 Task: Find a one-way flight from North Platte to Raleigh on Saturday, August 5, for 6 passengers in premium economy, with 1 checked bag and 2 carry-on bags, departing between 10 PM and 12 AM.
Action: Mouse moved to (384, 354)
Screenshot: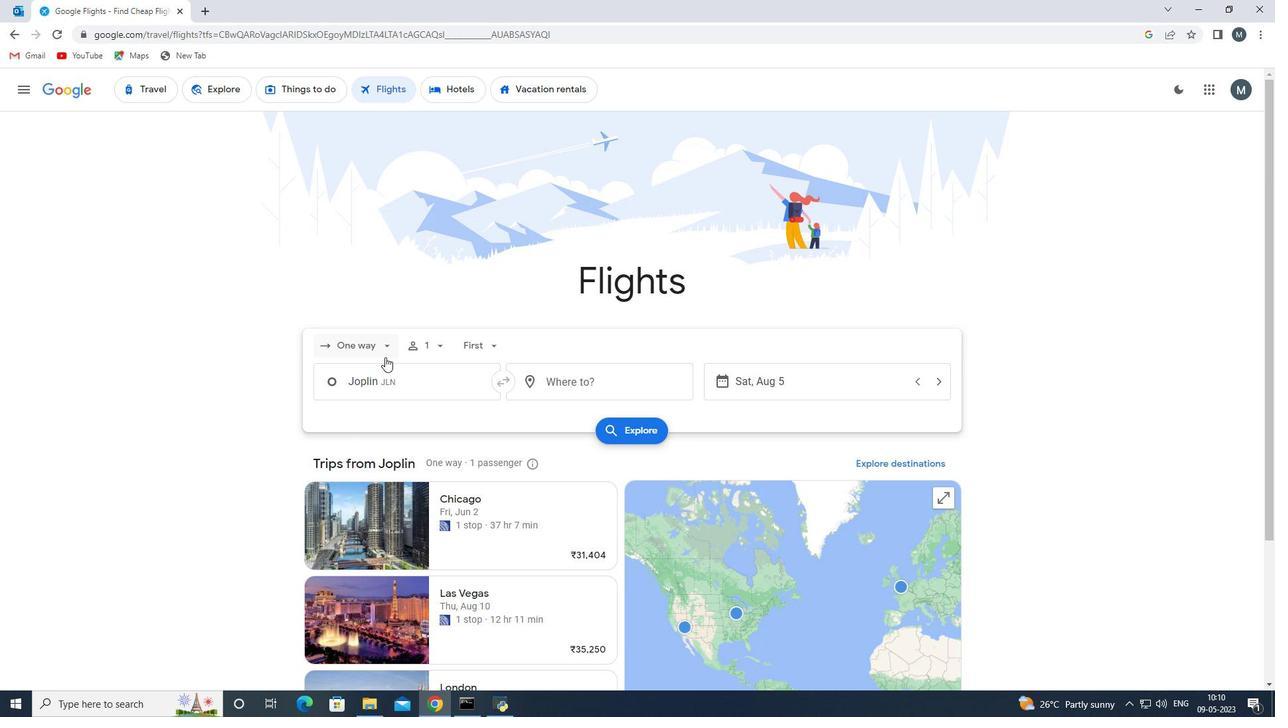 
Action: Mouse pressed left at (384, 354)
Screenshot: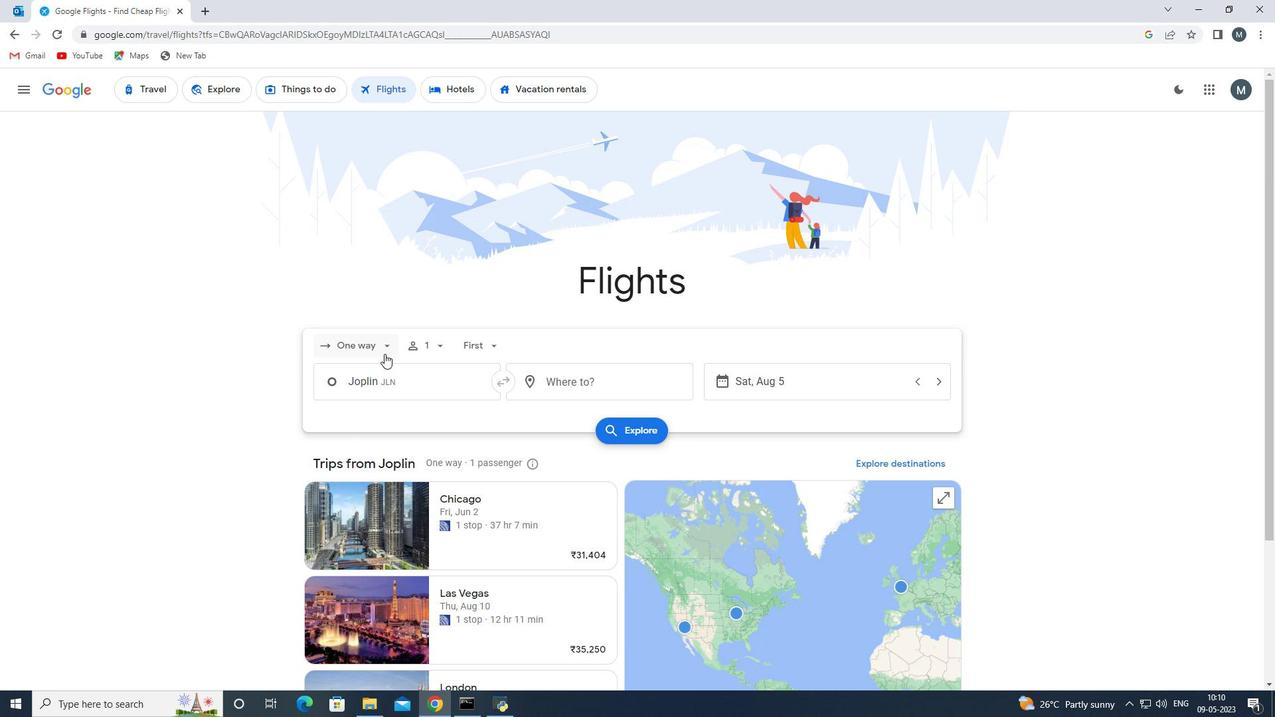 
Action: Mouse moved to (390, 407)
Screenshot: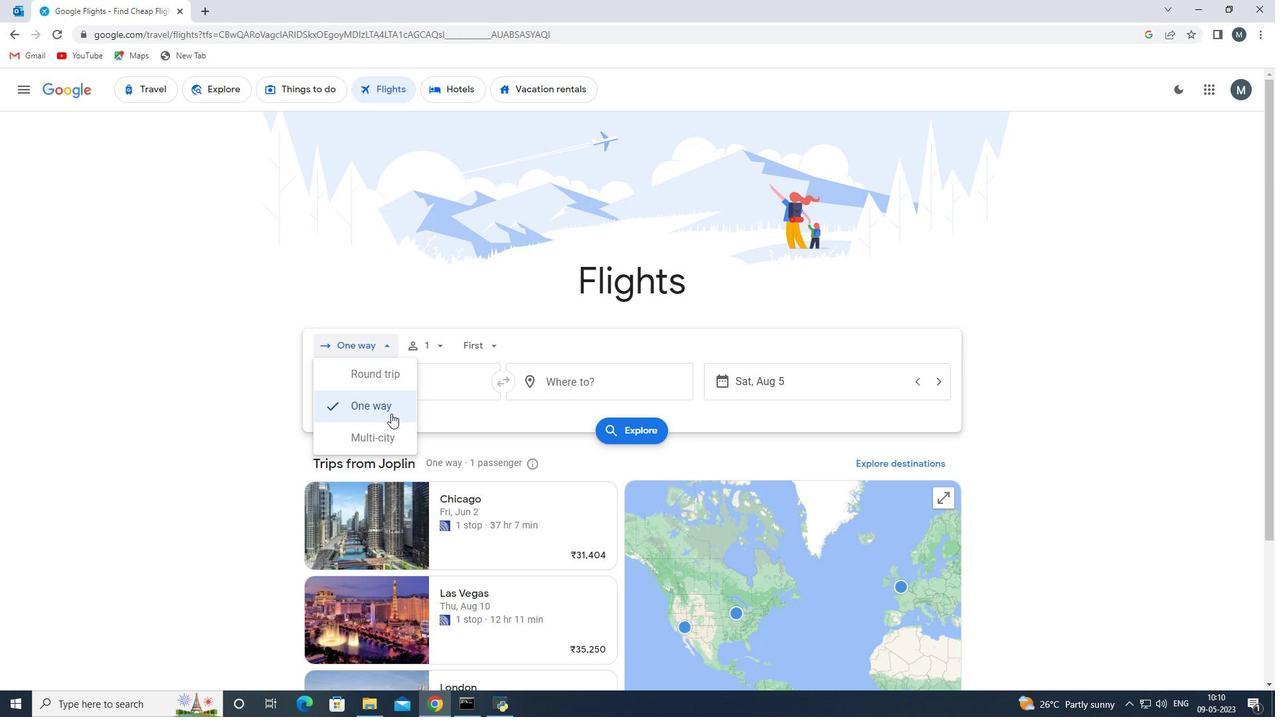 
Action: Mouse pressed left at (390, 407)
Screenshot: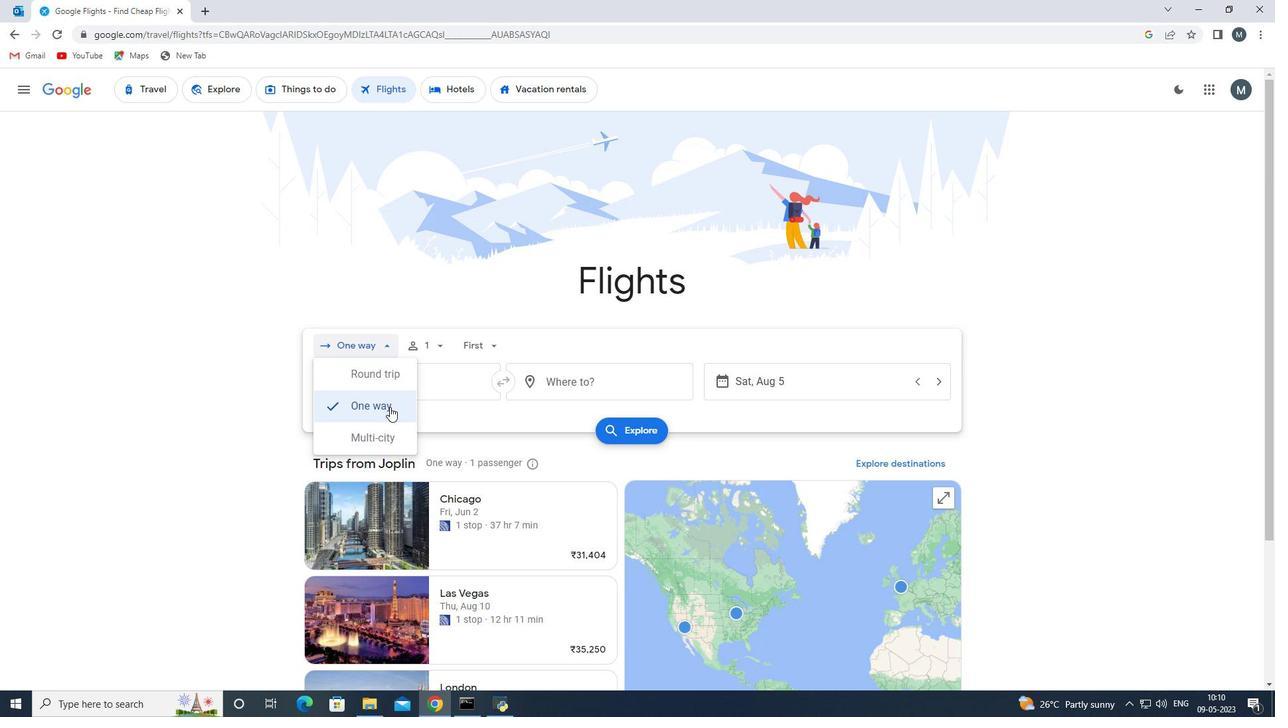 
Action: Mouse moved to (430, 352)
Screenshot: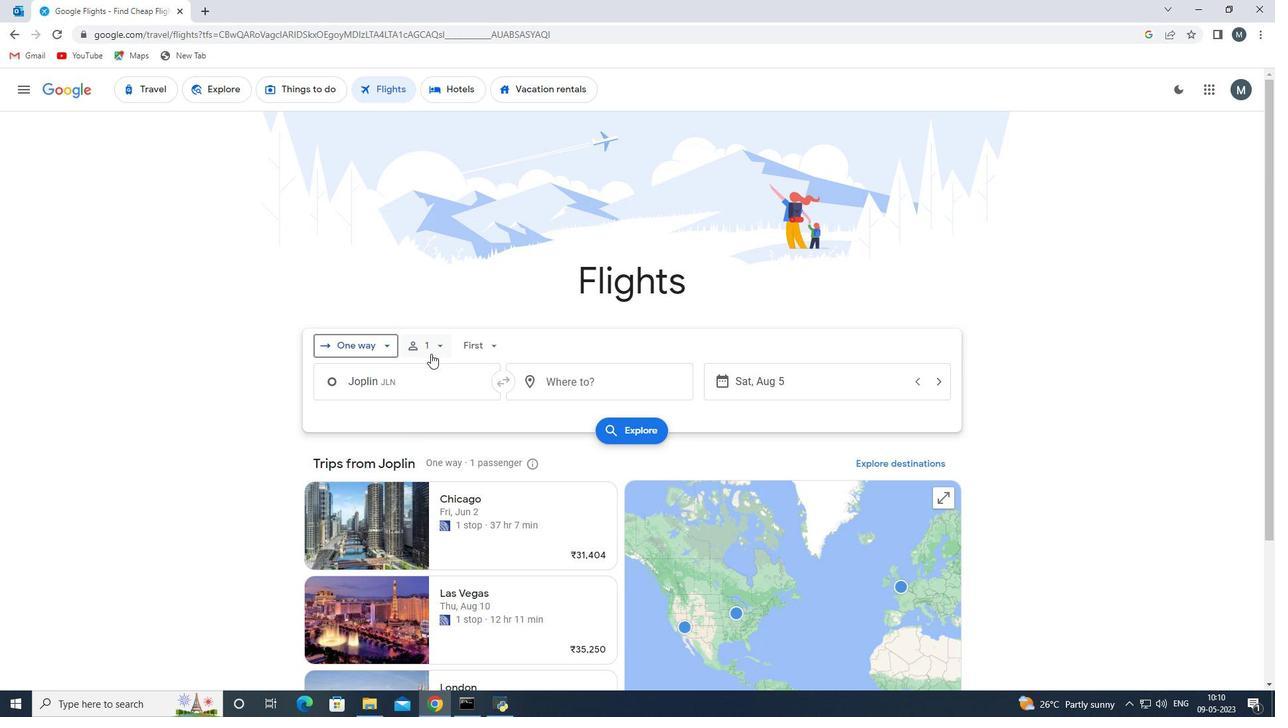 
Action: Mouse pressed left at (430, 352)
Screenshot: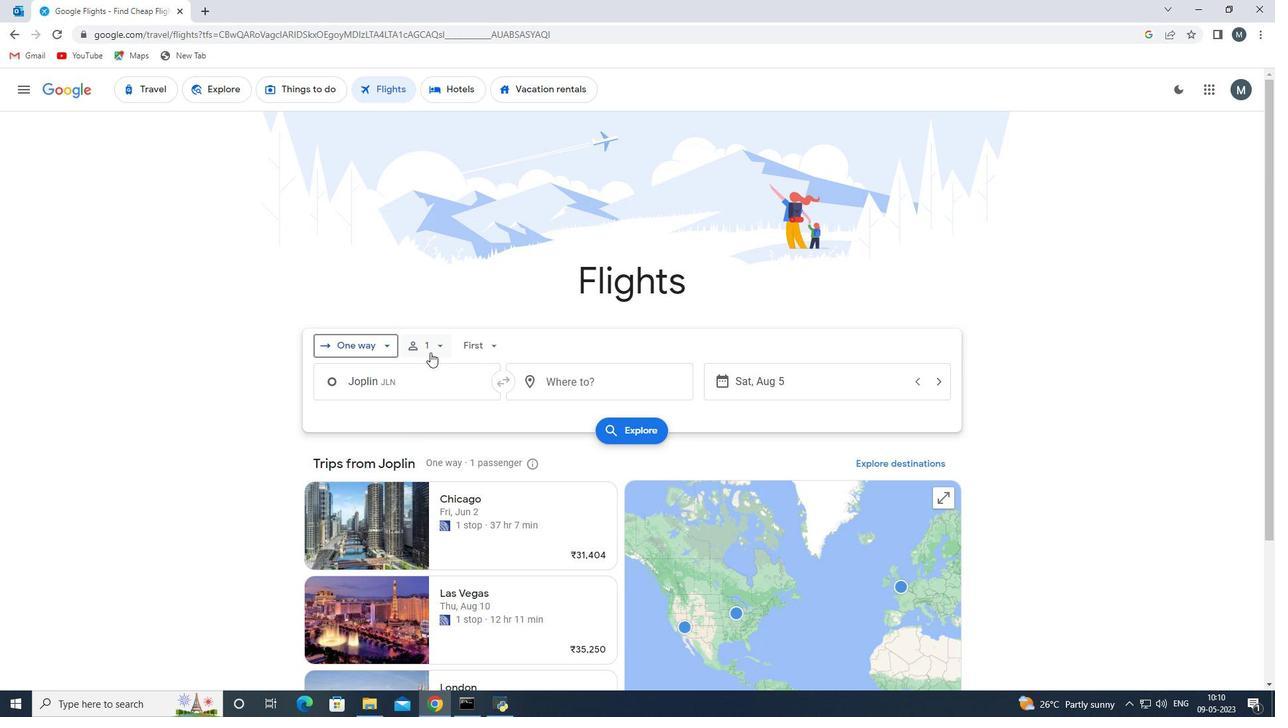 
Action: Mouse moved to (544, 380)
Screenshot: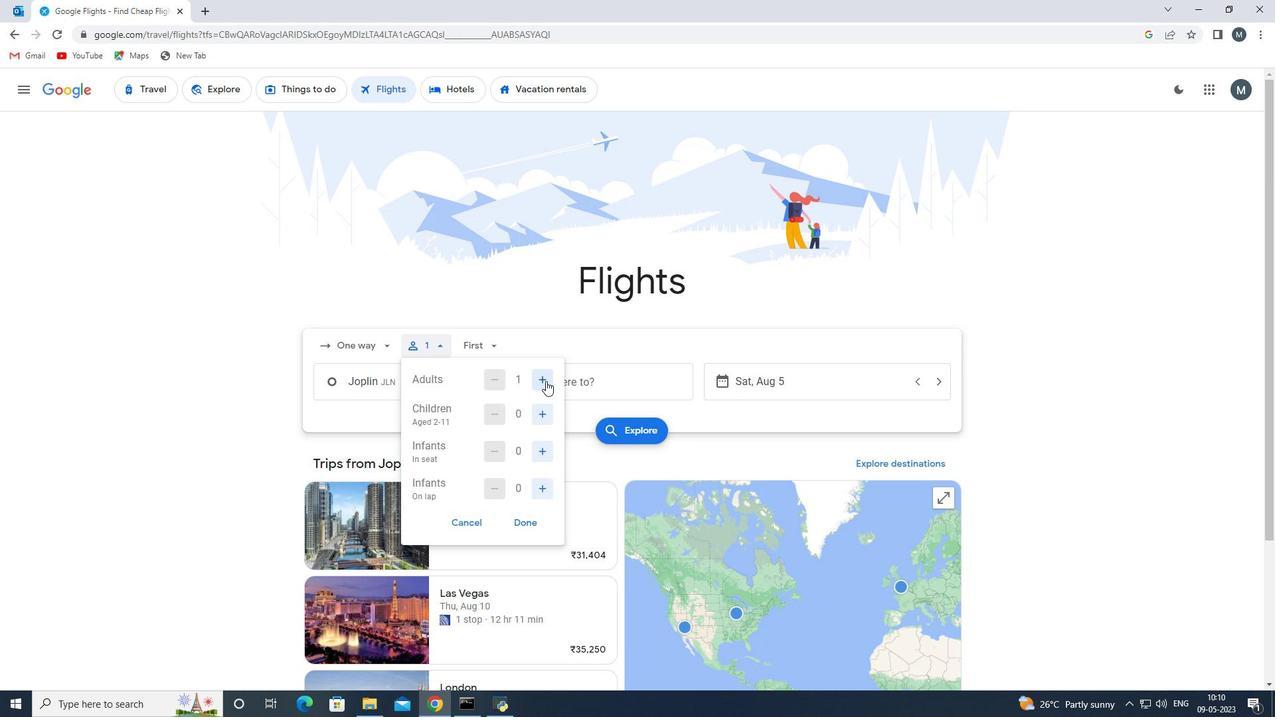 
Action: Mouse pressed left at (544, 380)
Screenshot: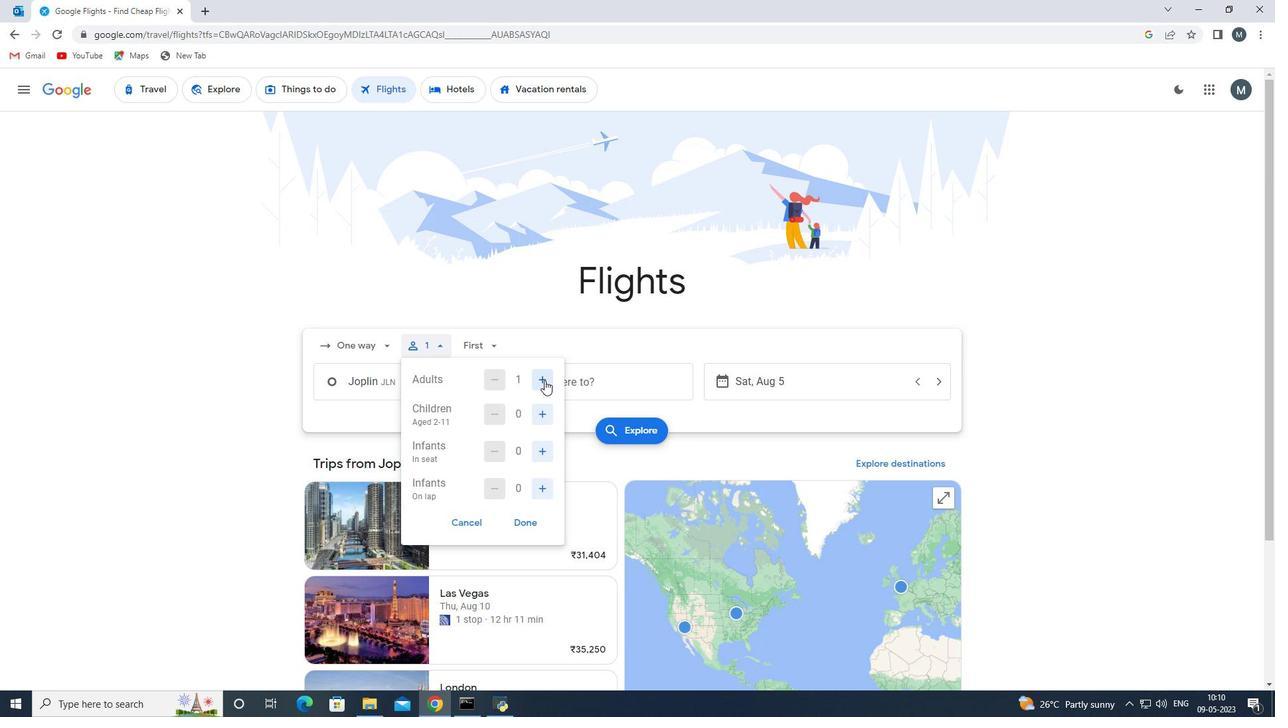 
Action: Mouse moved to (543, 380)
Screenshot: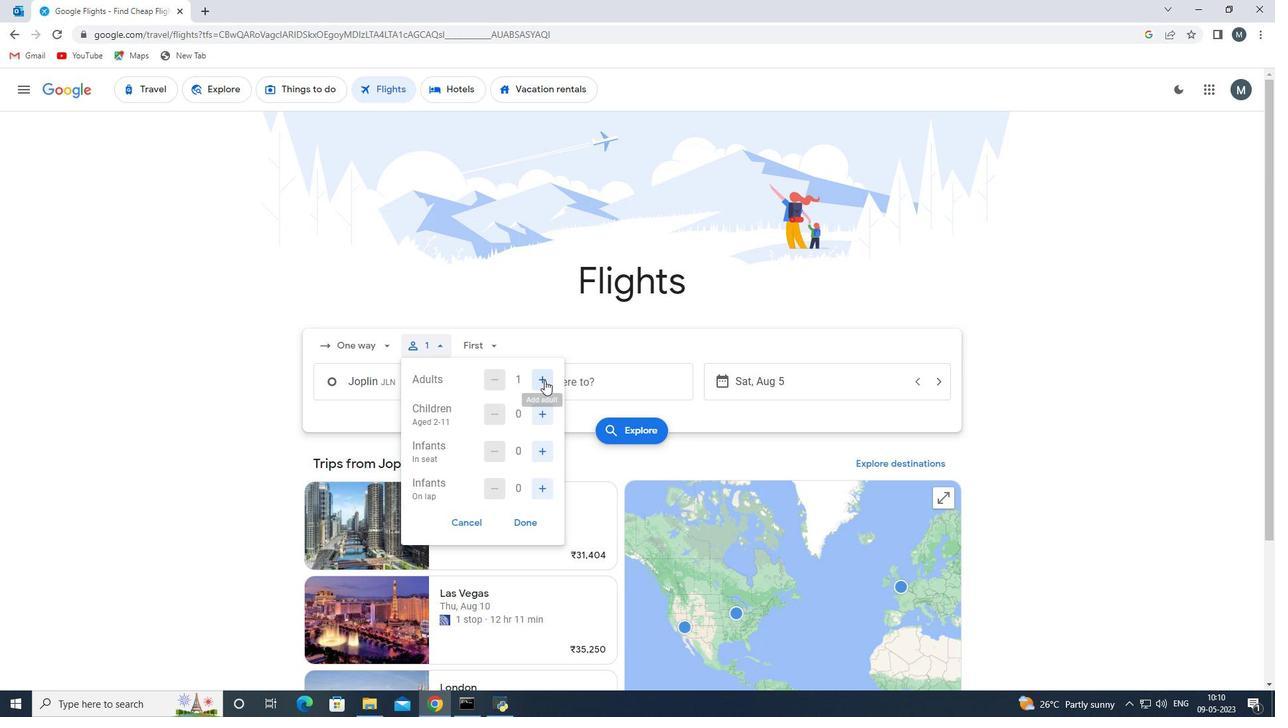 
Action: Mouse pressed left at (543, 380)
Screenshot: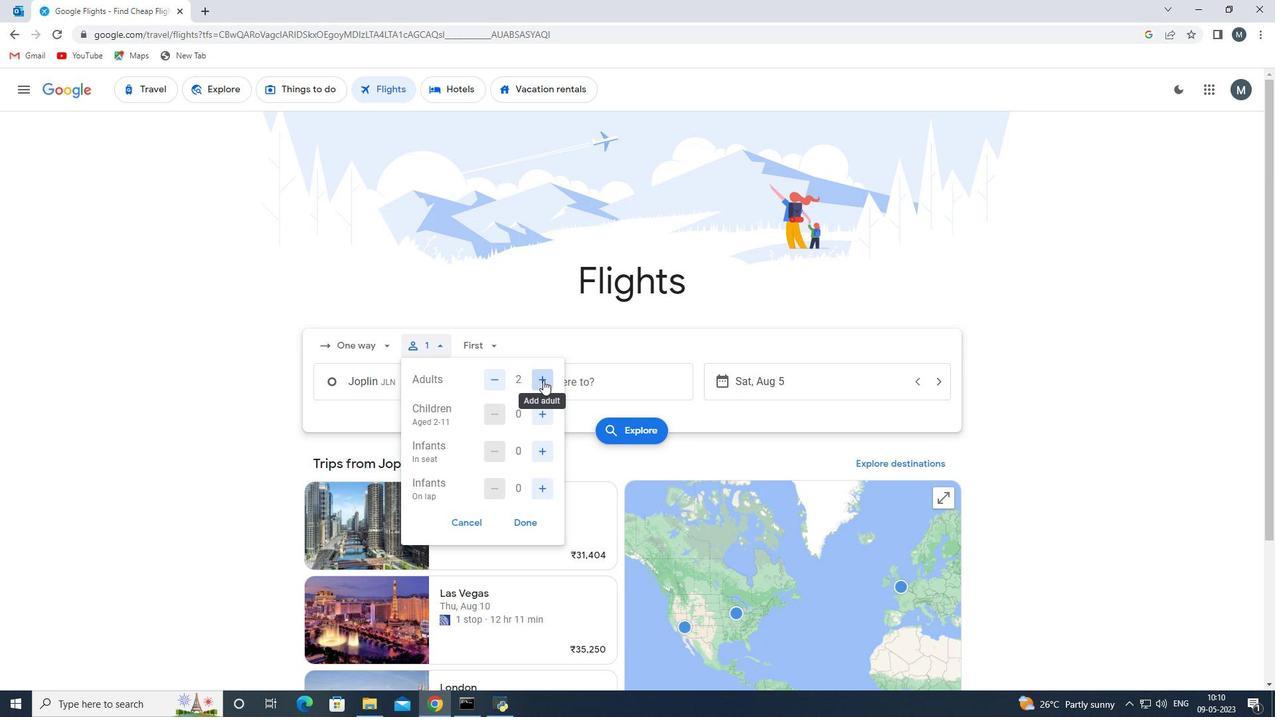
Action: Mouse moved to (542, 381)
Screenshot: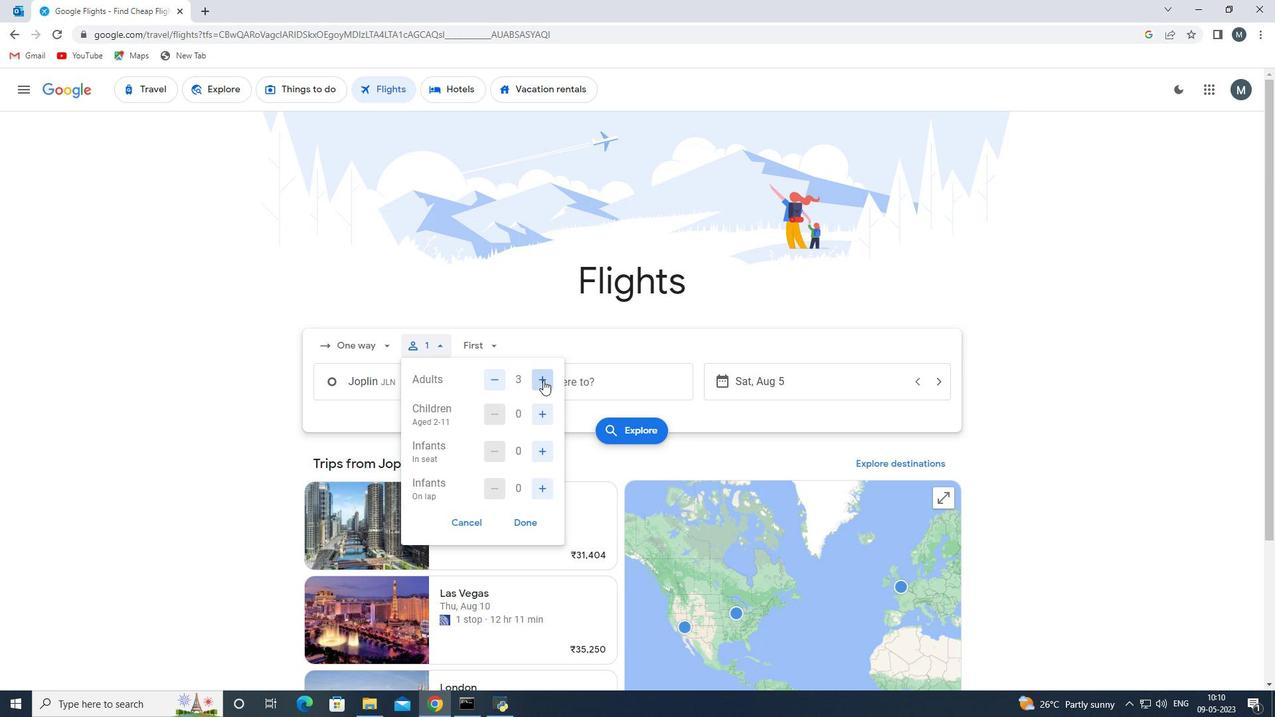 
Action: Mouse pressed left at (542, 381)
Screenshot: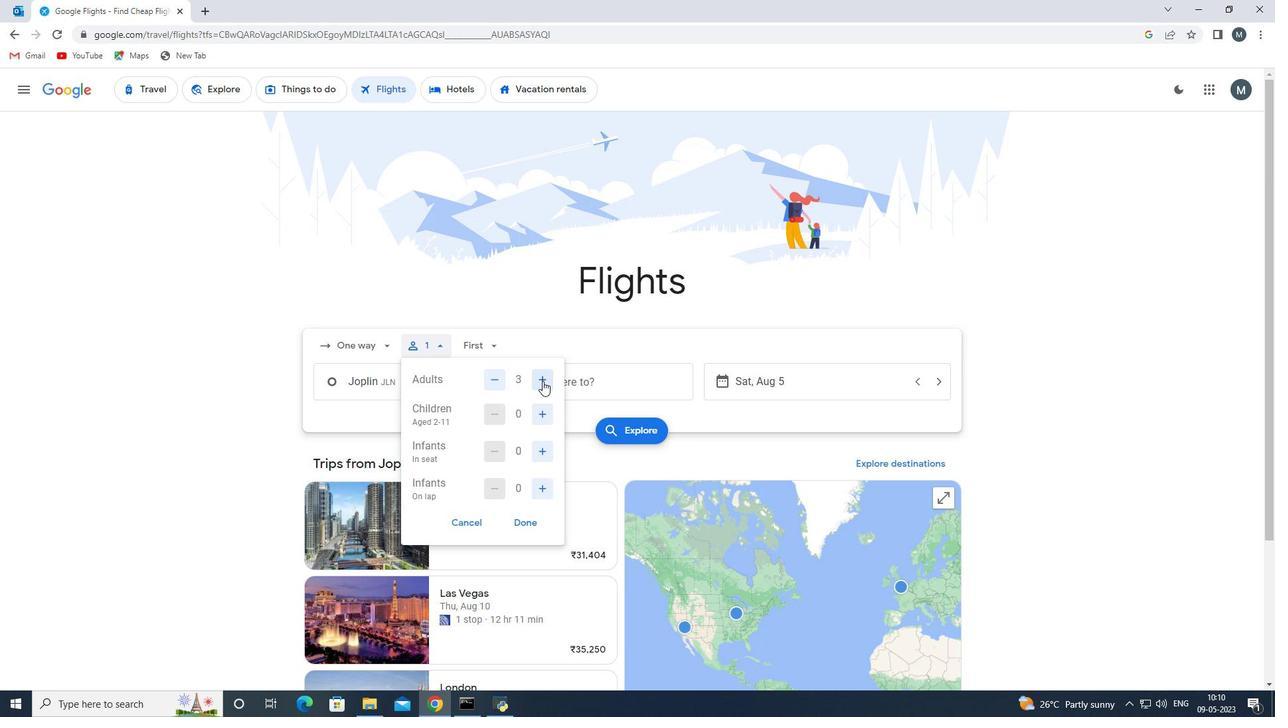 
Action: Mouse moved to (544, 451)
Screenshot: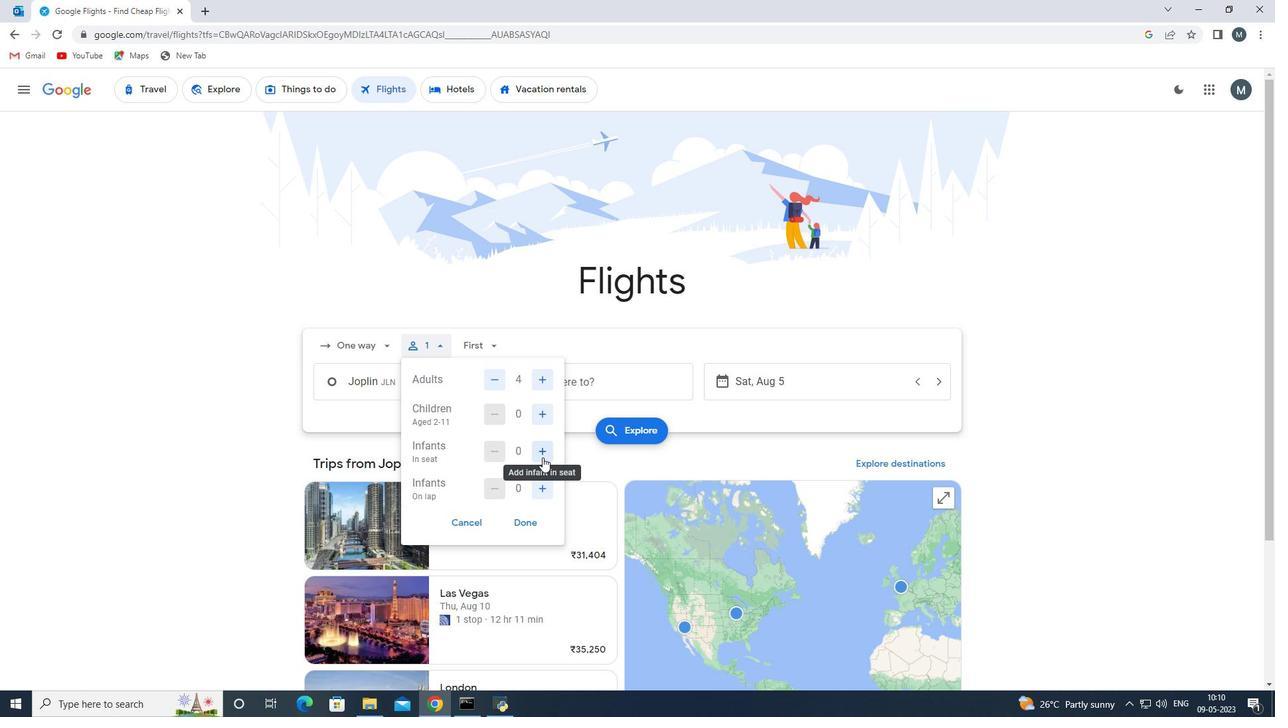 
Action: Mouse pressed left at (544, 451)
Screenshot: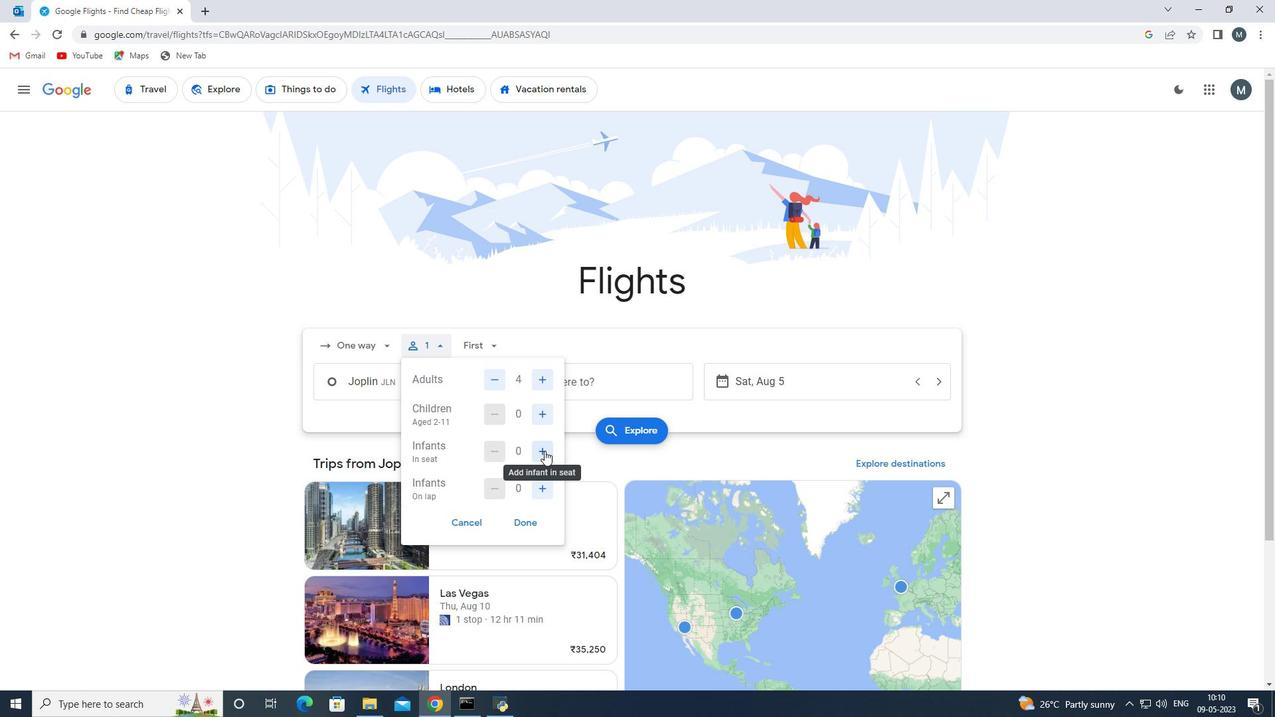 
Action: Mouse moved to (538, 488)
Screenshot: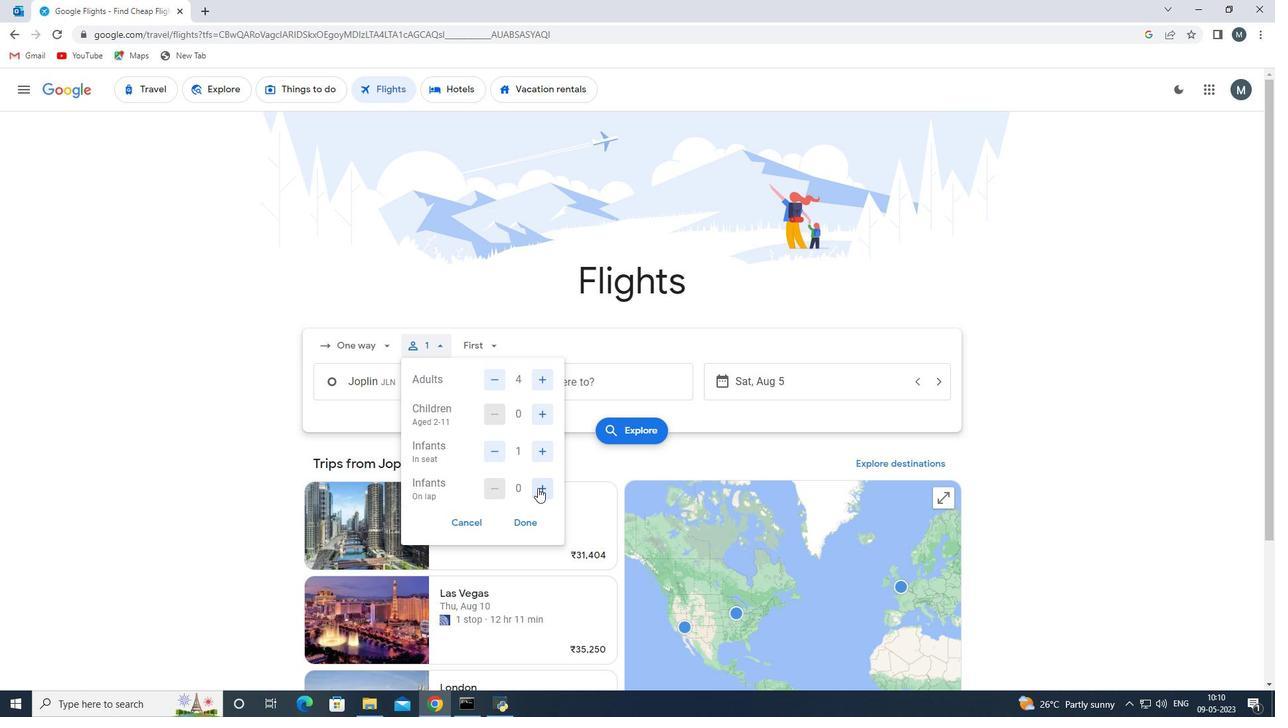 
Action: Mouse pressed left at (538, 488)
Screenshot: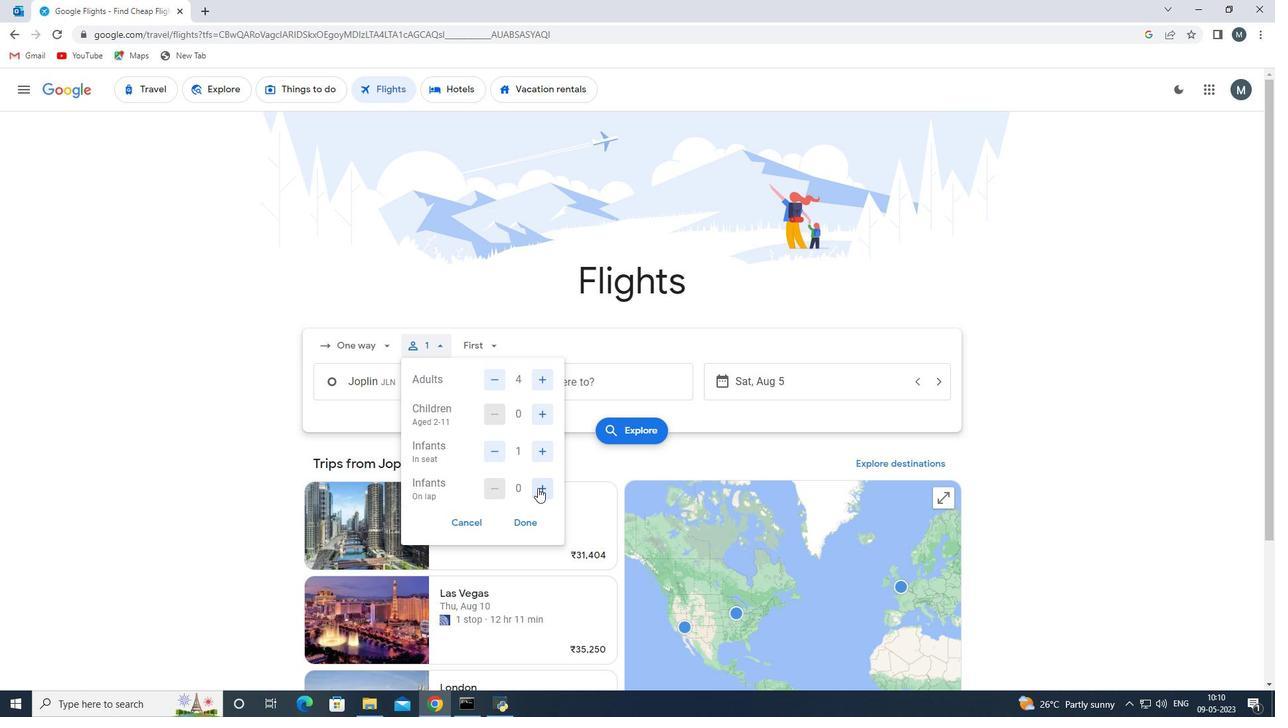 
Action: Mouse moved to (529, 529)
Screenshot: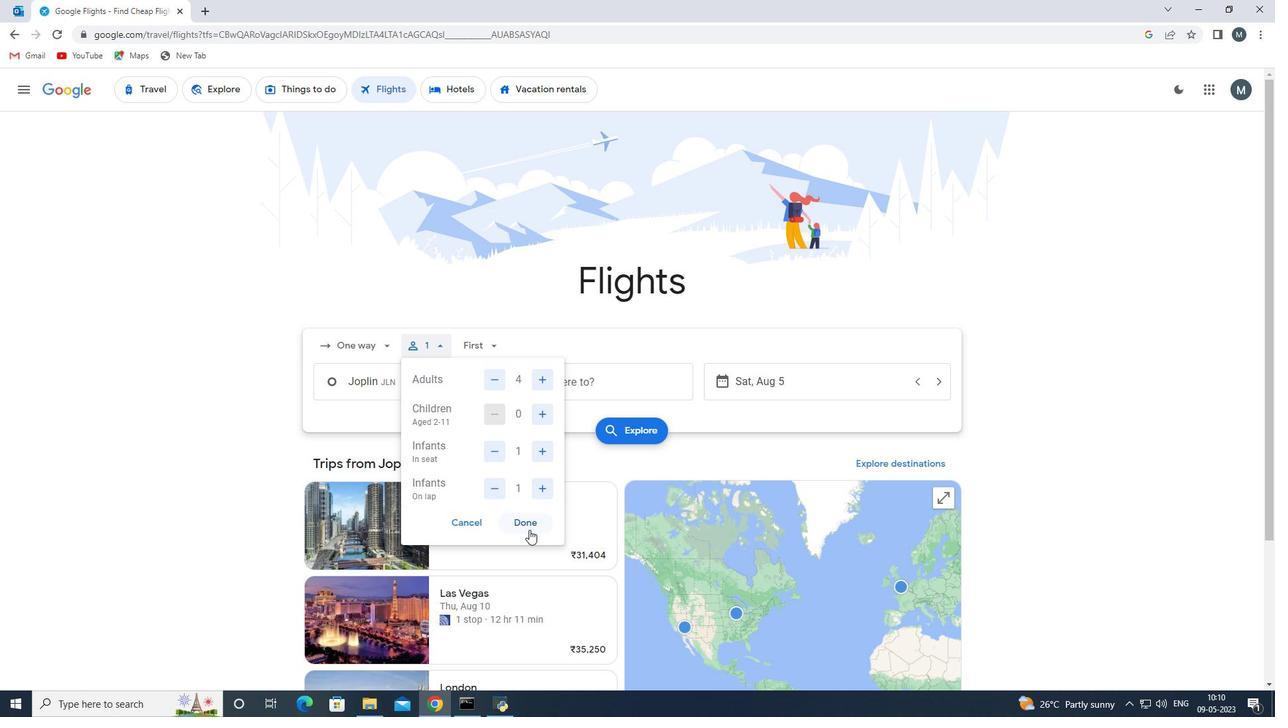 
Action: Mouse pressed left at (529, 529)
Screenshot: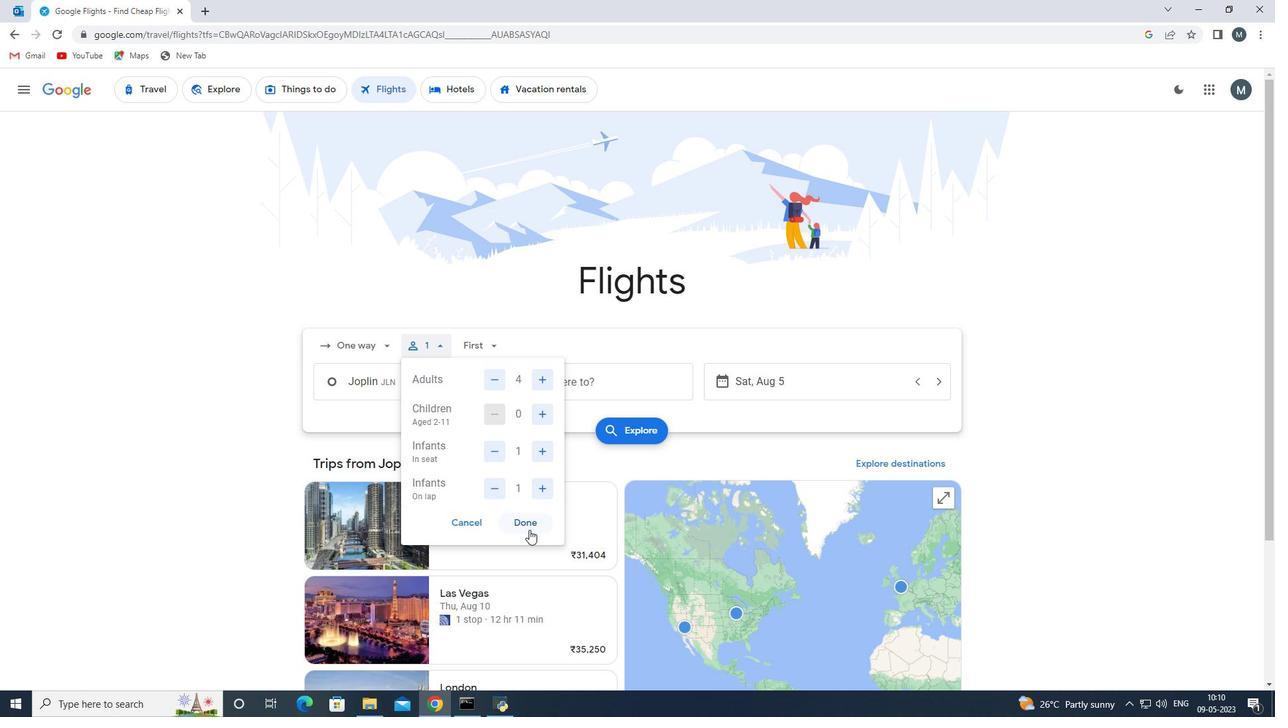 
Action: Mouse moved to (480, 348)
Screenshot: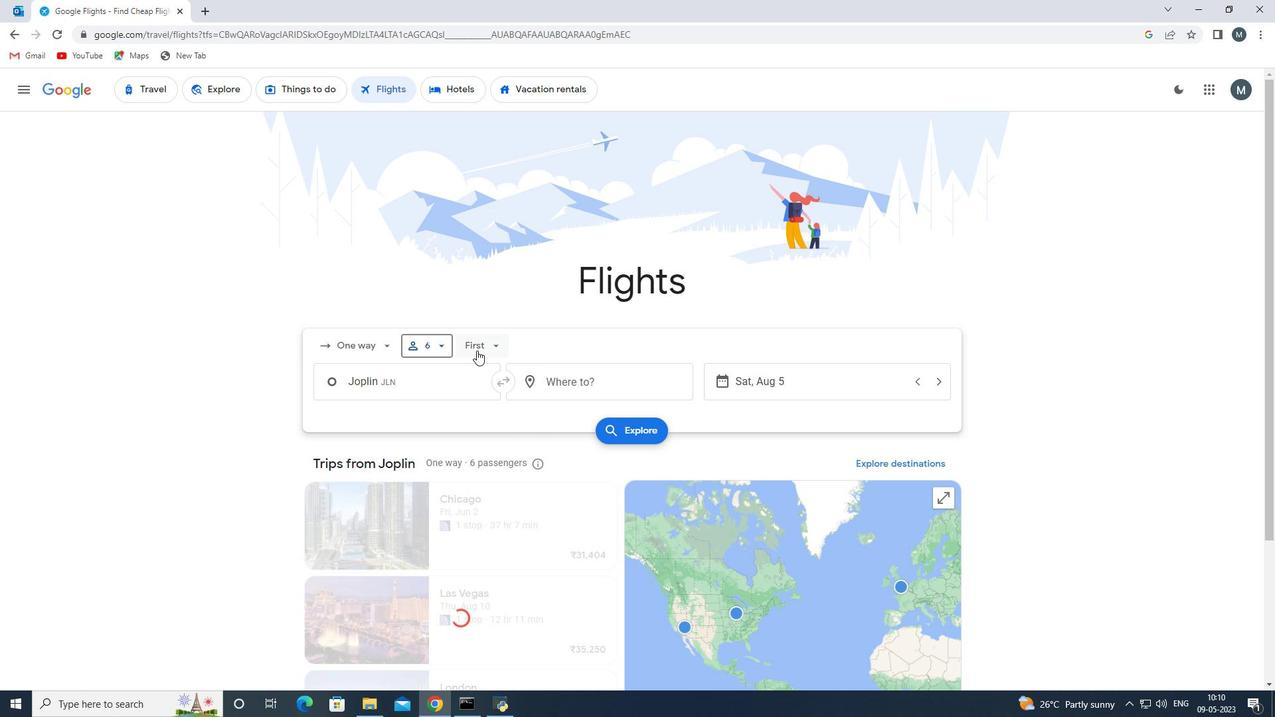 
Action: Mouse pressed left at (480, 348)
Screenshot: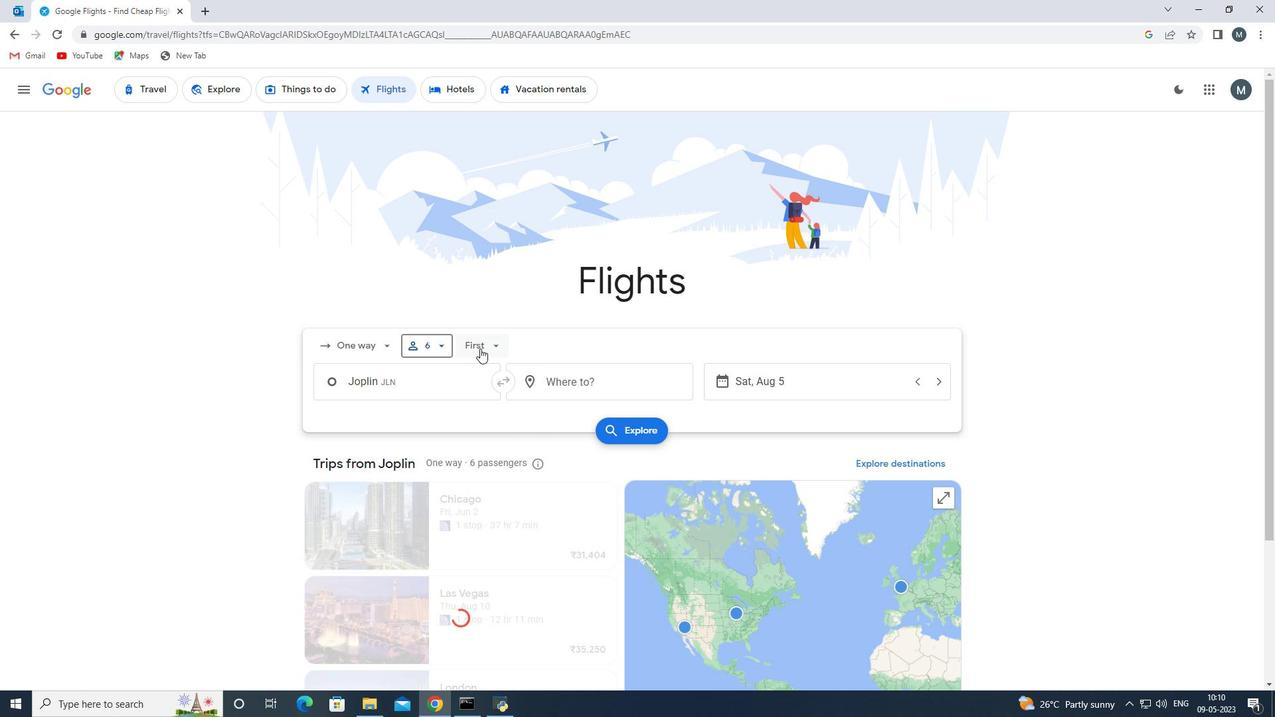 
Action: Mouse moved to (514, 404)
Screenshot: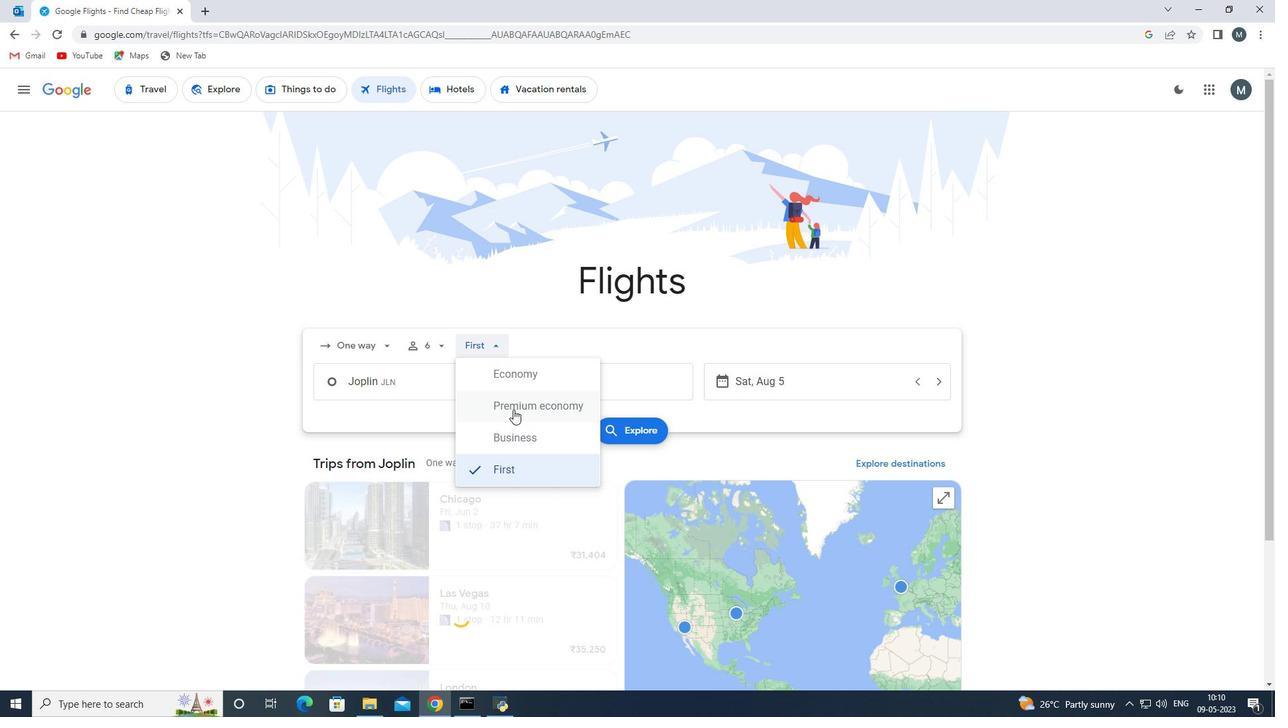 
Action: Mouse pressed left at (514, 404)
Screenshot: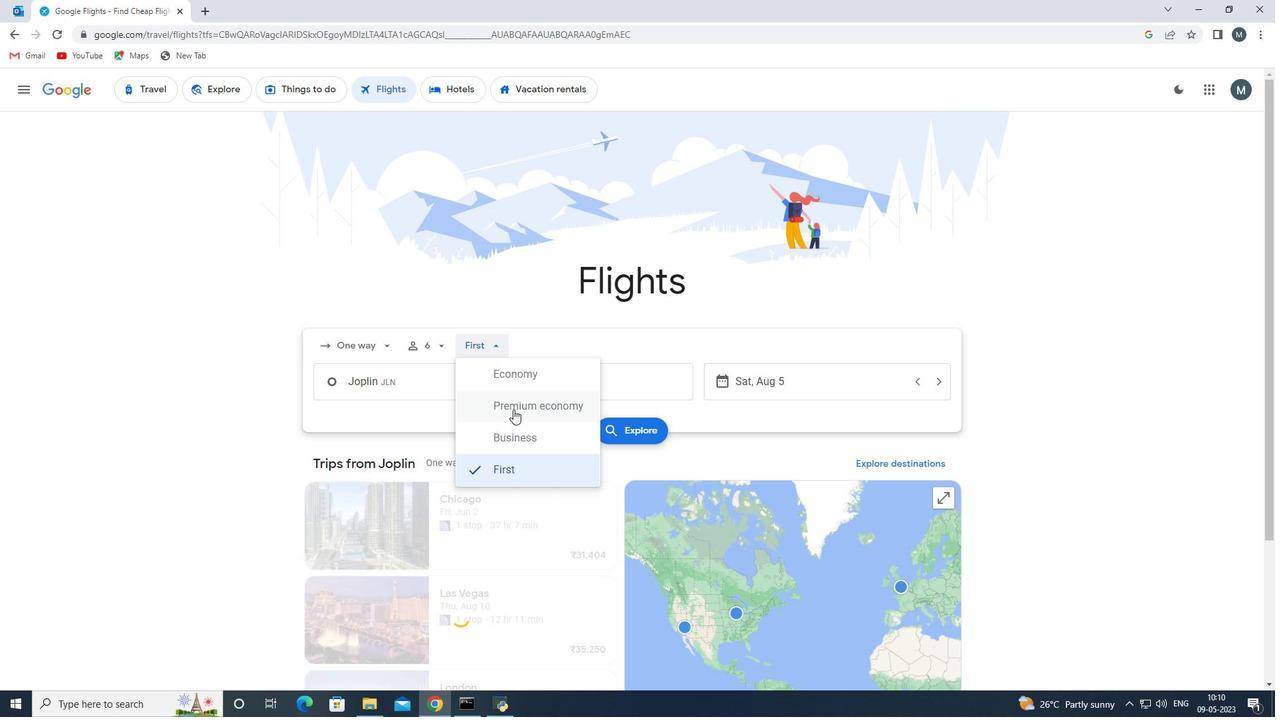 
Action: Mouse moved to (405, 383)
Screenshot: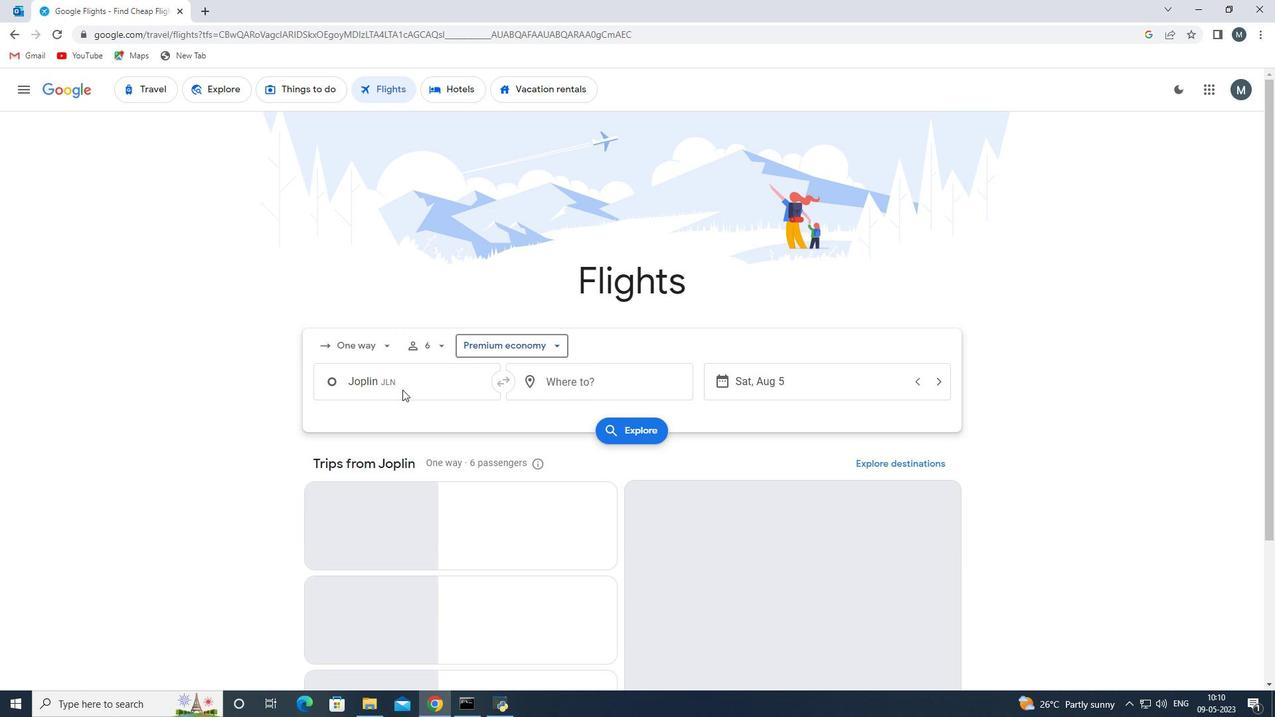 
Action: Mouse pressed left at (405, 383)
Screenshot: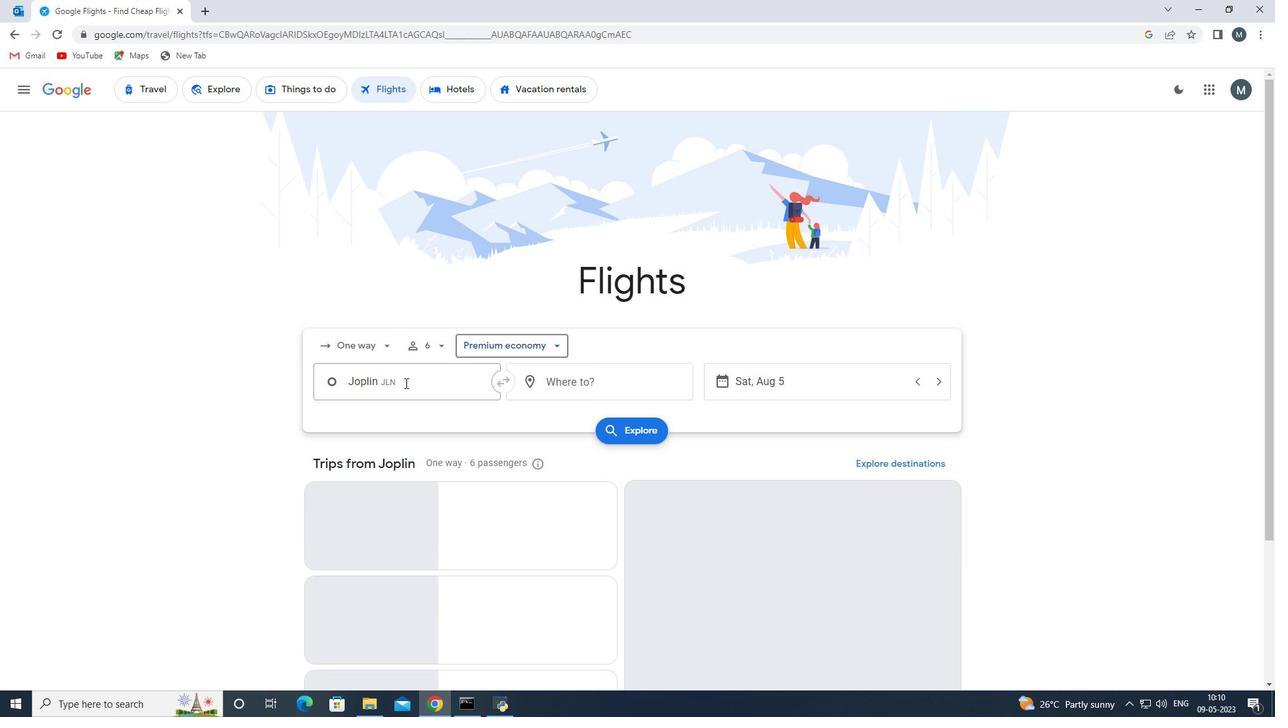 
Action: Key pressed lbf
Screenshot: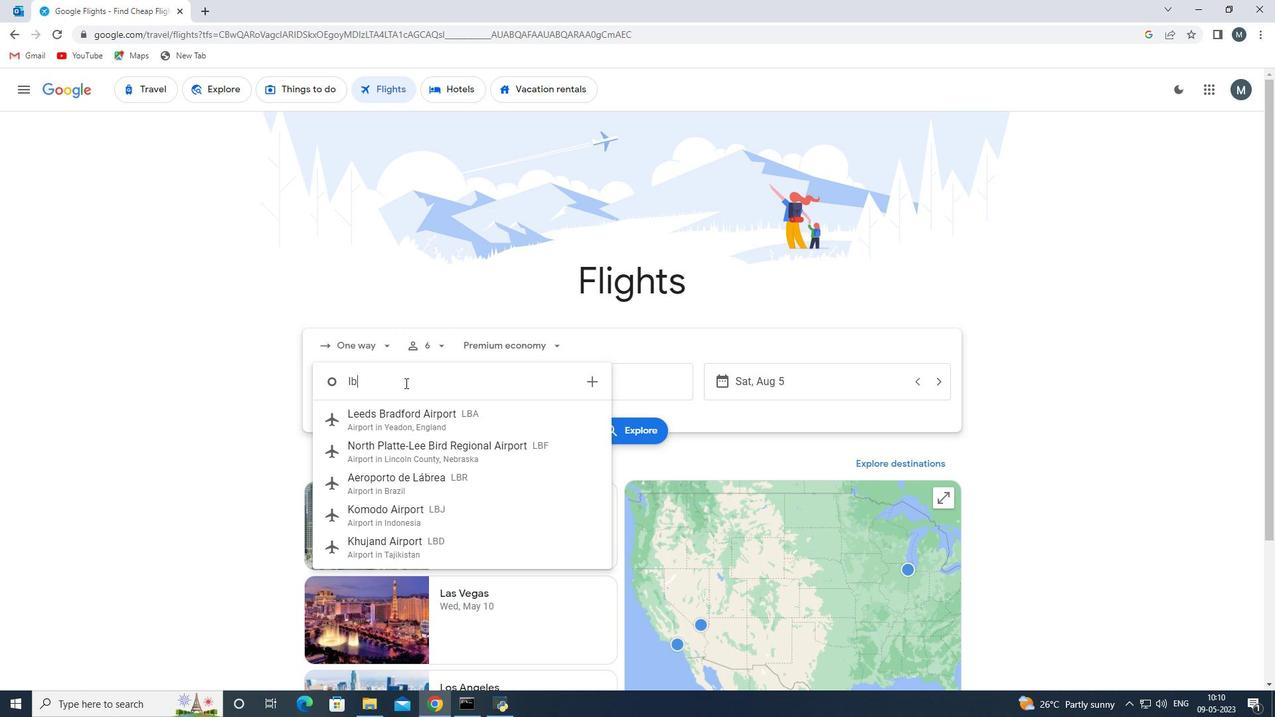 
Action: Mouse moved to (424, 424)
Screenshot: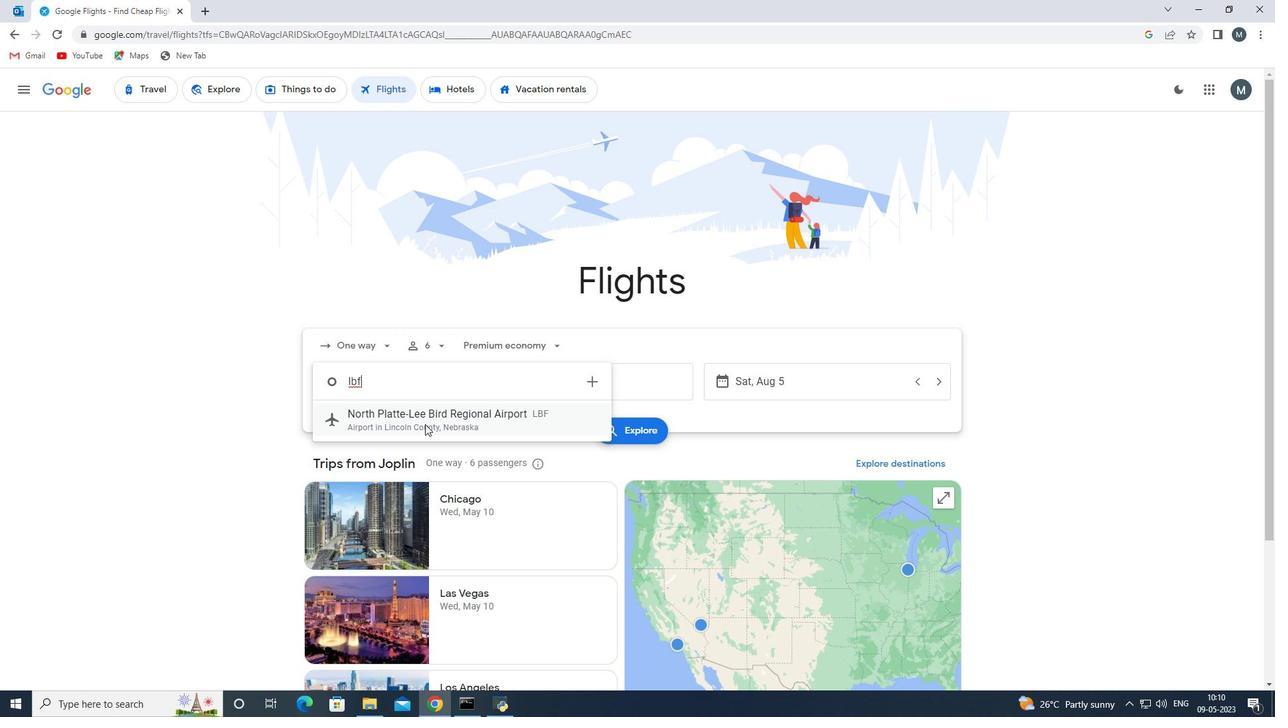 
Action: Mouse pressed left at (424, 424)
Screenshot: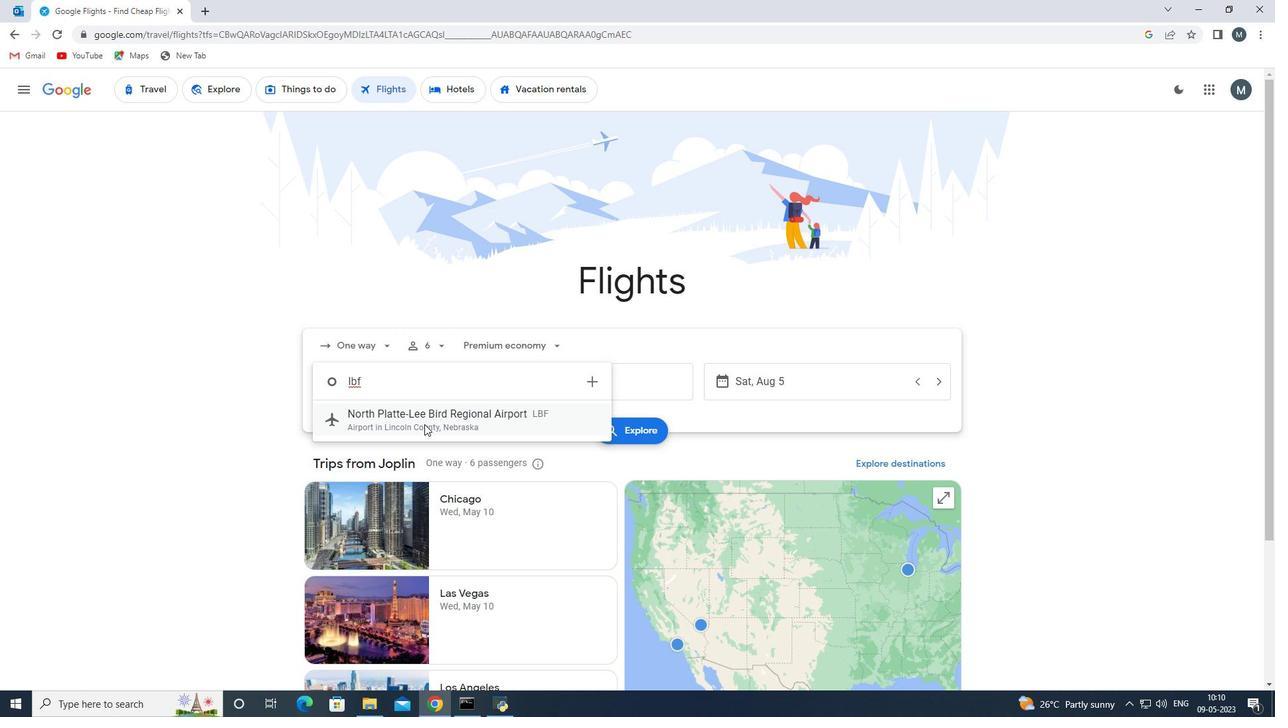 
Action: Mouse moved to (582, 378)
Screenshot: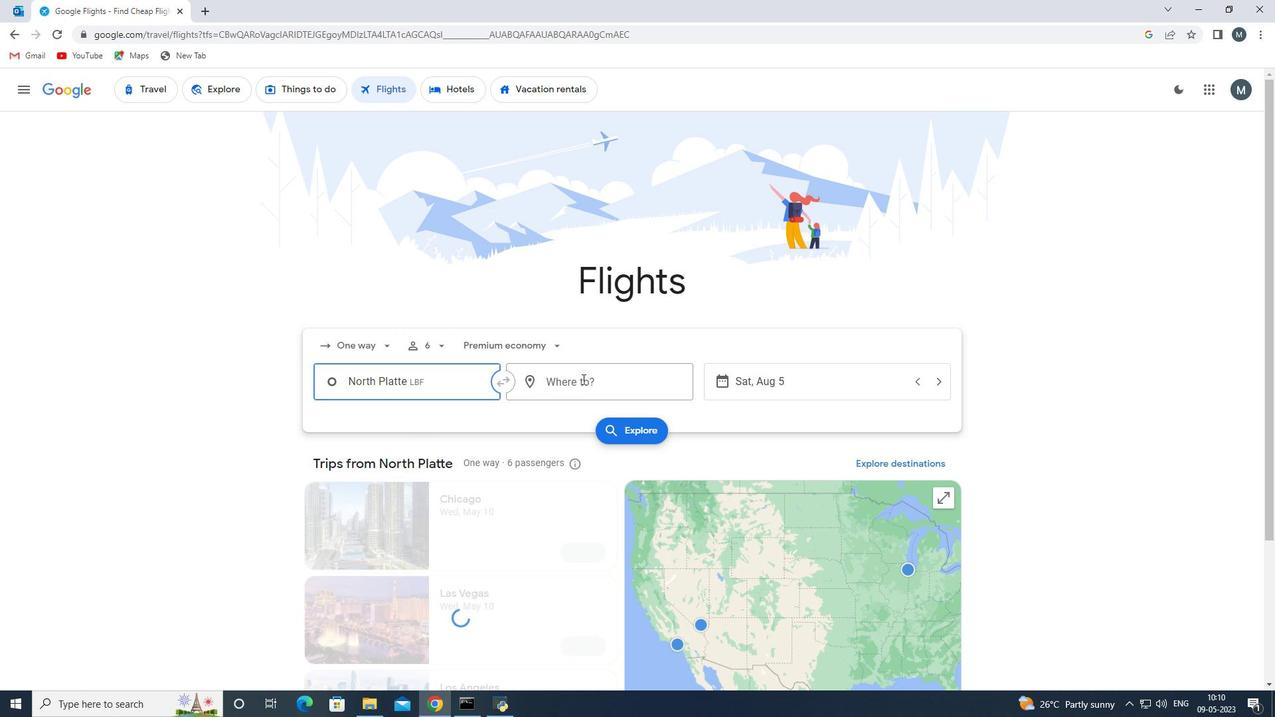 
Action: Mouse pressed left at (582, 378)
Screenshot: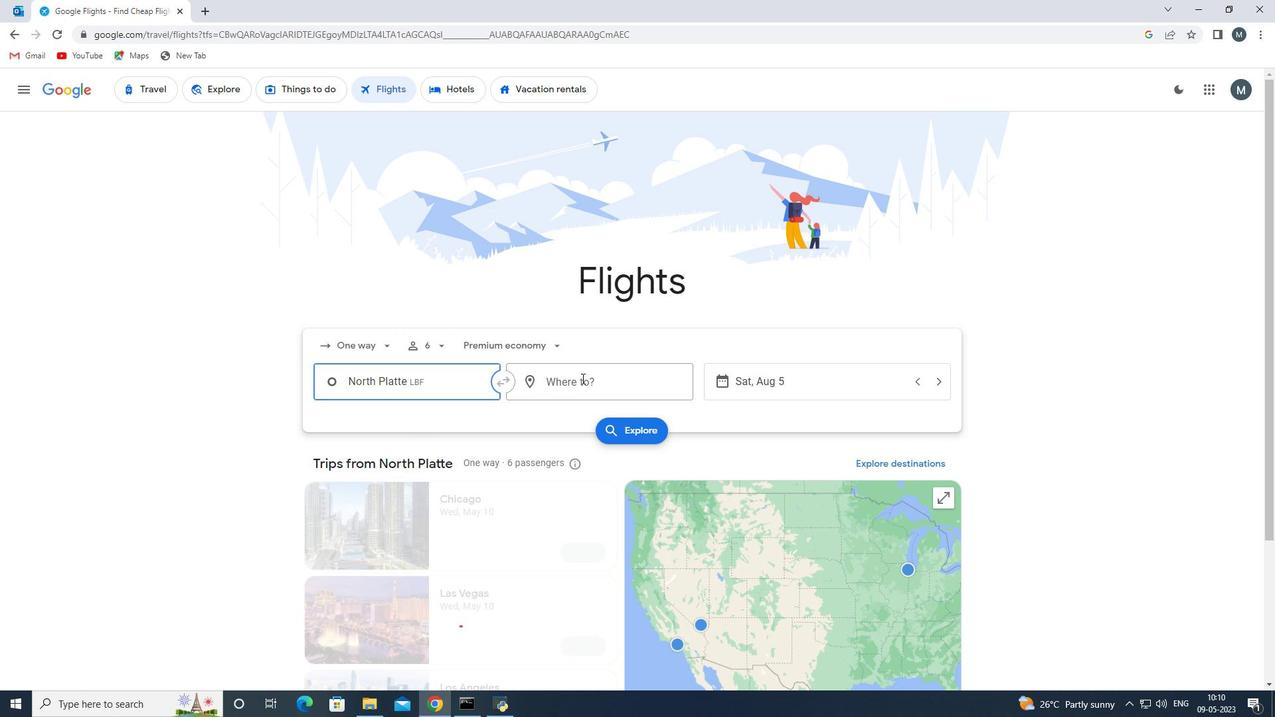 
Action: Mouse moved to (577, 380)
Screenshot: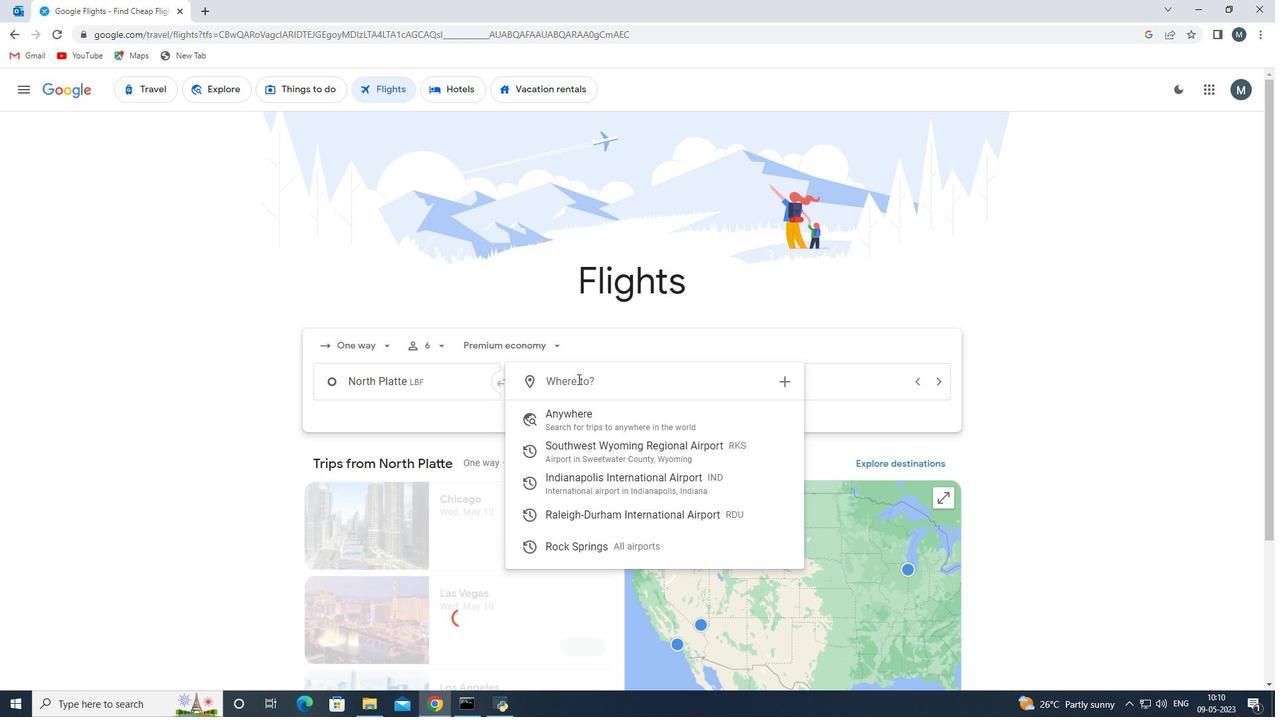
Action: Key pressed rdu
Screenshot: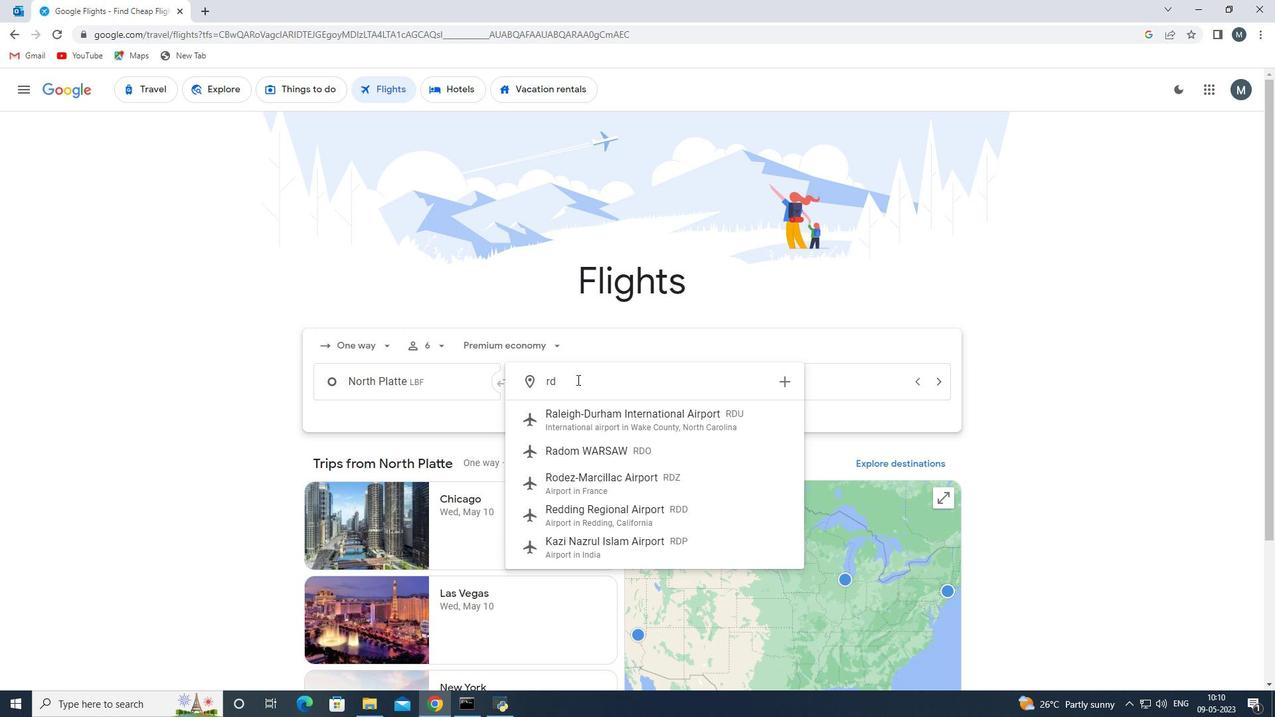 
Action: Mouse moved to (634, 417)
Screenshot: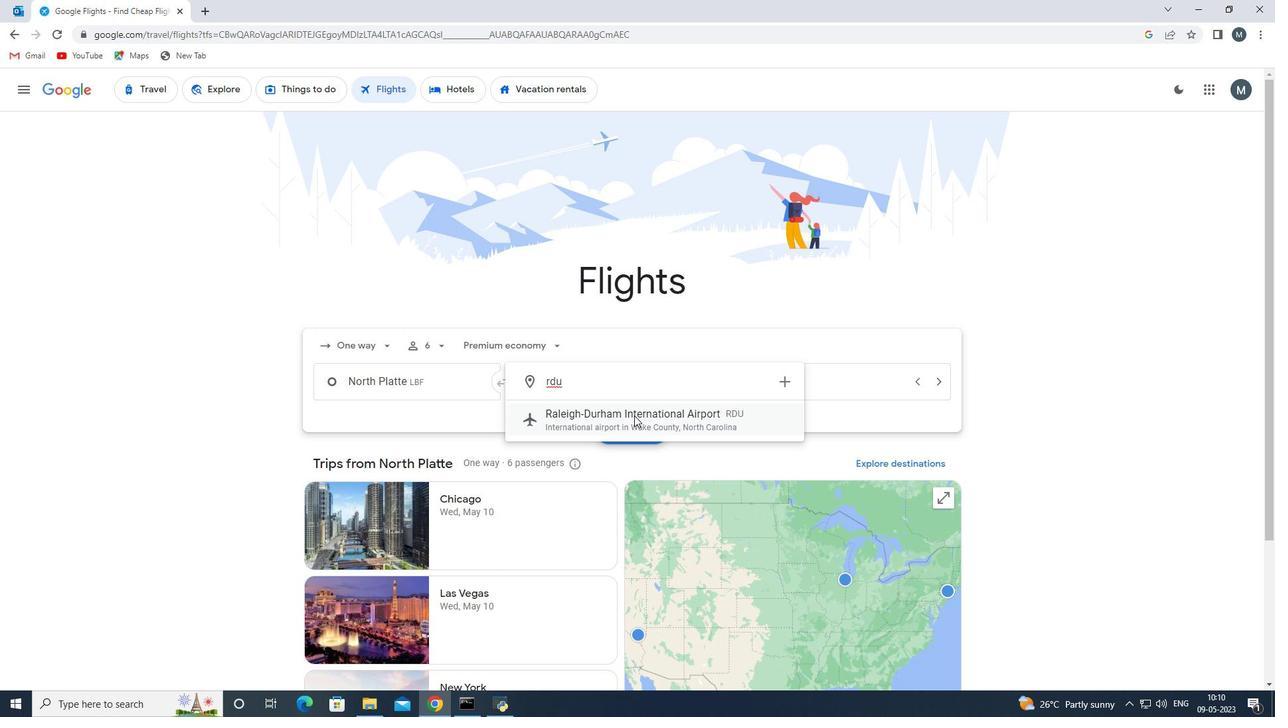 
Action: Mouse pressed left at (634, 417)
Screenshot: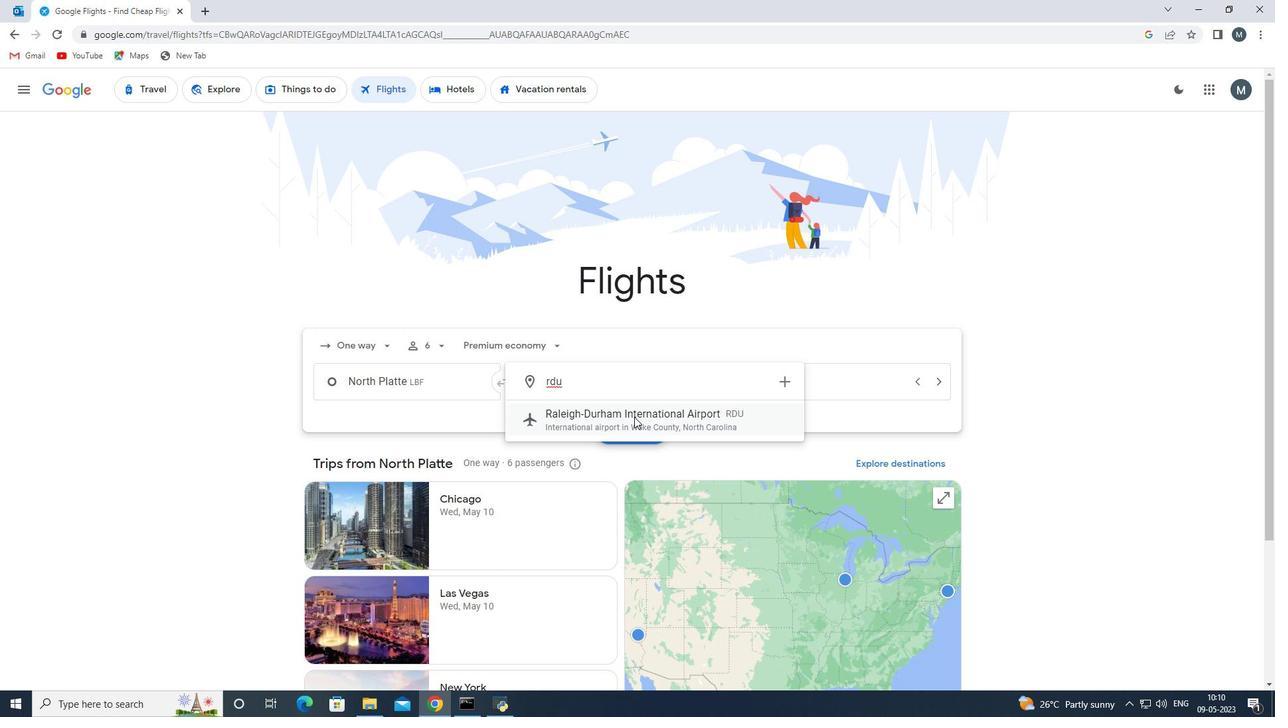 
Action: Mouse moved to (756, 381)
Screenshot: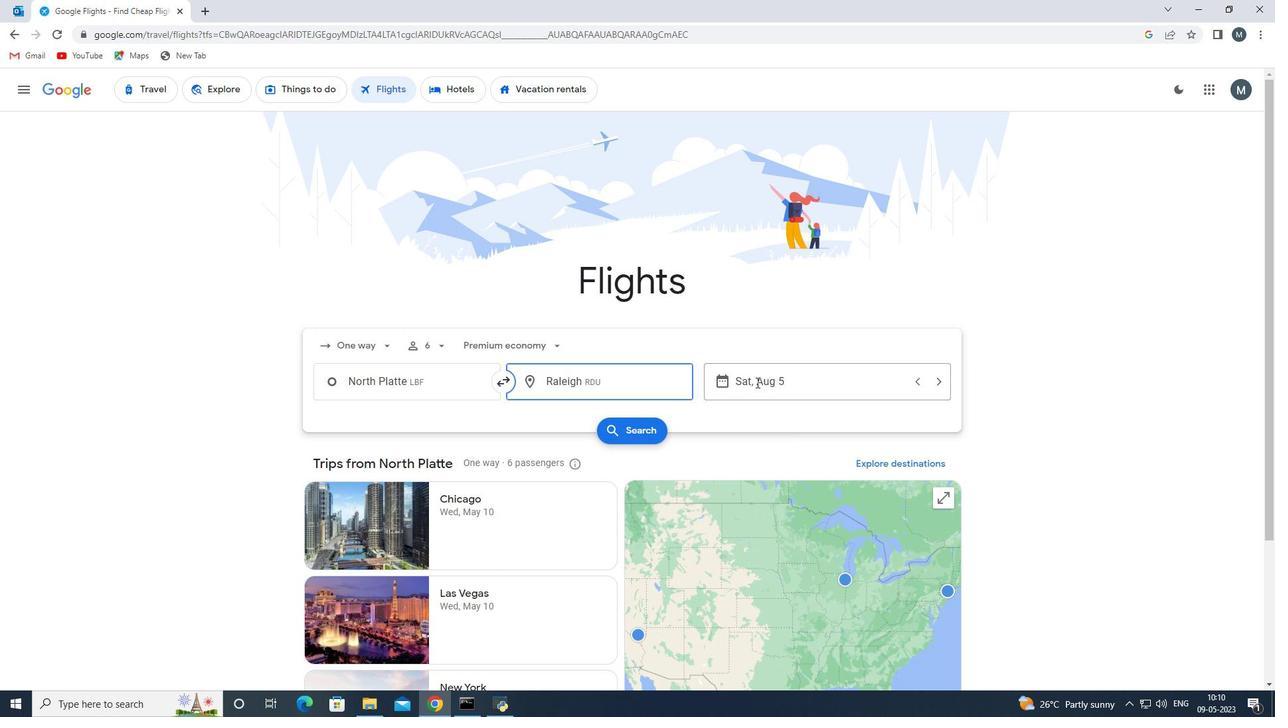 
Action: Mouse pressed left at (756, 381)
Screenshot: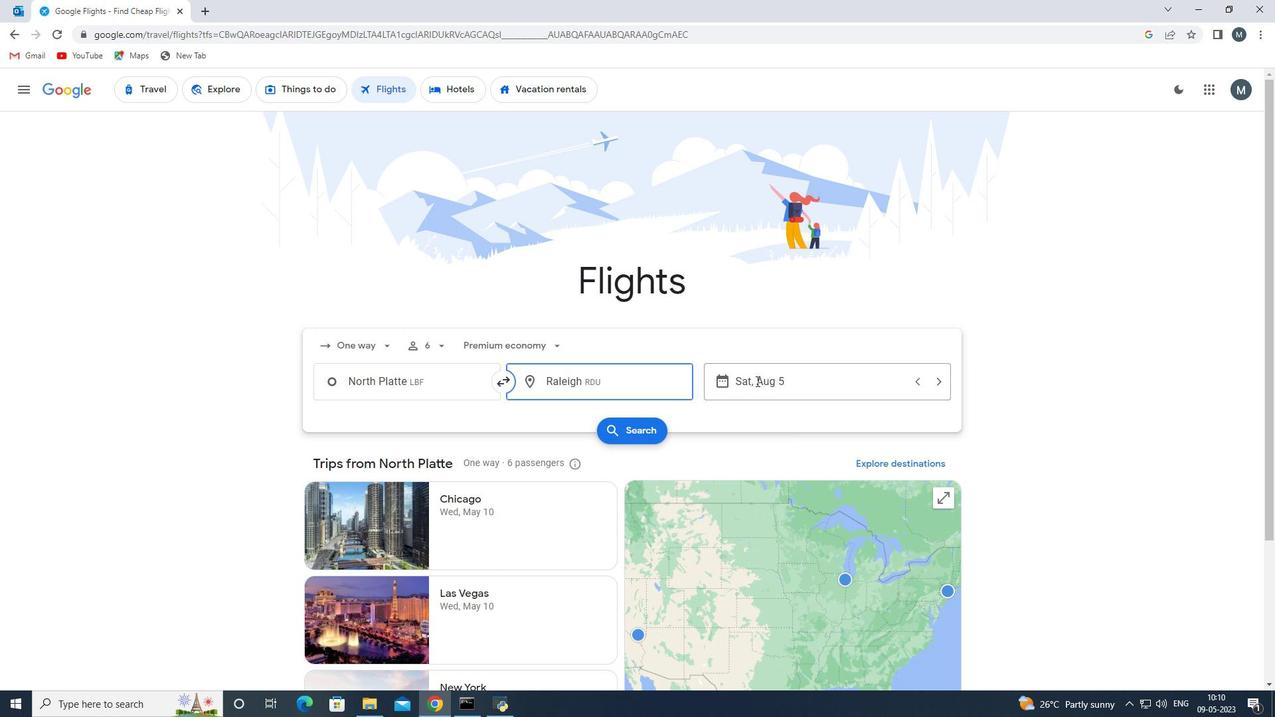 
Action: Mouse moved to (667, 451)
Screenshot: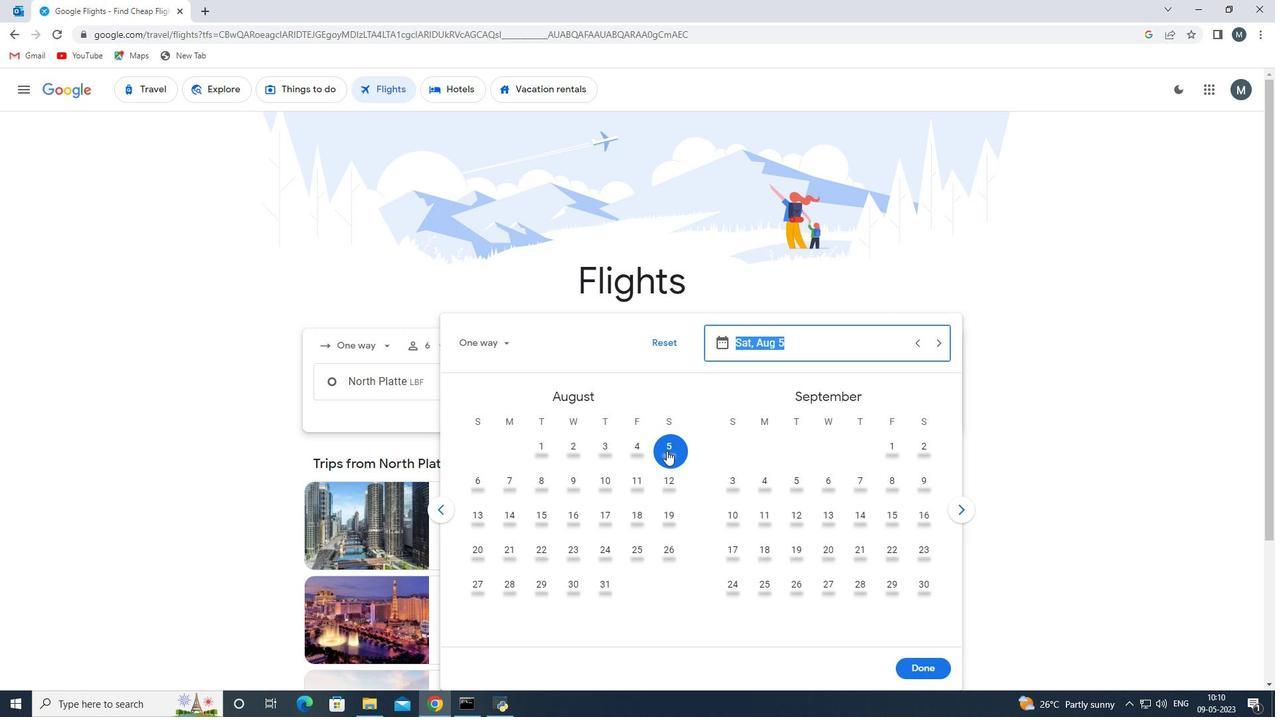 
Action: Mouse pressed left at (667, 451)
Screenshot: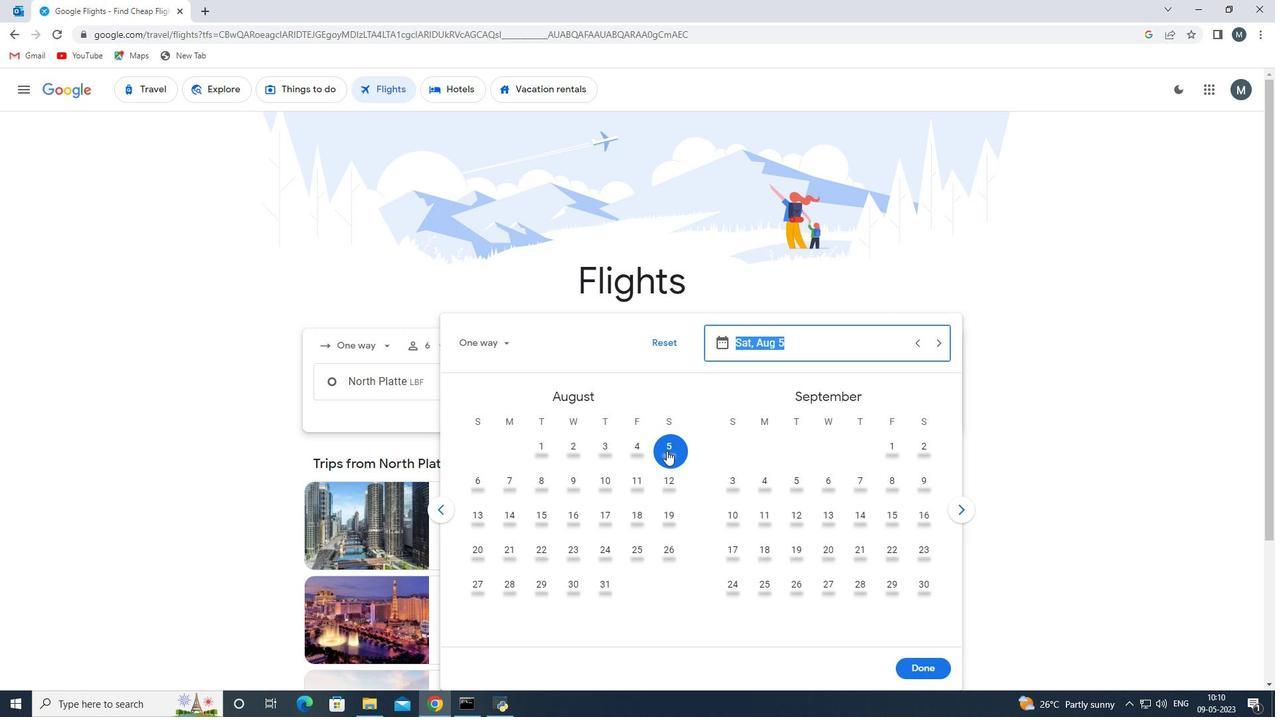
Action: Mouse moved to (930, 671)
Screenshot: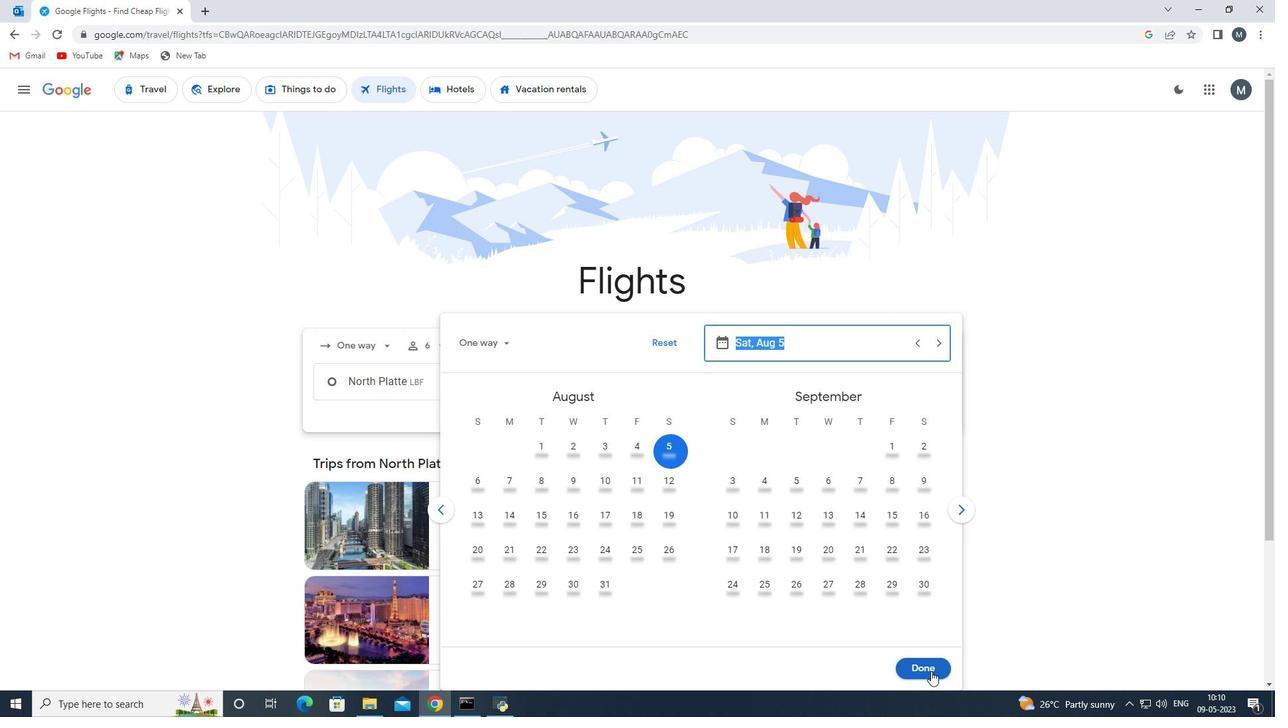 
Action: Mouse pressed left at (930, 671)
Screenshot: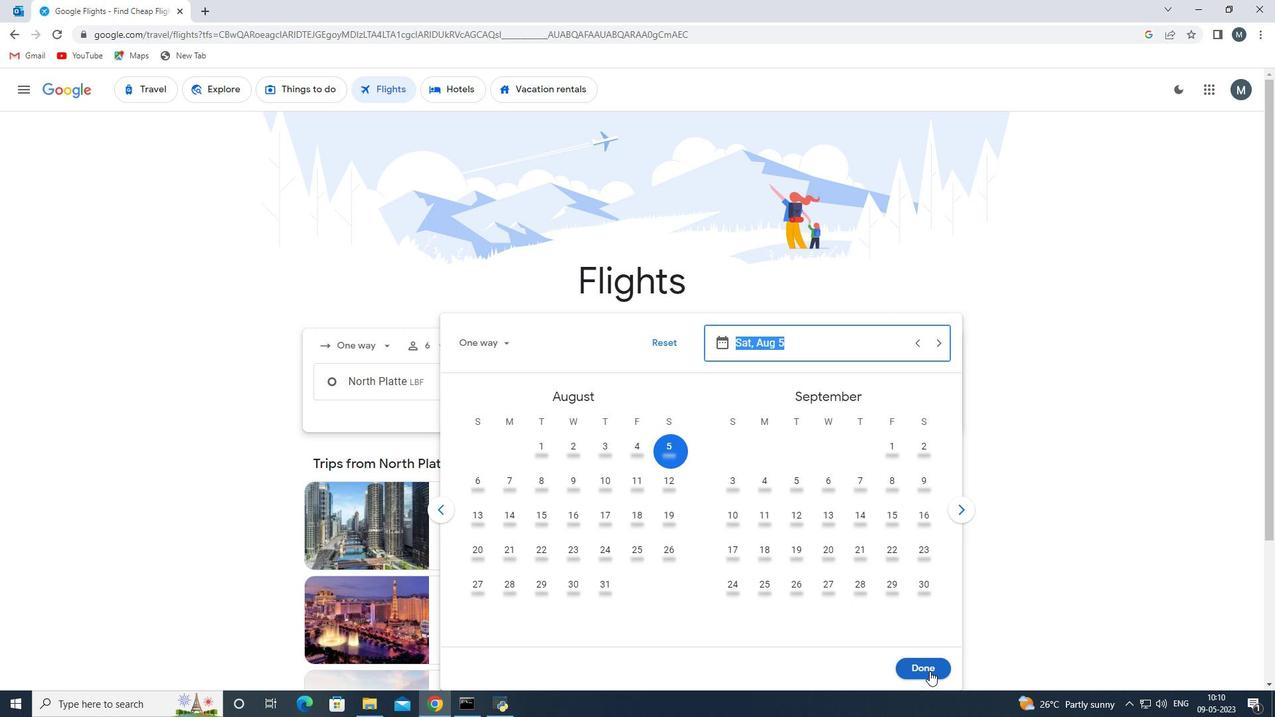 
Action: Mouse moved to (638, 432)
Screenshot: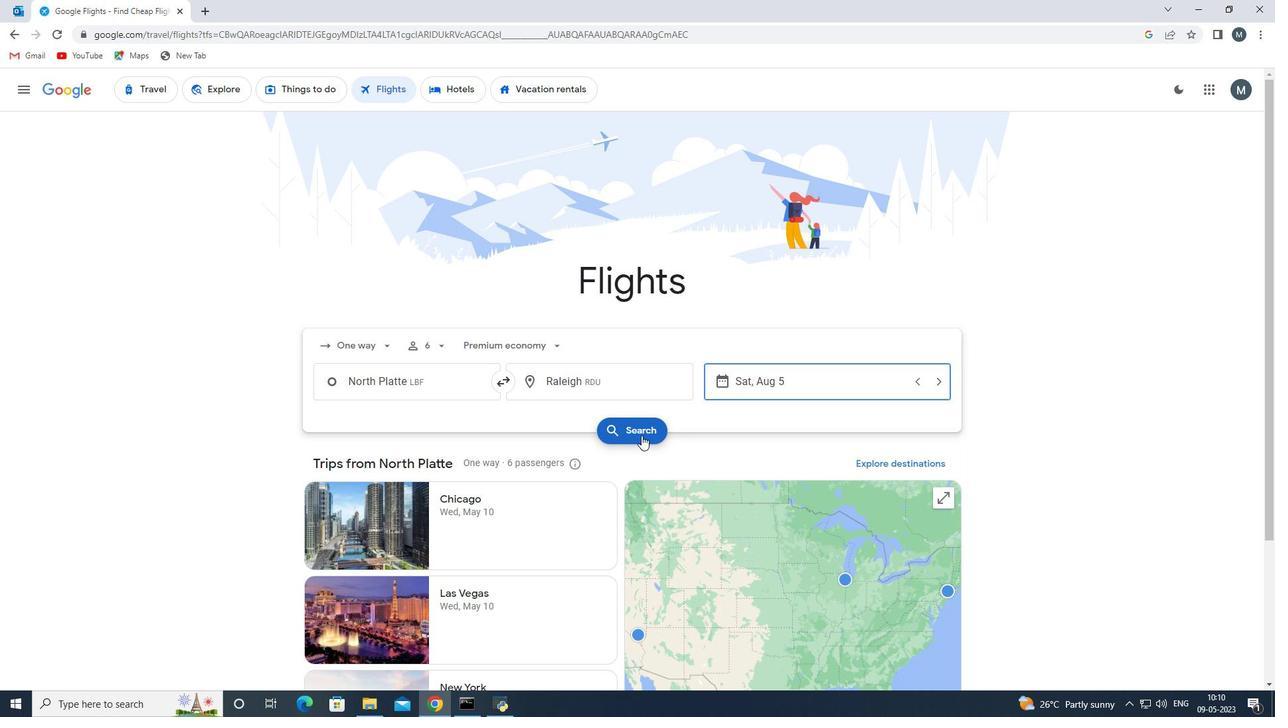 
Action: Mouse pressed left at (638, 432)
Screenshot: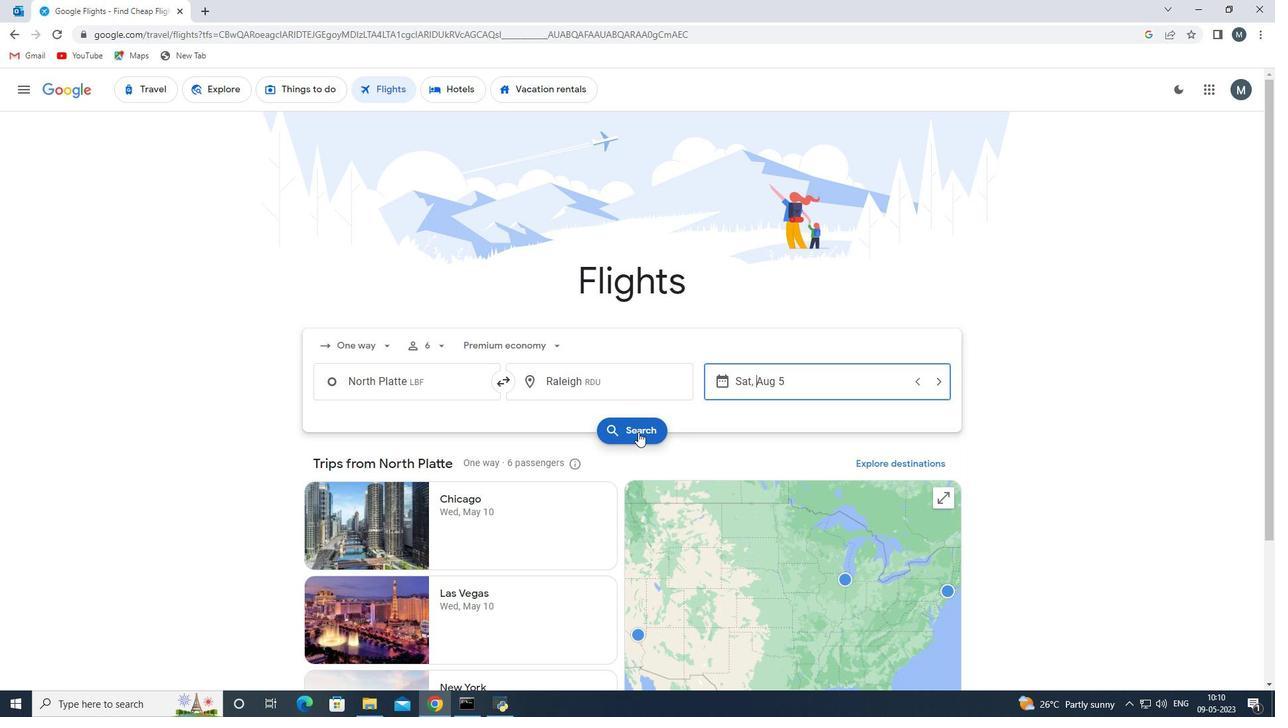 
Action: Mouse moved to (334, 215)
Screenshot: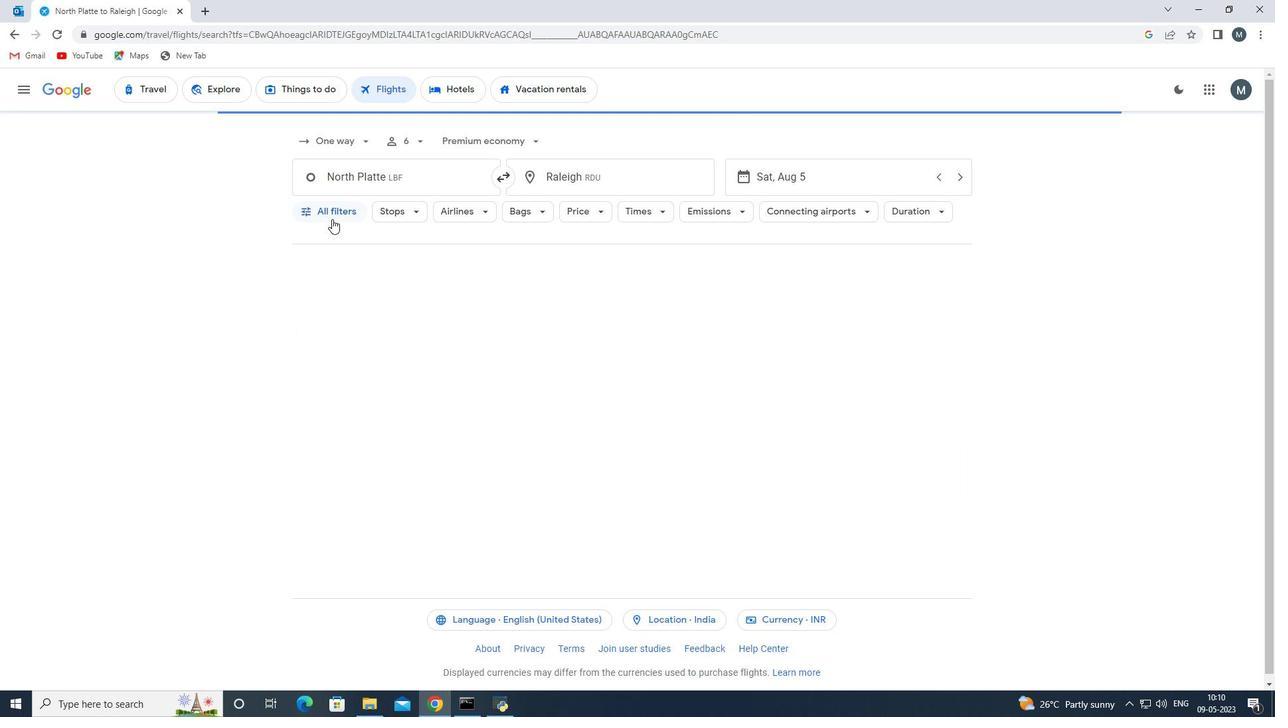 
Action: Mouse pressed left at (334, 215)
Screenshot: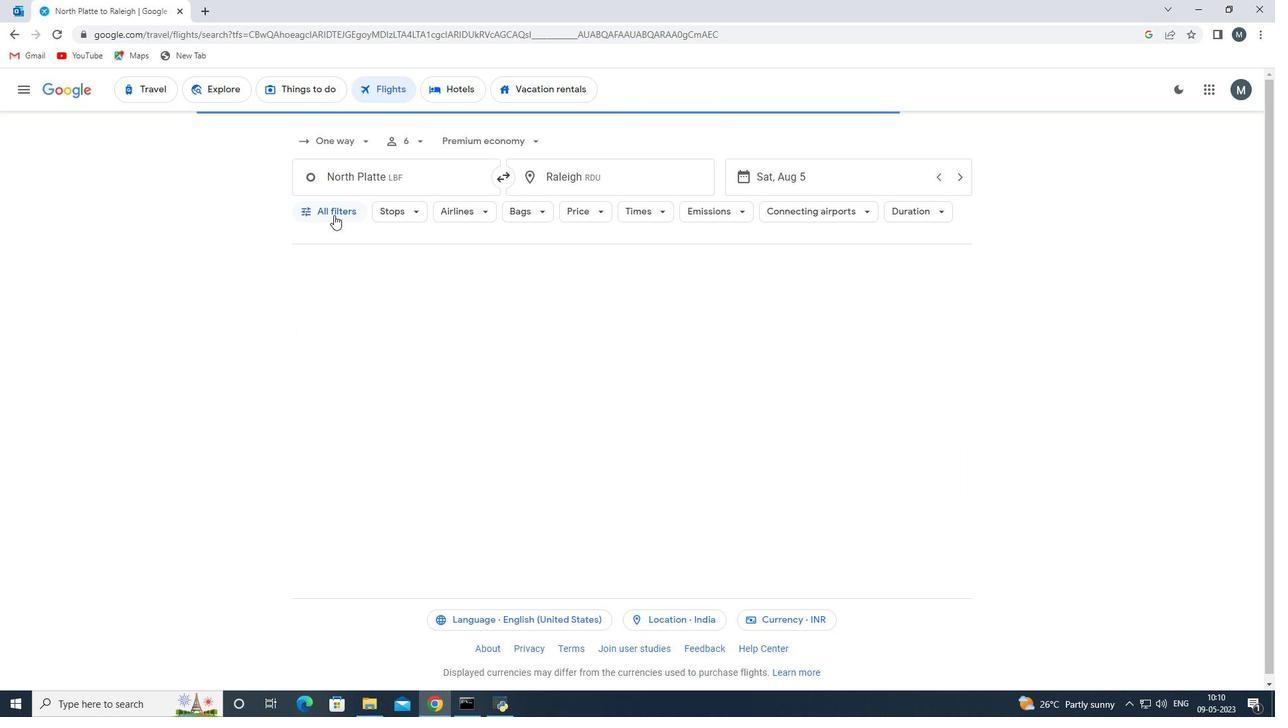 
Action: Mouse moved to (419, 341)
Screenshot: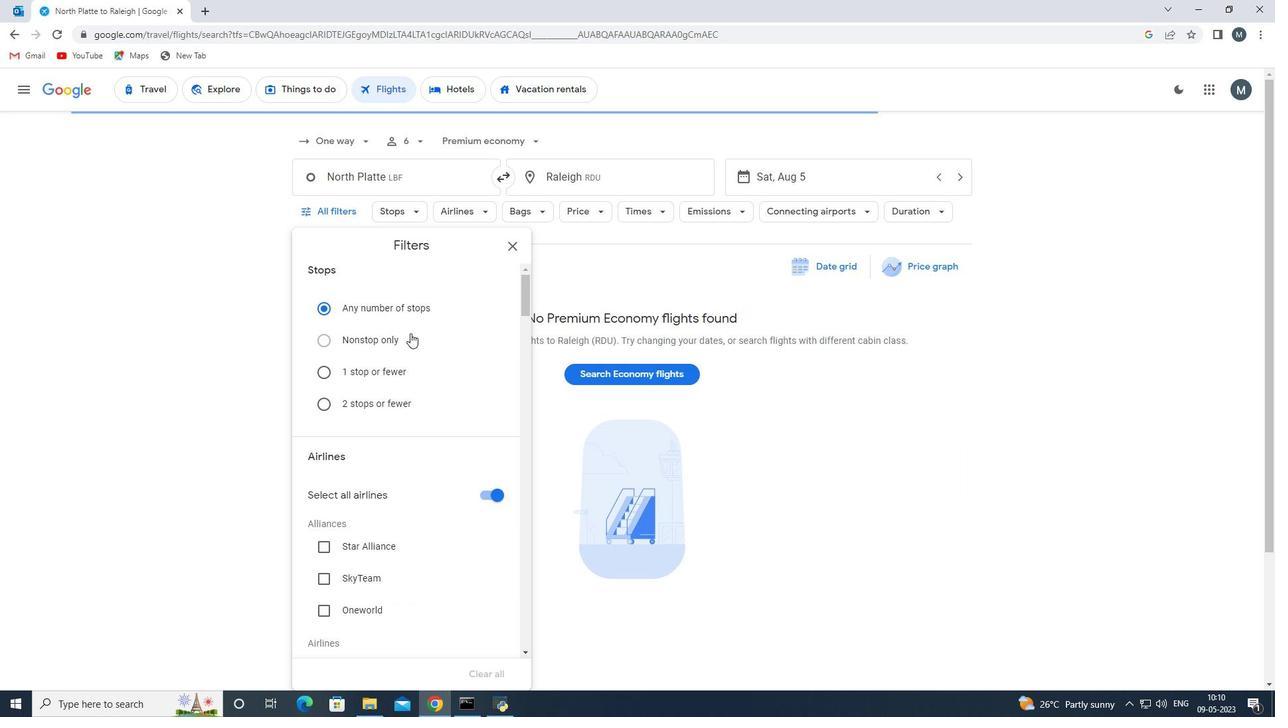 
Action: Mouse scrolled (419, 340) with delta (0, 0)
Screenshot: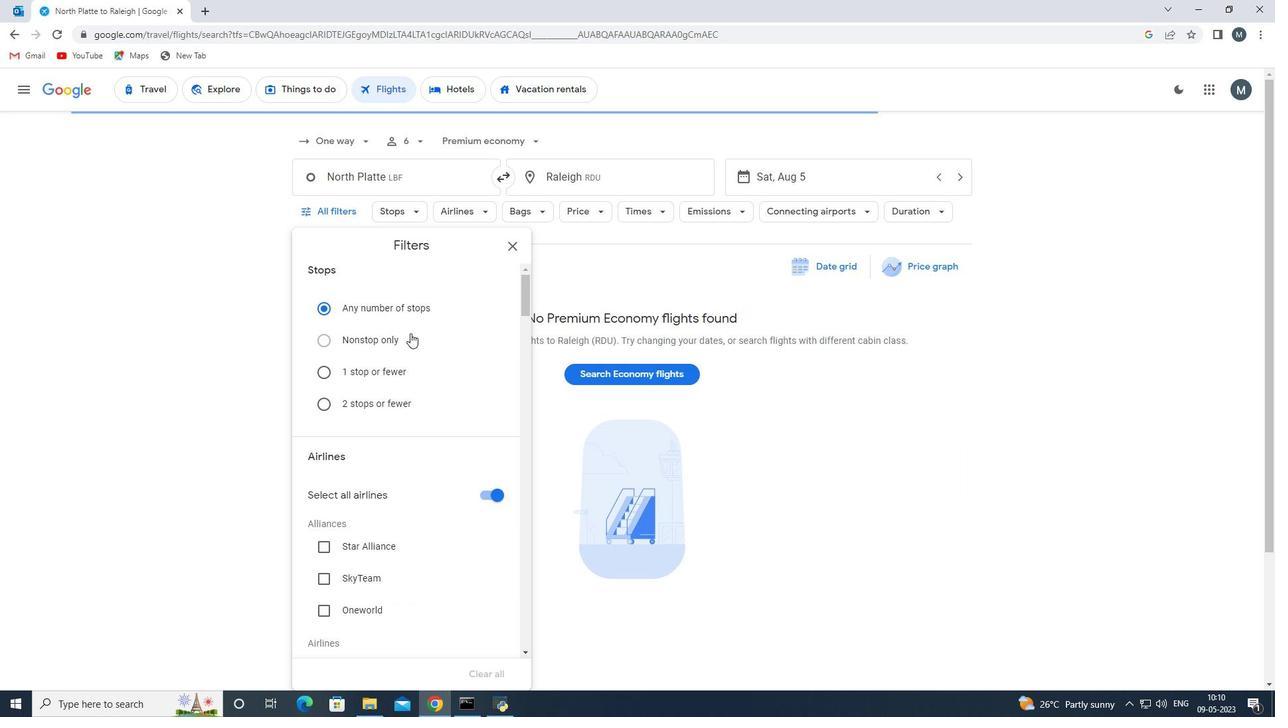 
Action: Mouse moved to (485, 432)
Screenshot: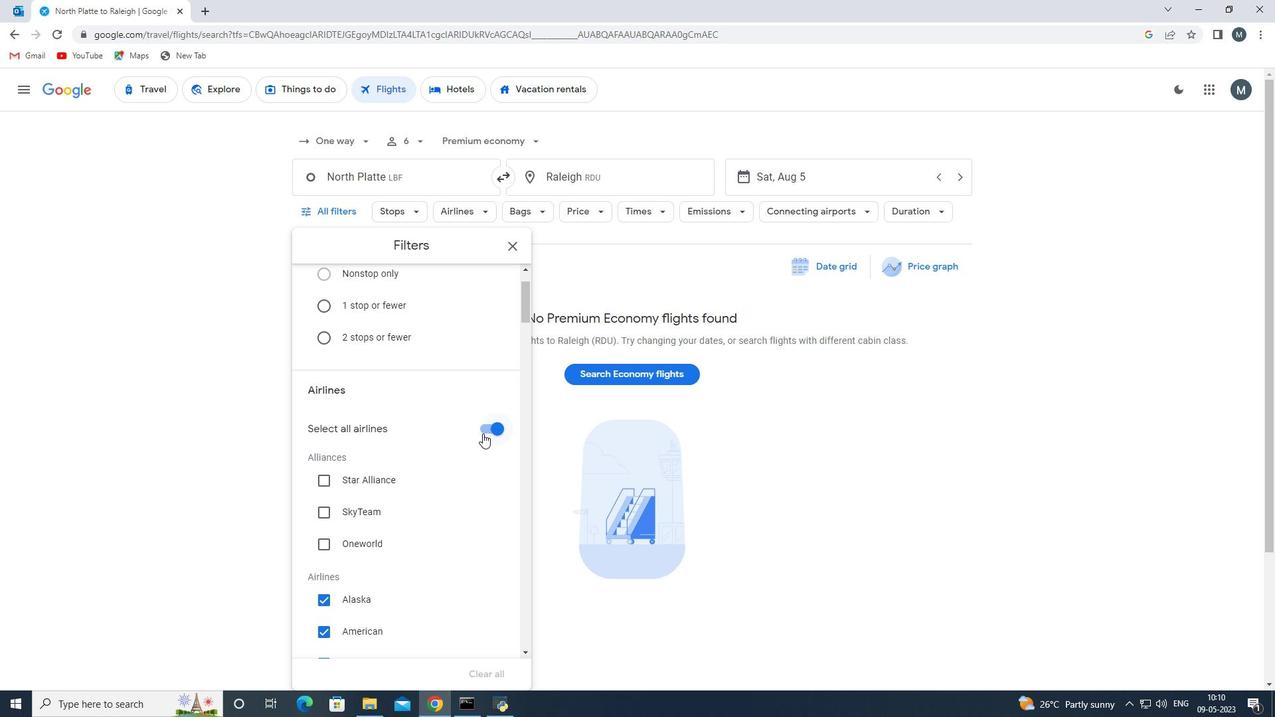 
Action: Mouse pressed left at (485, 432)
Screenshot: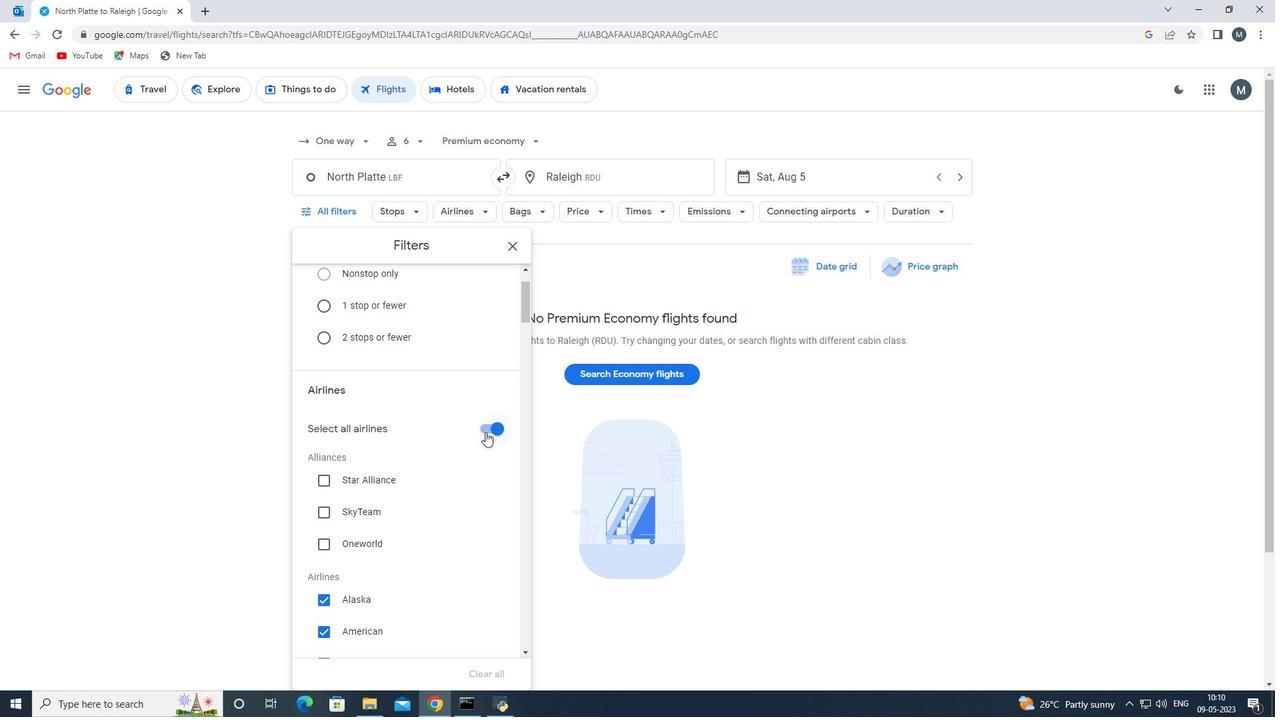 
Action: Mouse moved to (455, 425)
Screenshot: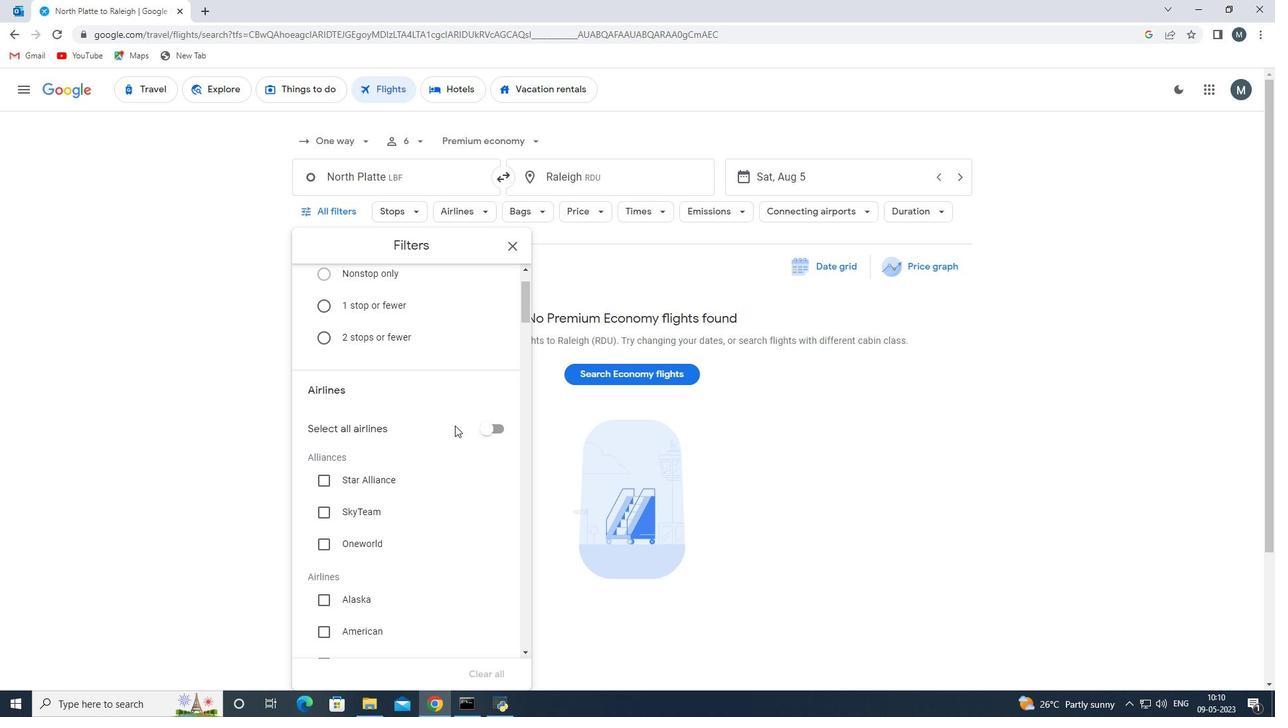 
Action: Mouse scrolled (455, 425) with delta (0, 0)
Screenshot: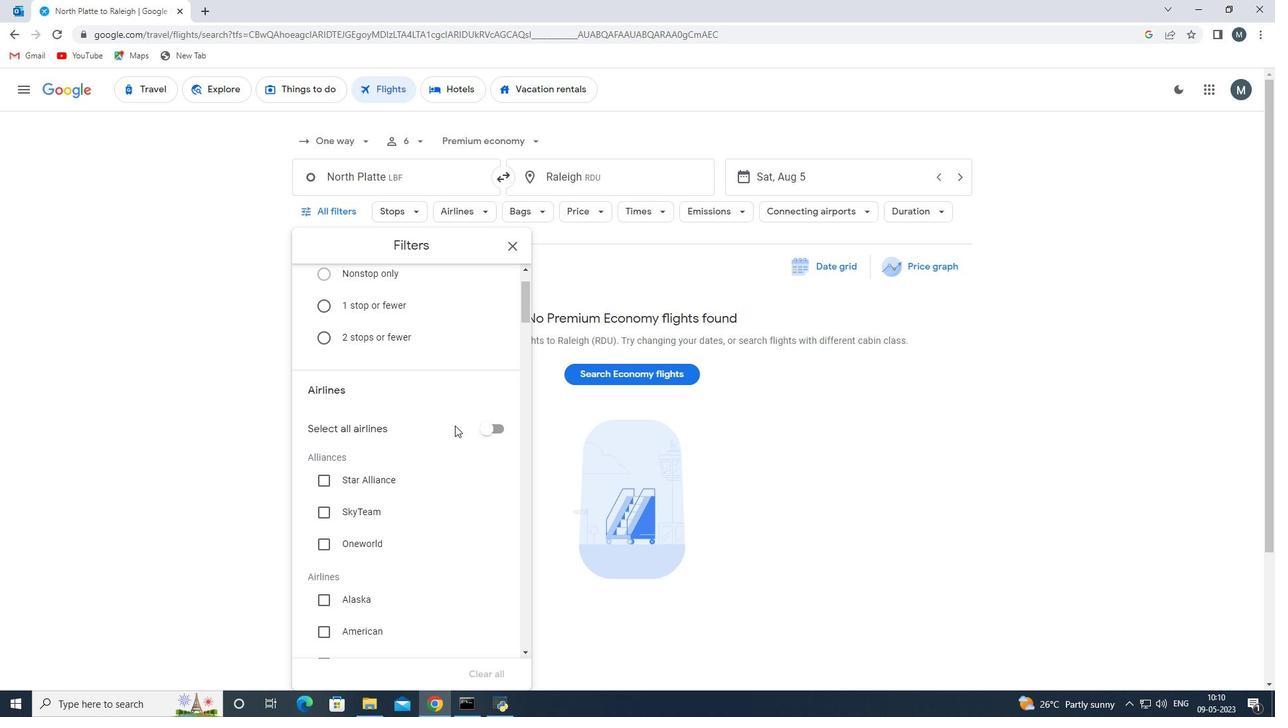 
Action: Mouse moved to (471, 432)
Screenshot: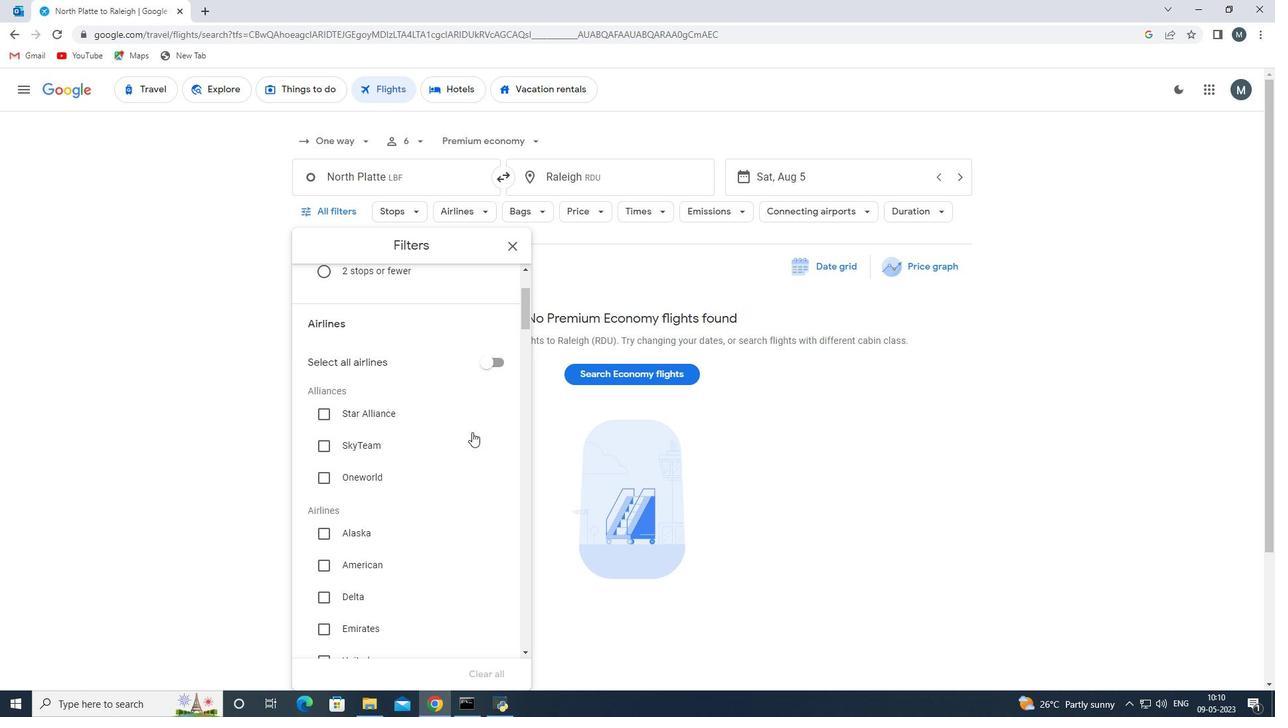 
Action: Mouse scrolled (471, 431) with delta (0, 0)
Screenshot: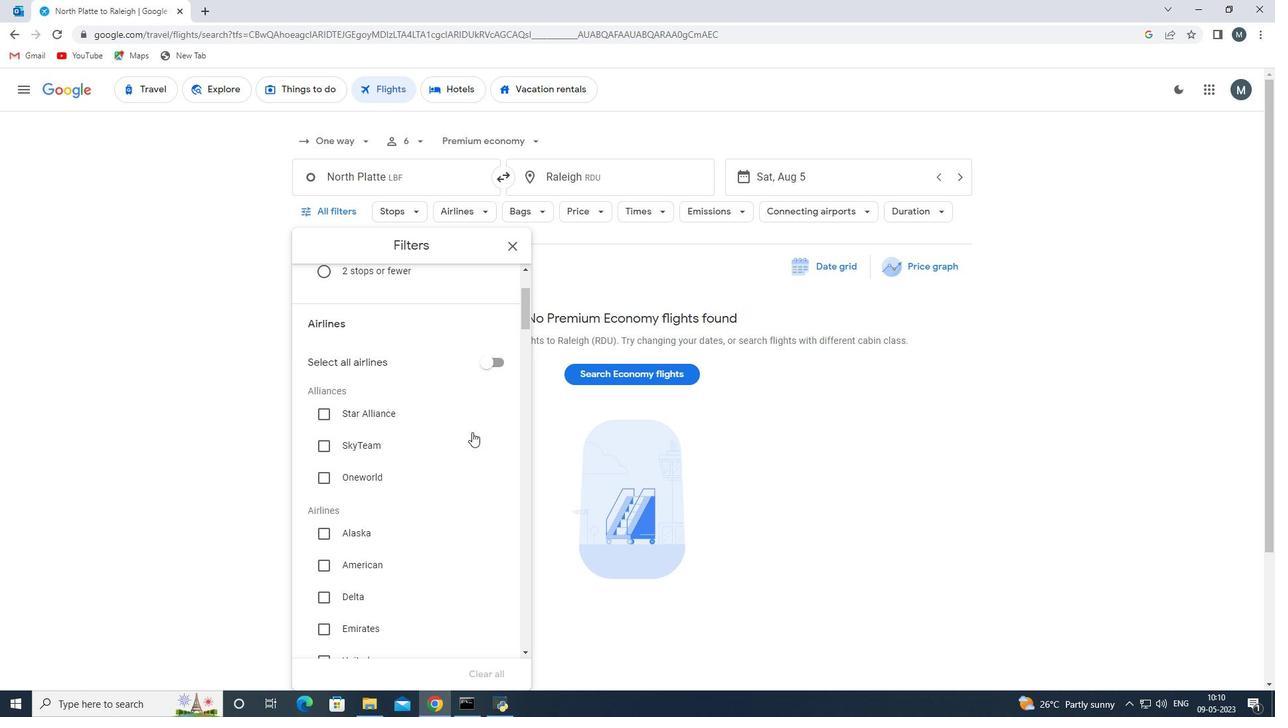 
Action: Mouse scrolled (471, 431) with delta (0, 0)
Screenshot: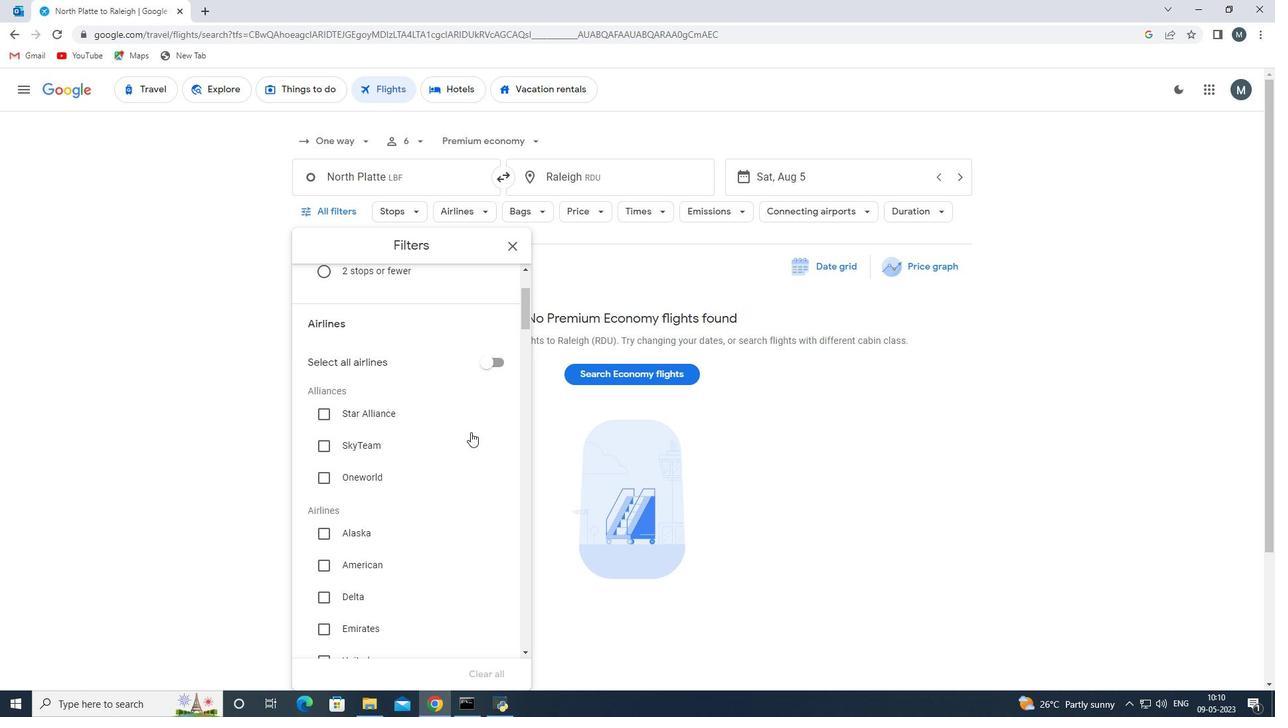 
Action: Mouse moved to (469, 431)
Screenshot: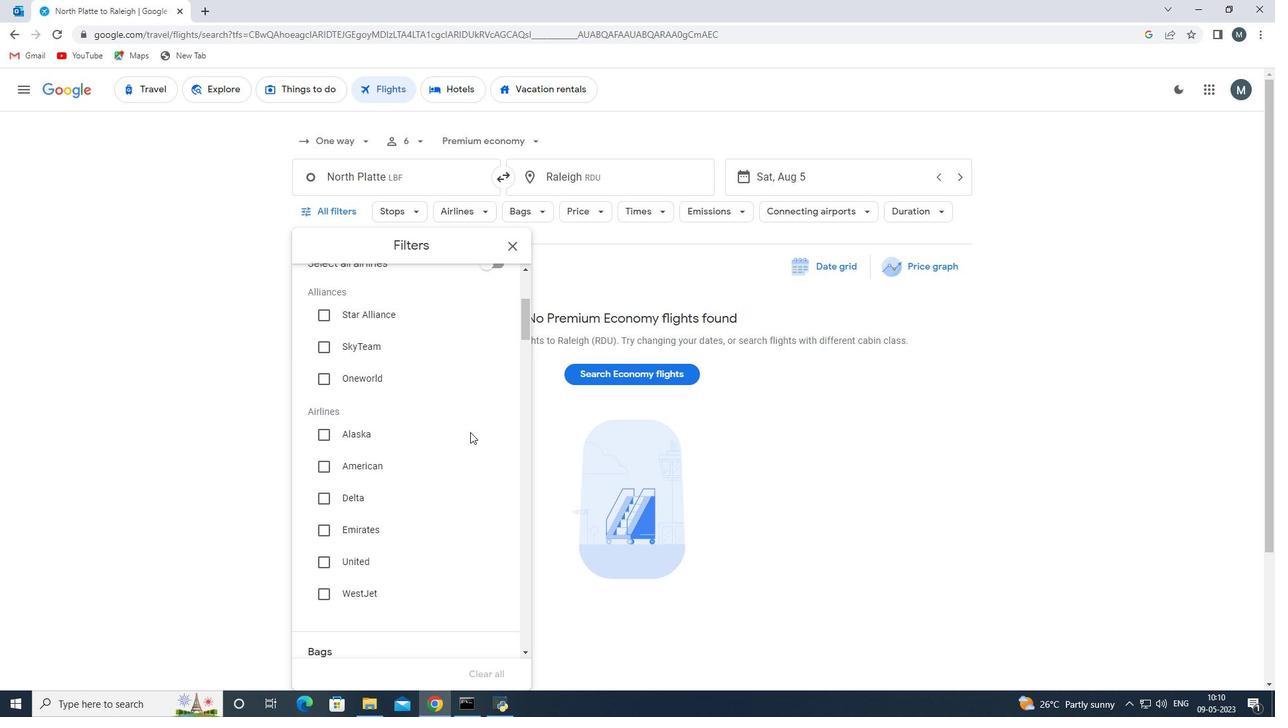 
Action: Mouse scrolled (469, 430) with delta (0, 0)
Screenshot: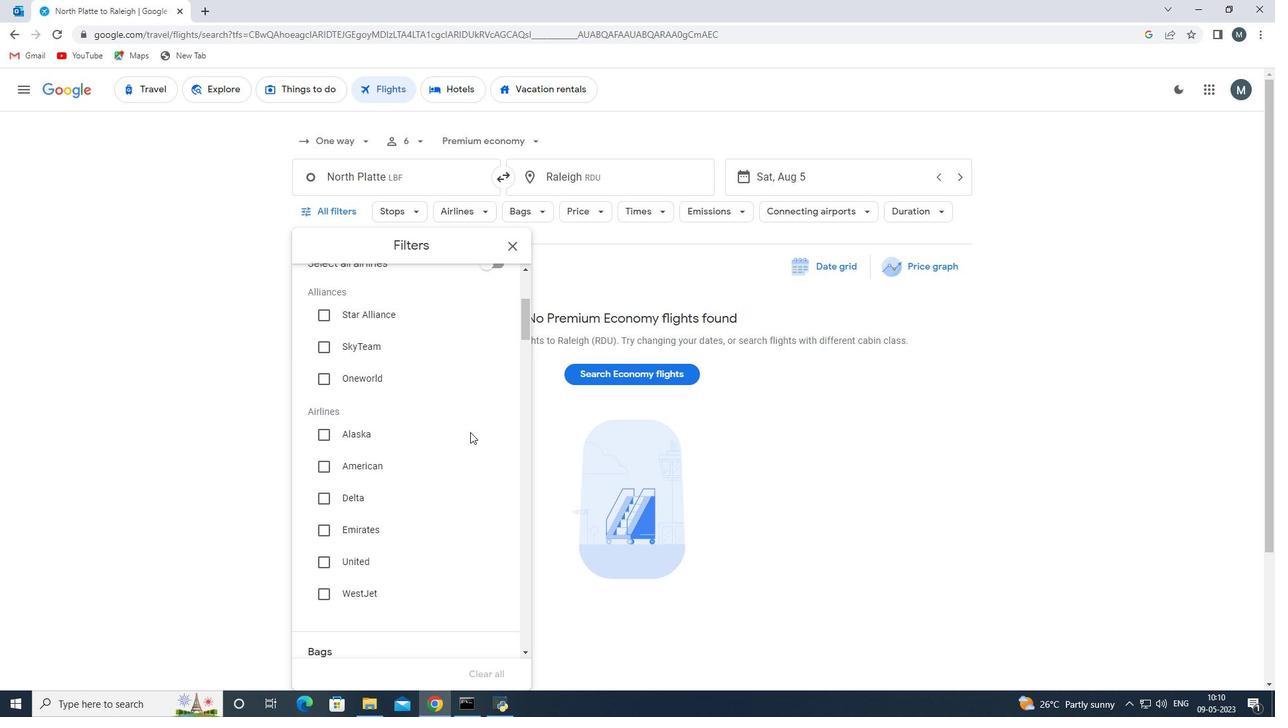 
Action: Mouse scrolled (469, 430) with delta (0, 0)
Screenshot: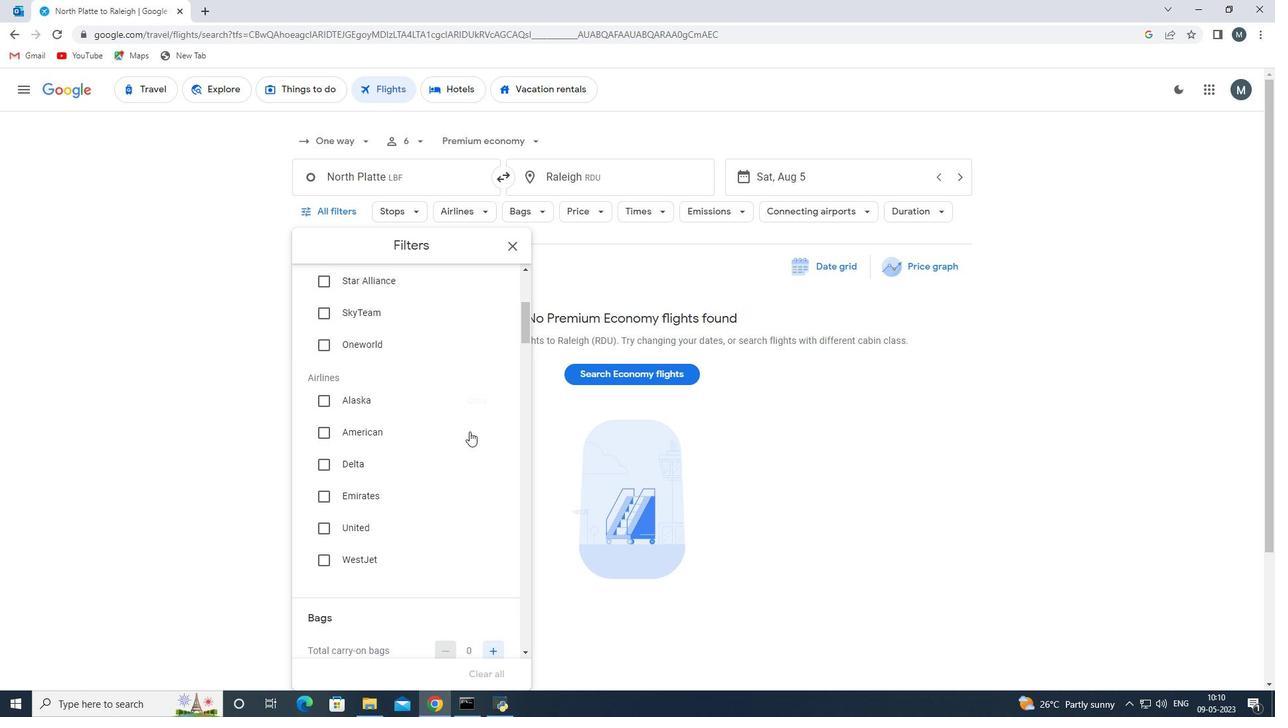 
Action: Mouse moved to (469, 431)
Screenshot: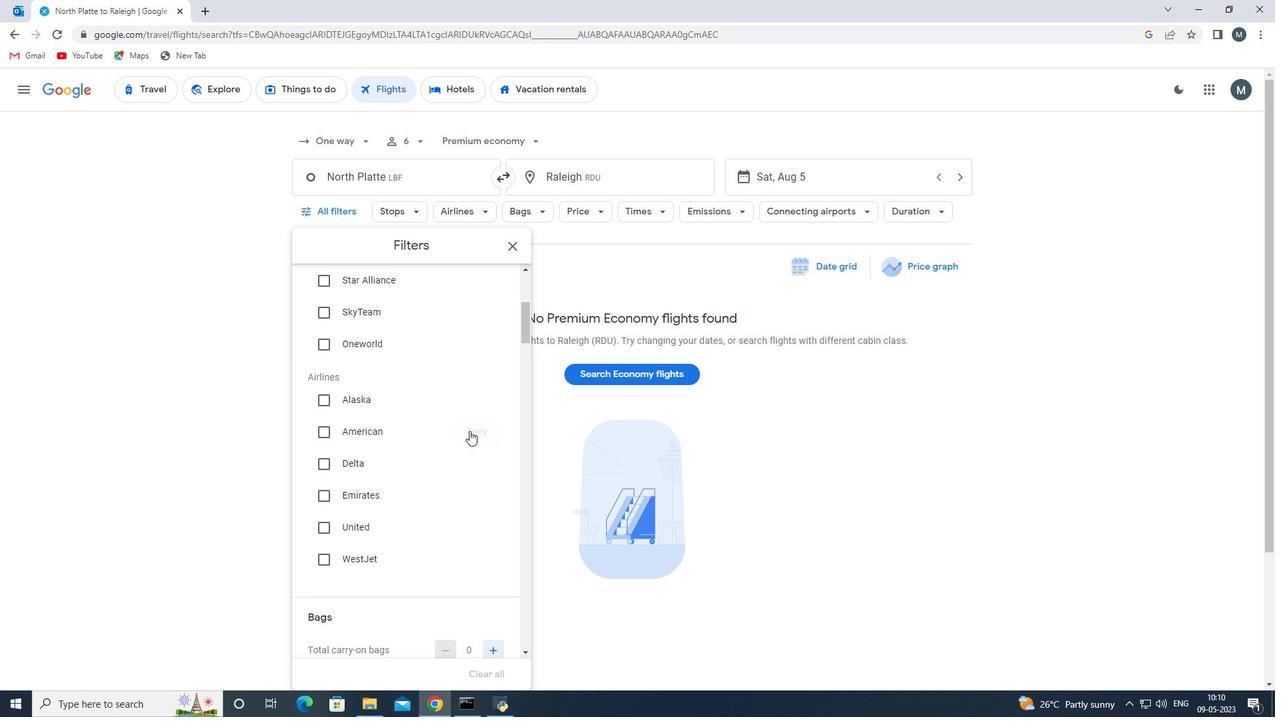 
Action: Mouse scrolled (469, 430) with delta (0, 0)
Screenshot: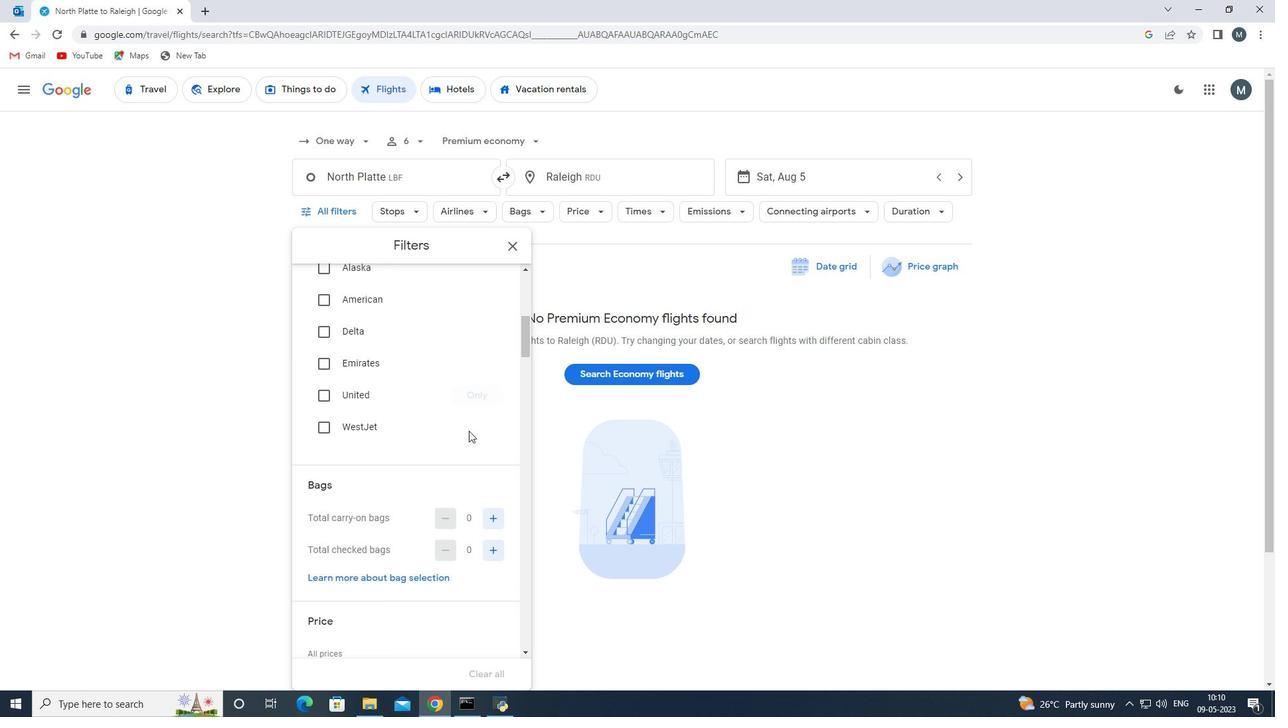 
Action: Mouse scrolled (469, 430) with delta (0, 0)
Screenshot: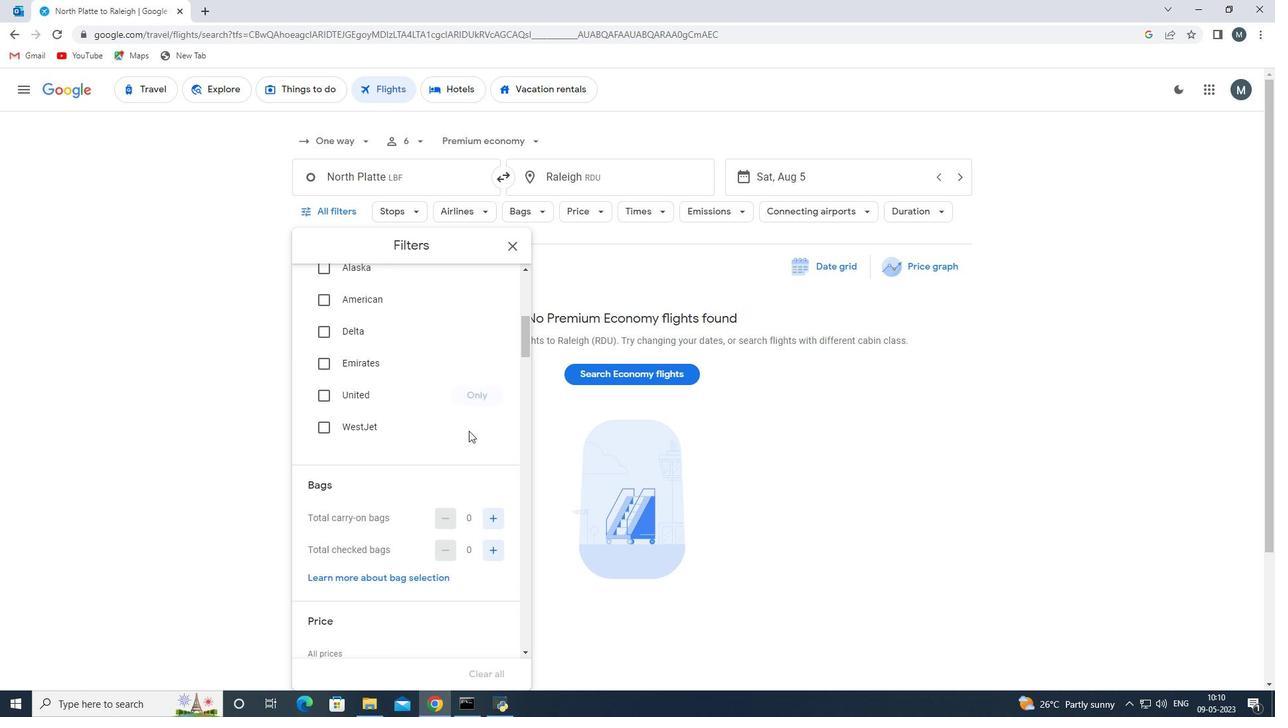 
Action: Mouse scrolled (469, 431) with delta (0, 0)
Screenshot: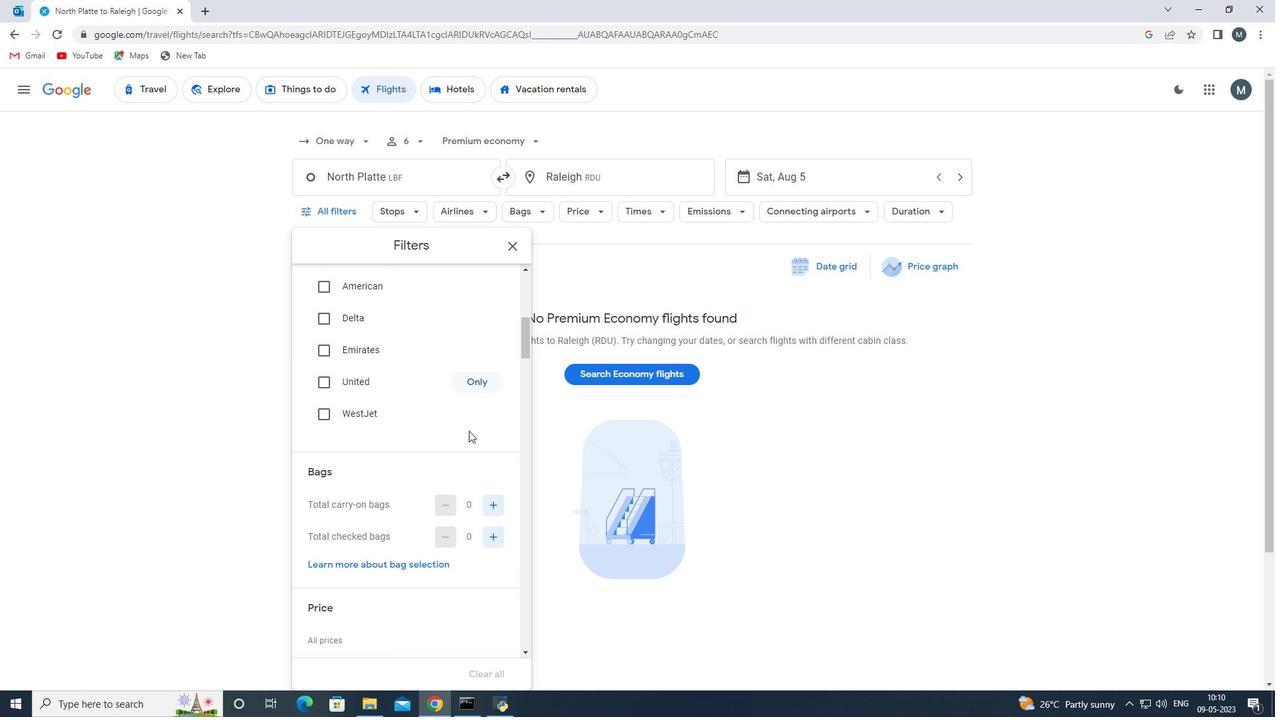 
Action: Mouse moved to (497, 453)
Screenshot: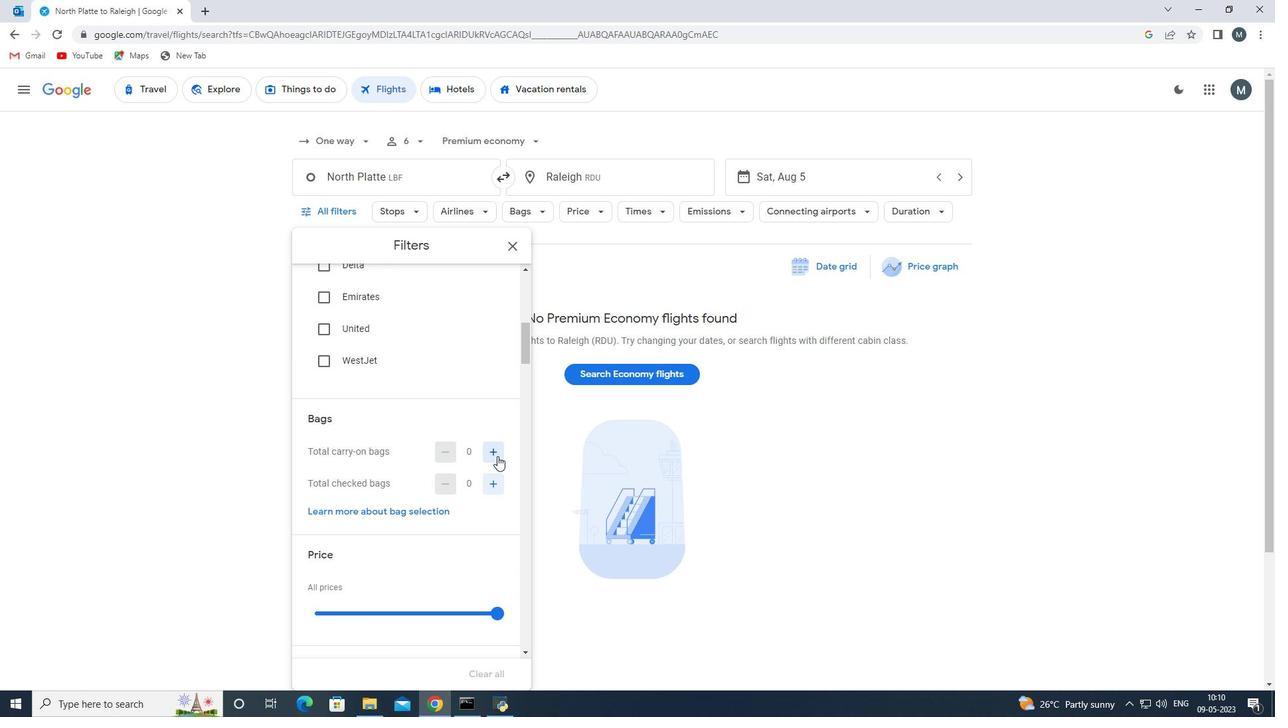 
Action: Mouse pressed left at (497, 453)
Screenshot: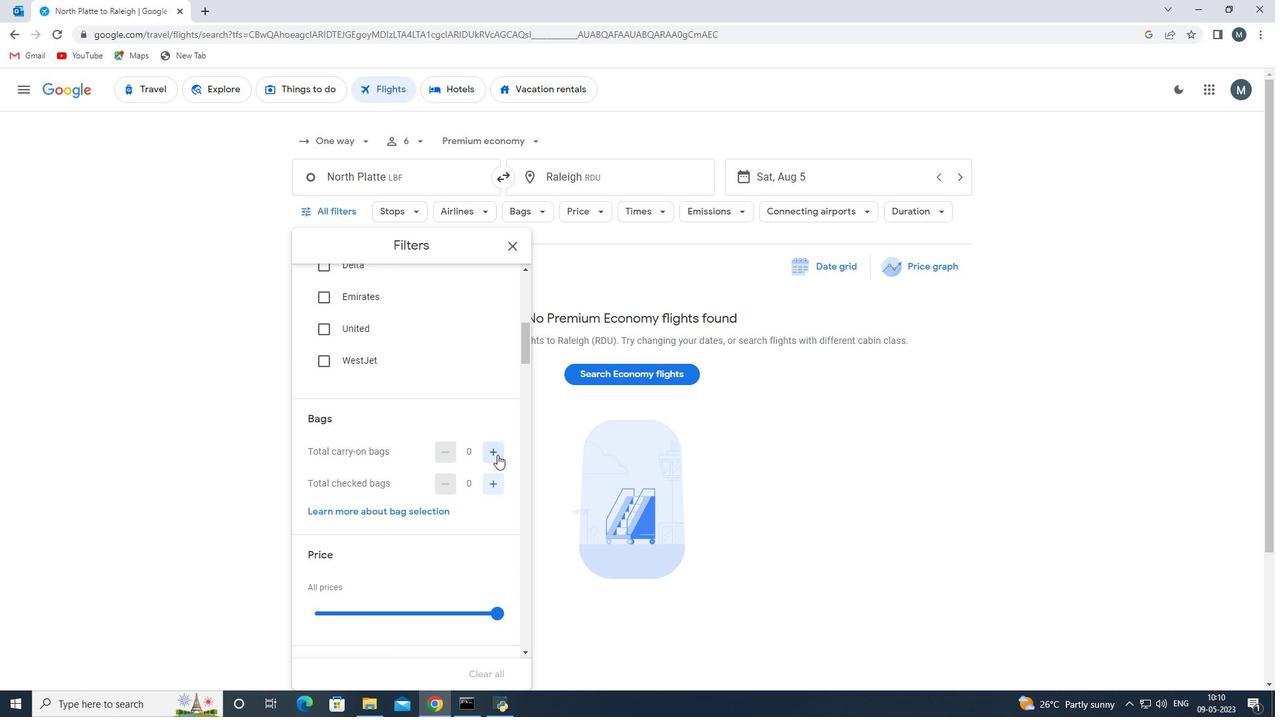 
Action: Mouse pressed left at (497, 453)
Screenshot: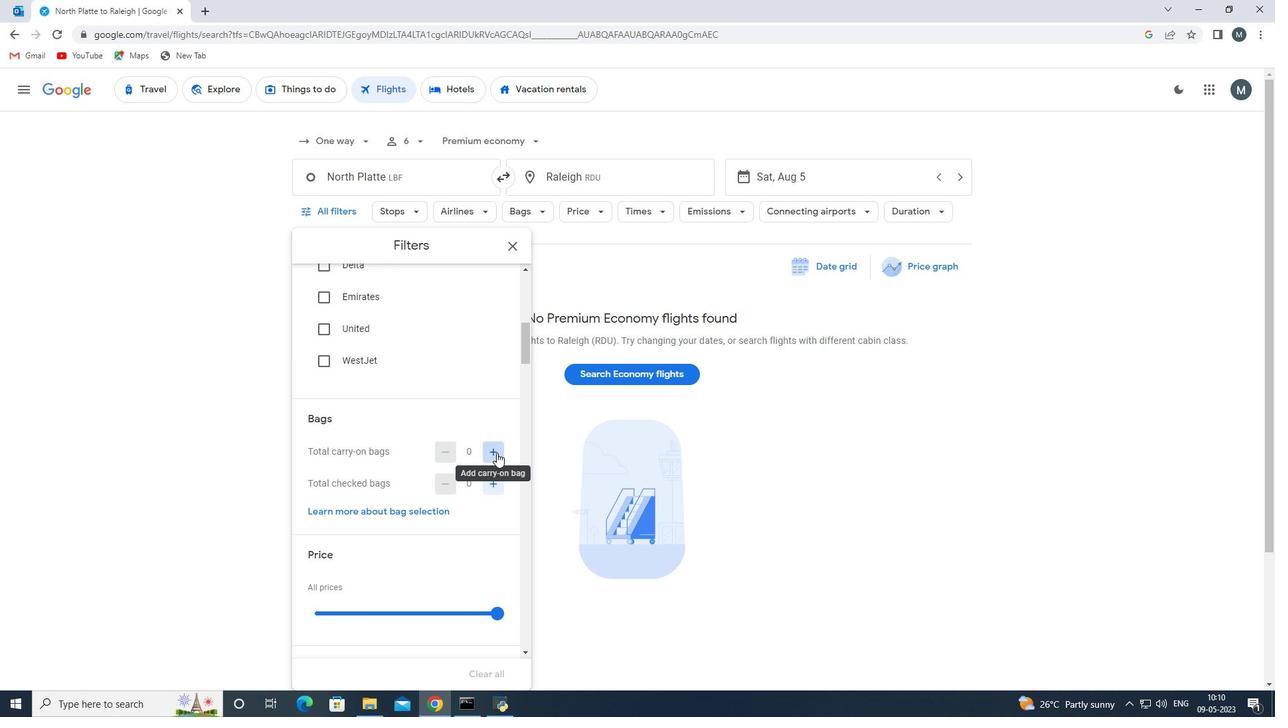 
Action: Mouse moved to (493, 481)
Screenshot: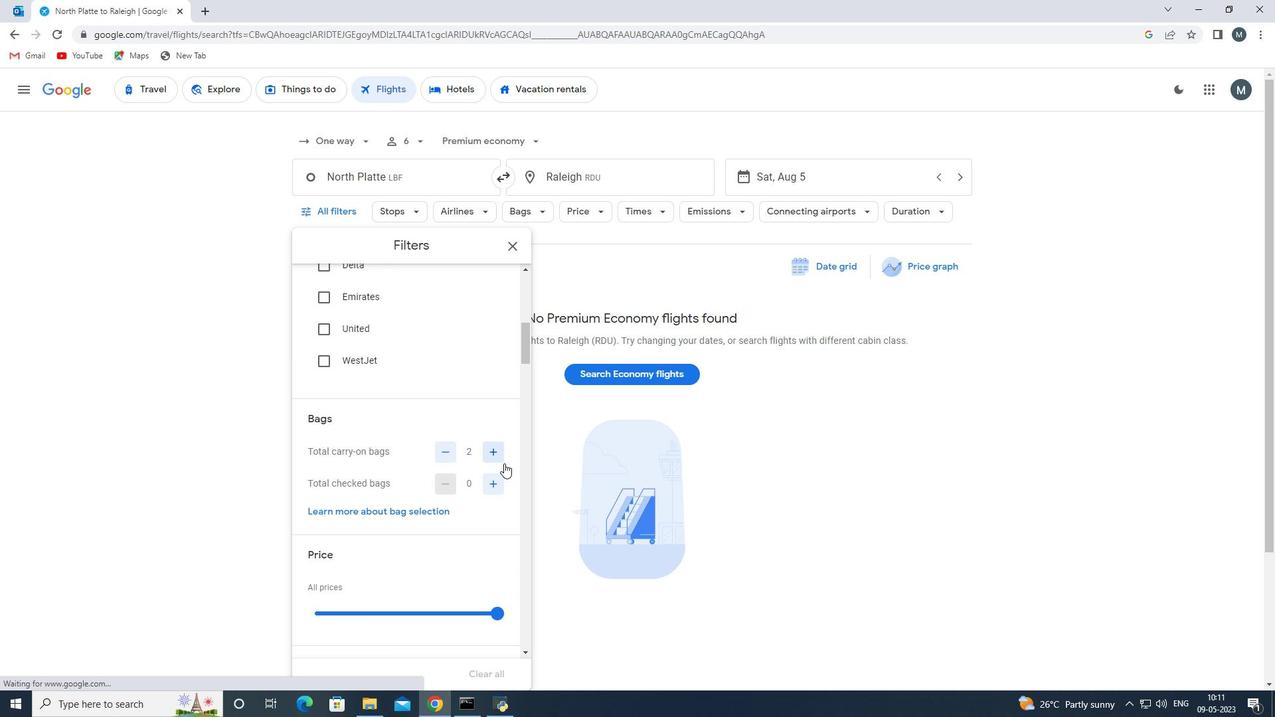 
Action: Mouse pressed left at (493, 481)
Screenshot: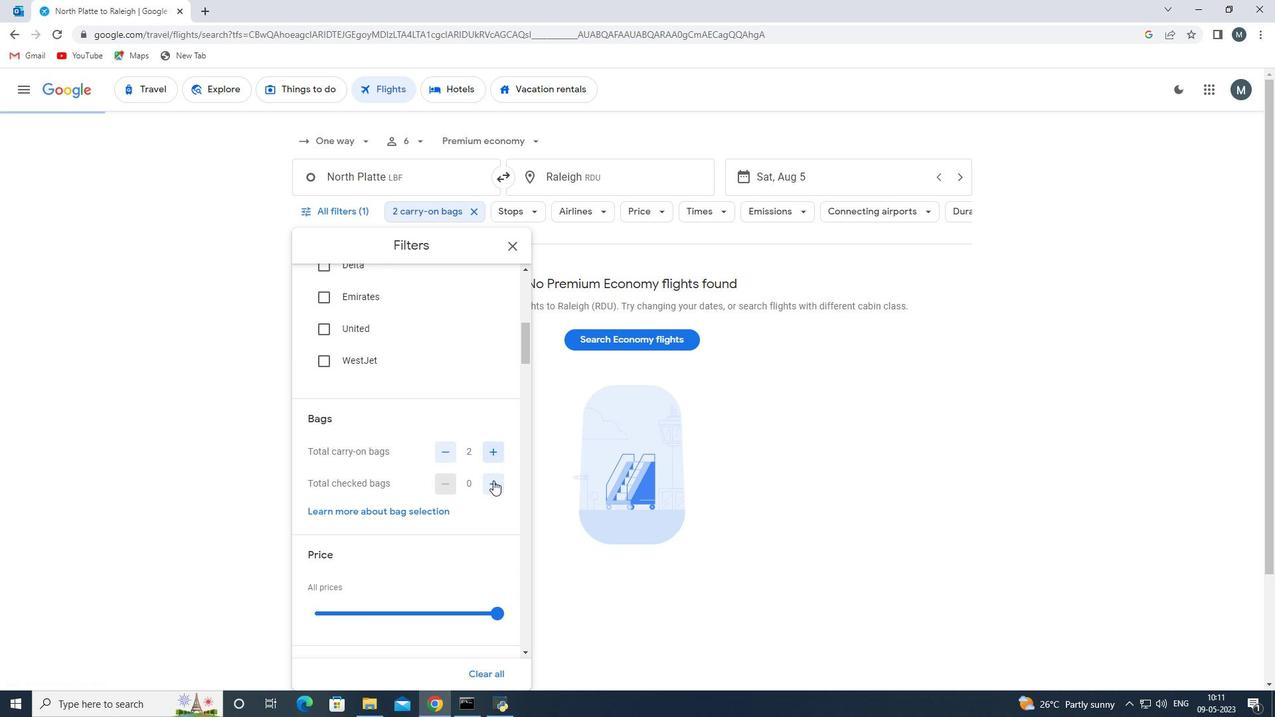 
Action: Mouse moved to (427, 417)
Screenshot: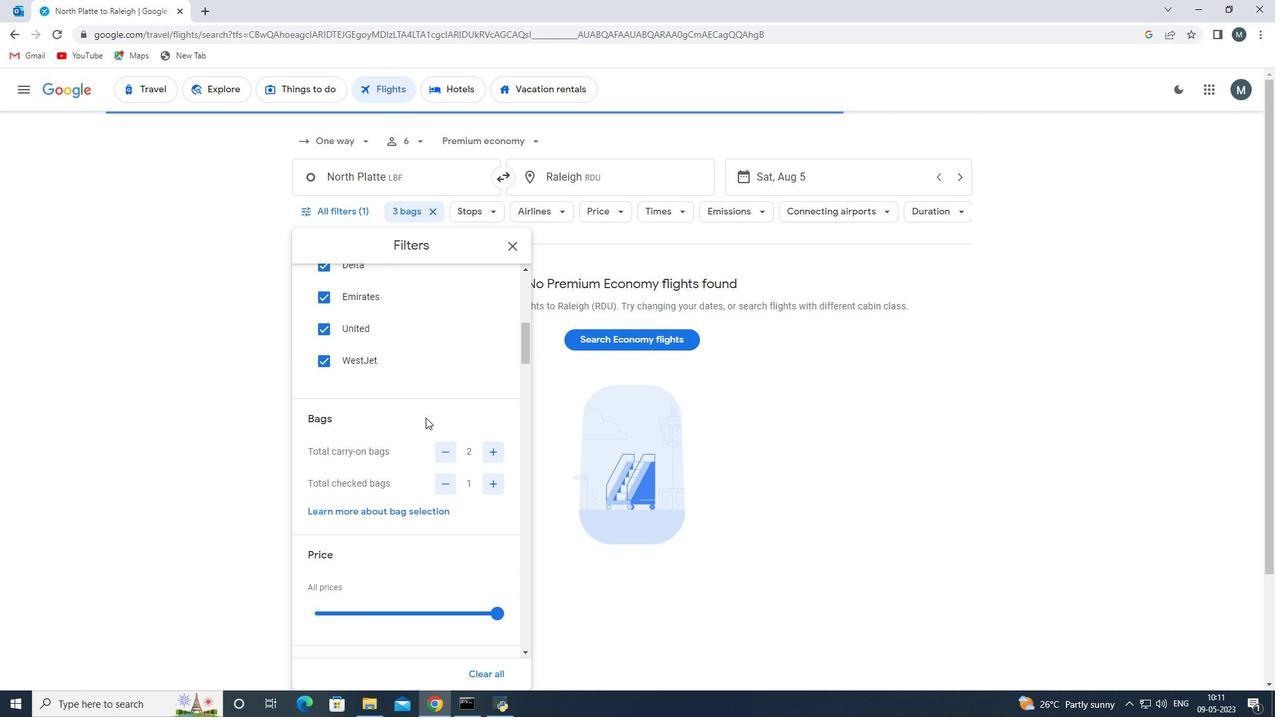 
Action: Mouse scrolled (427, 416) with delta (0, 0)
Screenshot: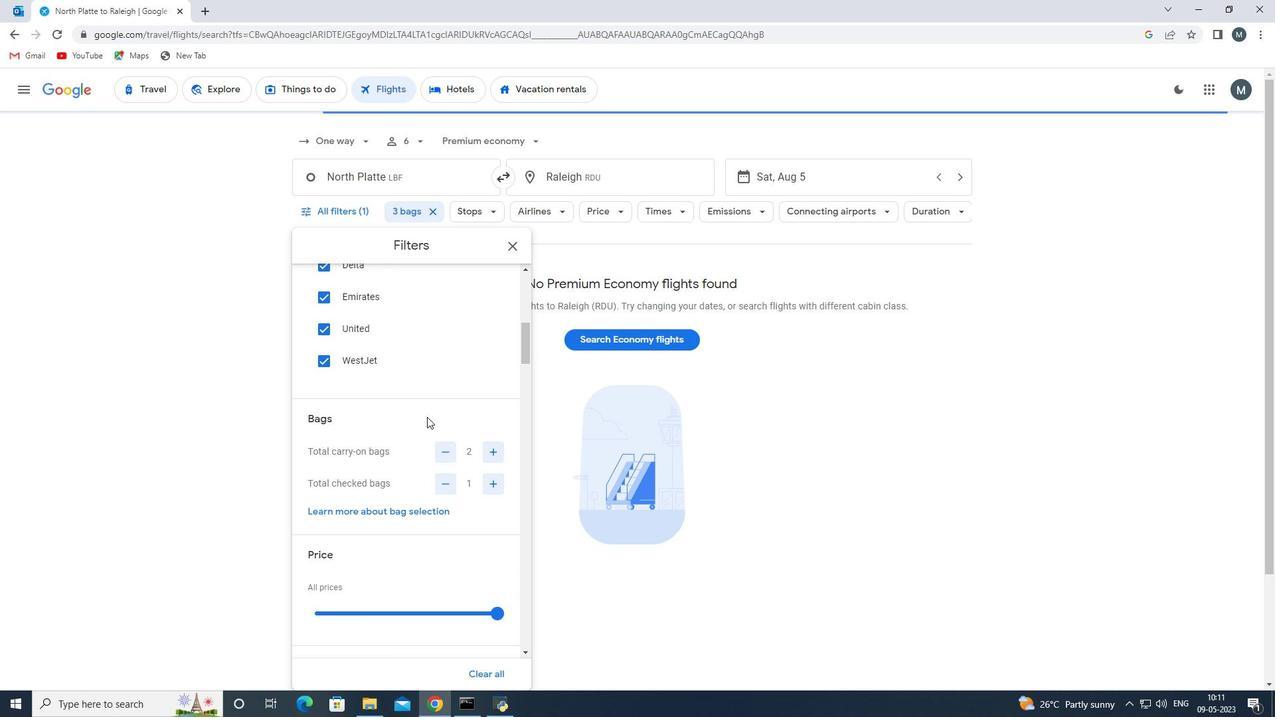 
Action: Mouse moved to (427, 417)
Screenshot: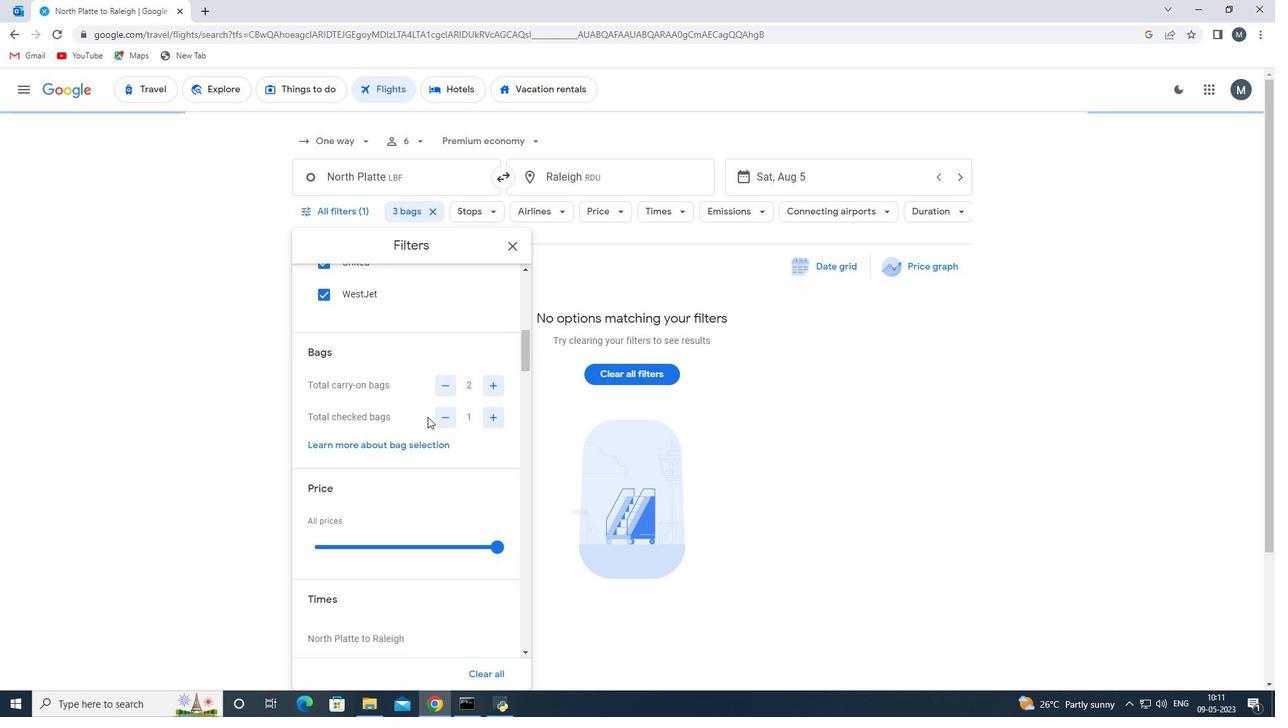 
Action: Mouse scrolled (427, 416) with delta (0, 0)
Screenshot: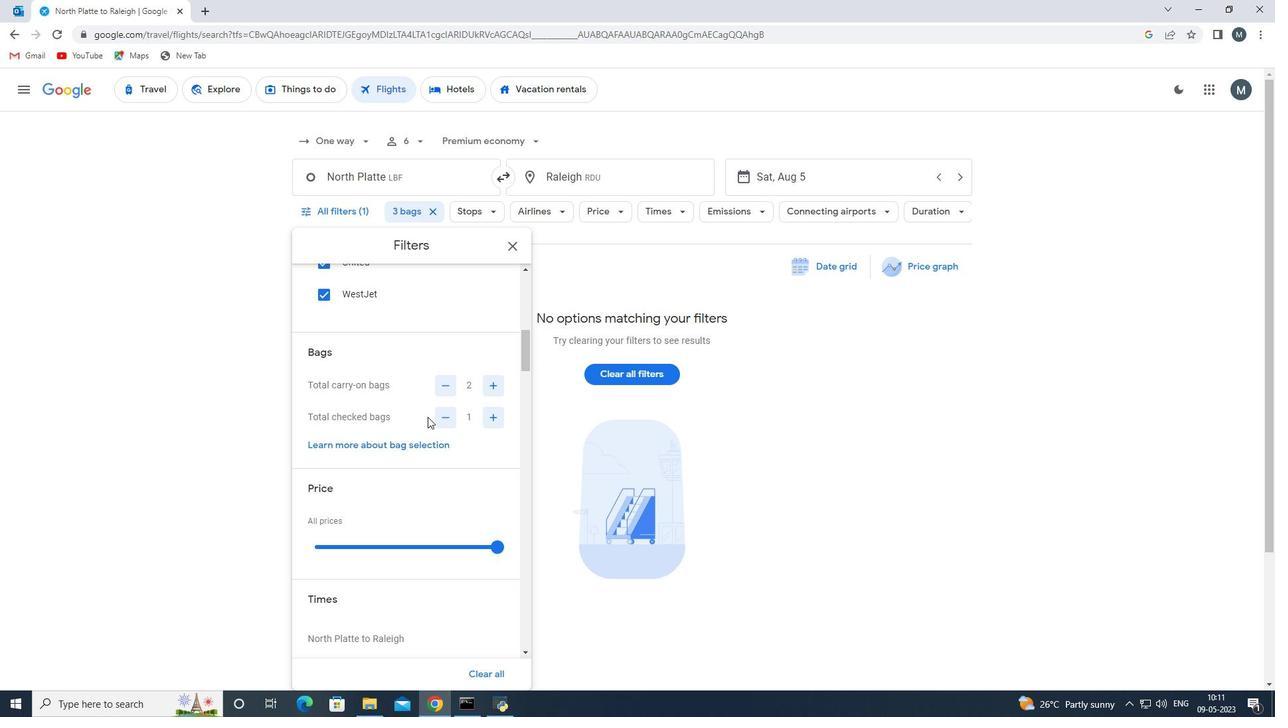 
Action: Mouse moved to (412, 479)
Screenshot: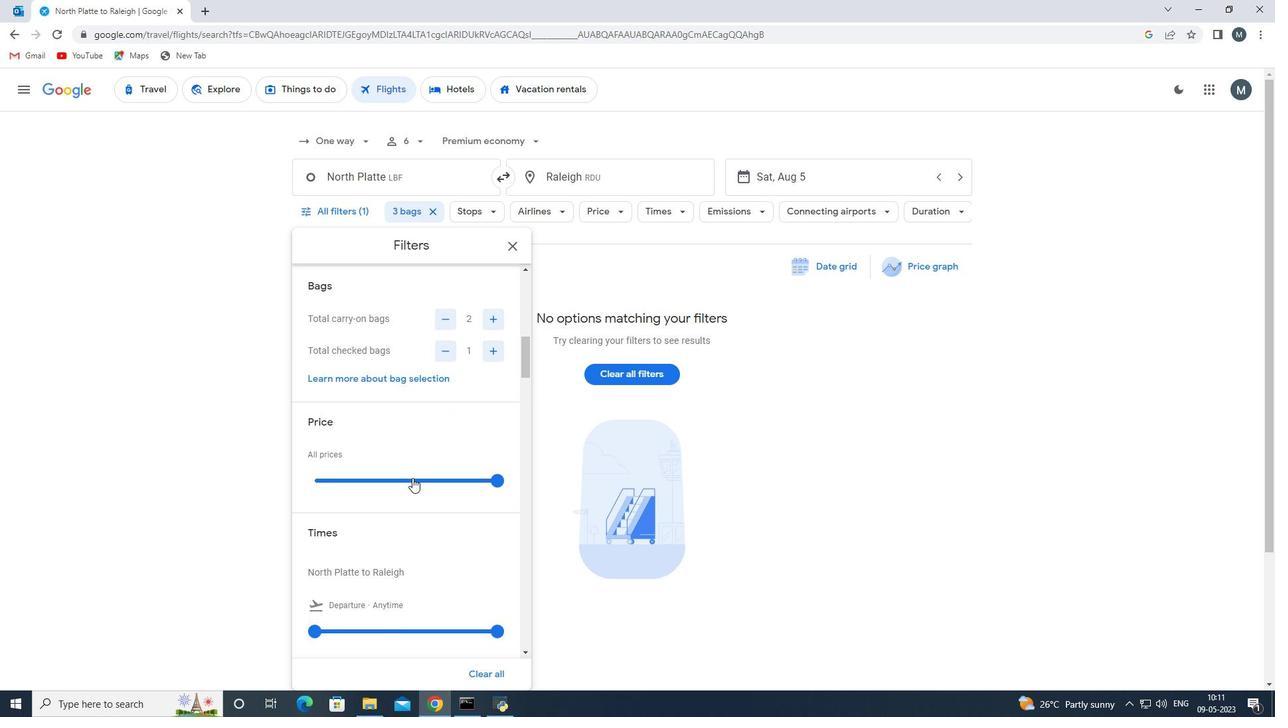 
Action: Mouse pressed left at (412, 479)
Screenshot: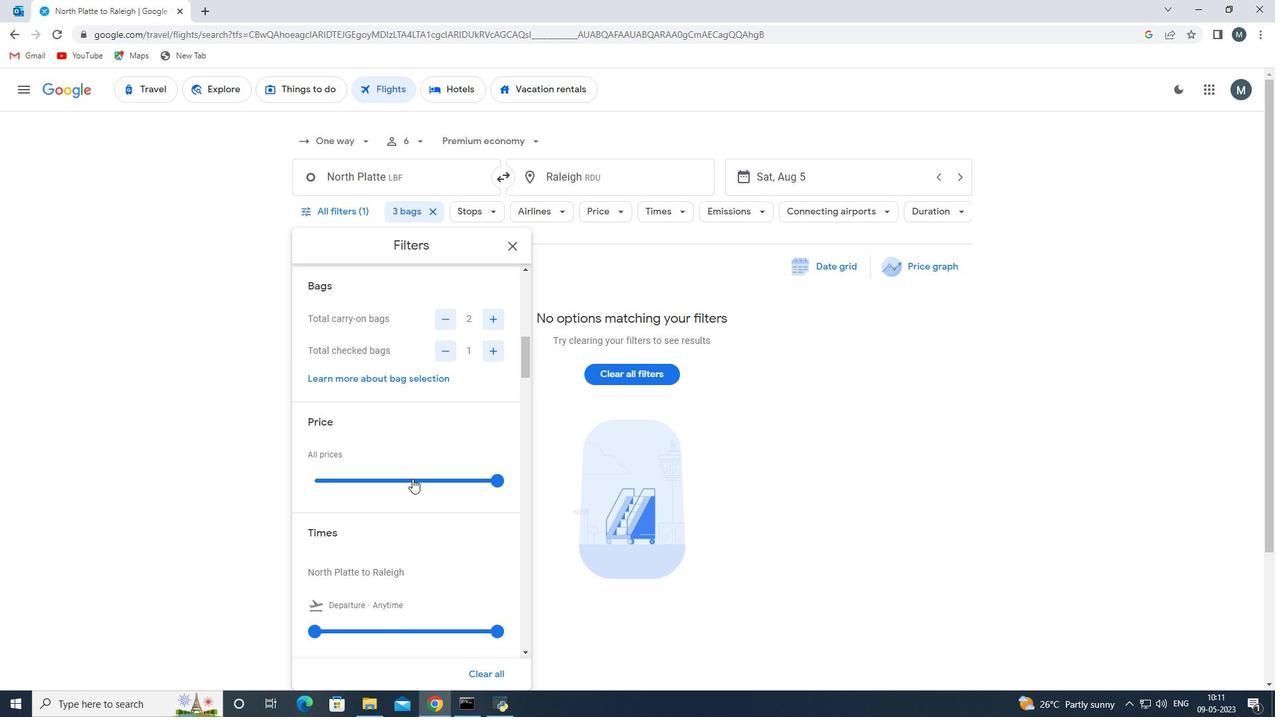 
Action: Mouse moved to (411, 477)
Screenshot: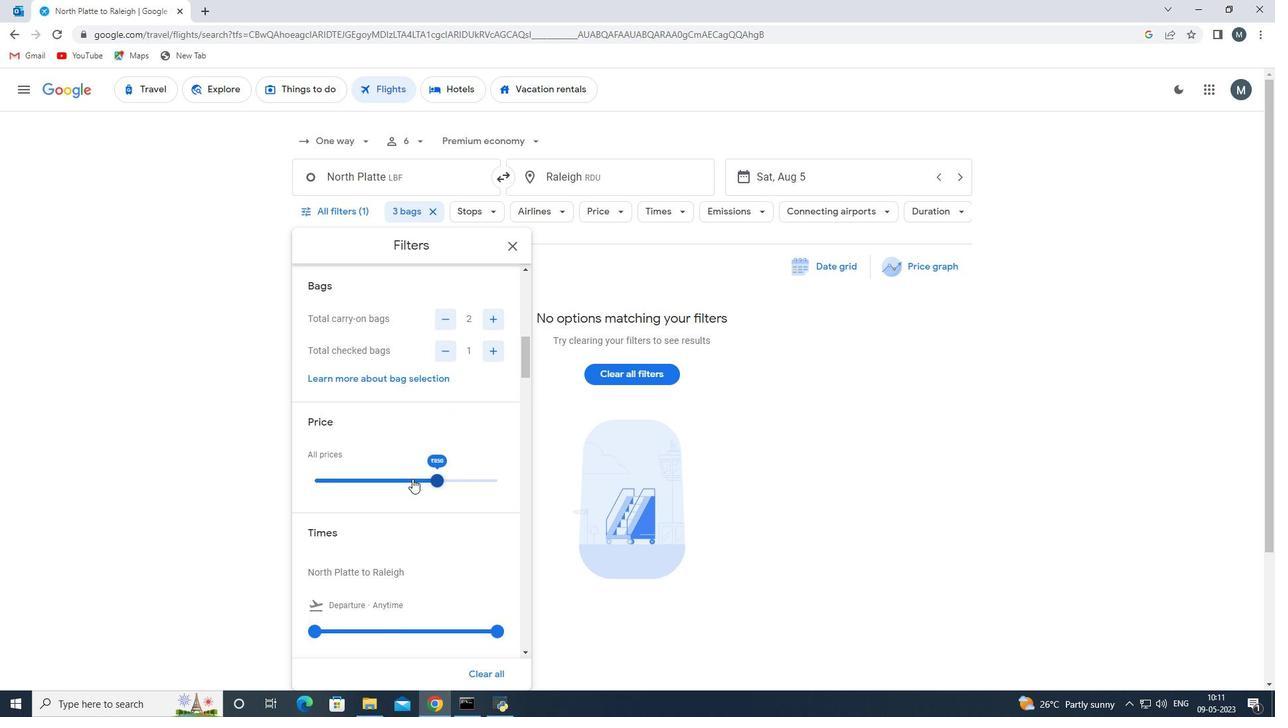 
Action: Mouse pressed left at (411, 477)
Screenshot: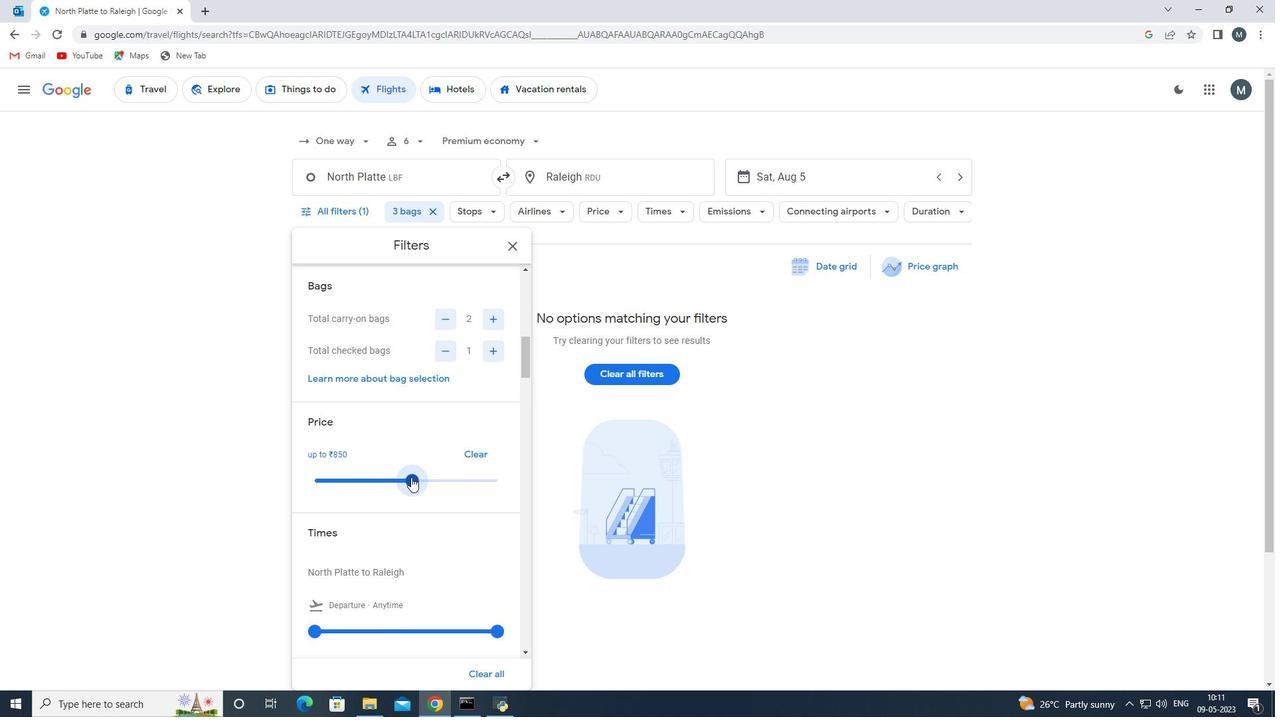 
Action: Mouse moved to (413, 449)
Screenshot: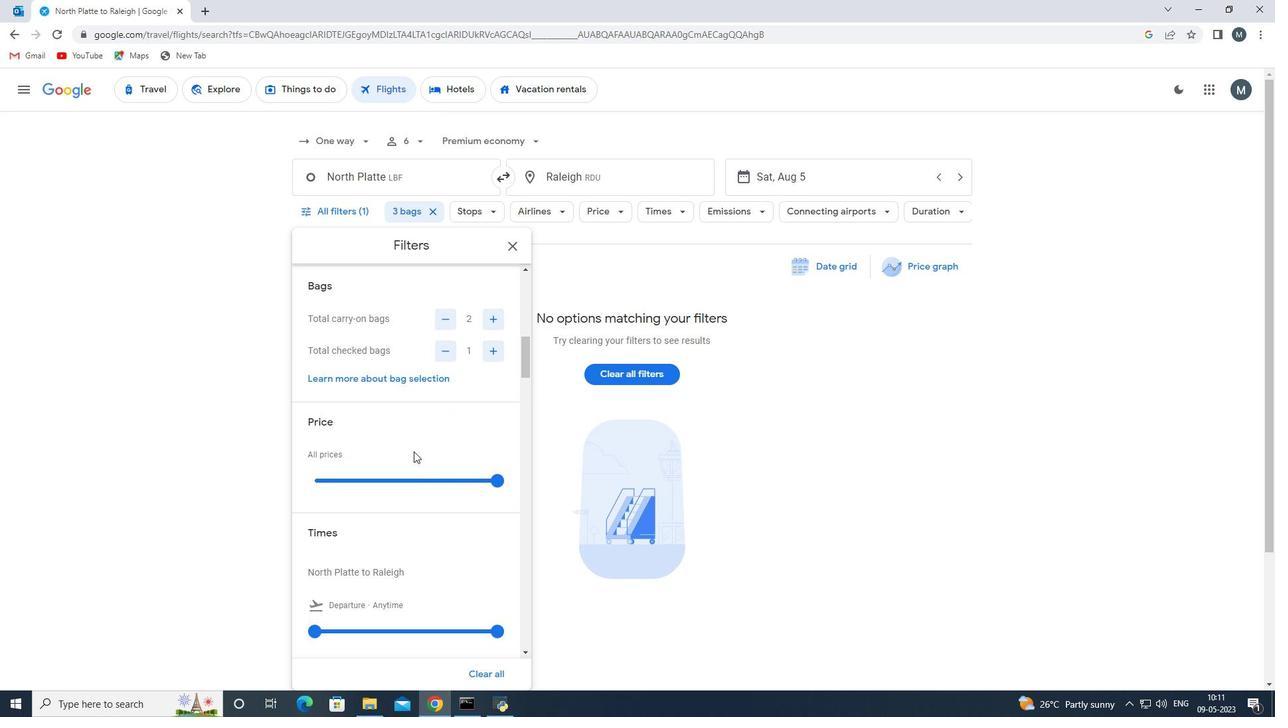 
Action: Mouse scrolled (413, 449) with delta (0, 0)
Screenshot: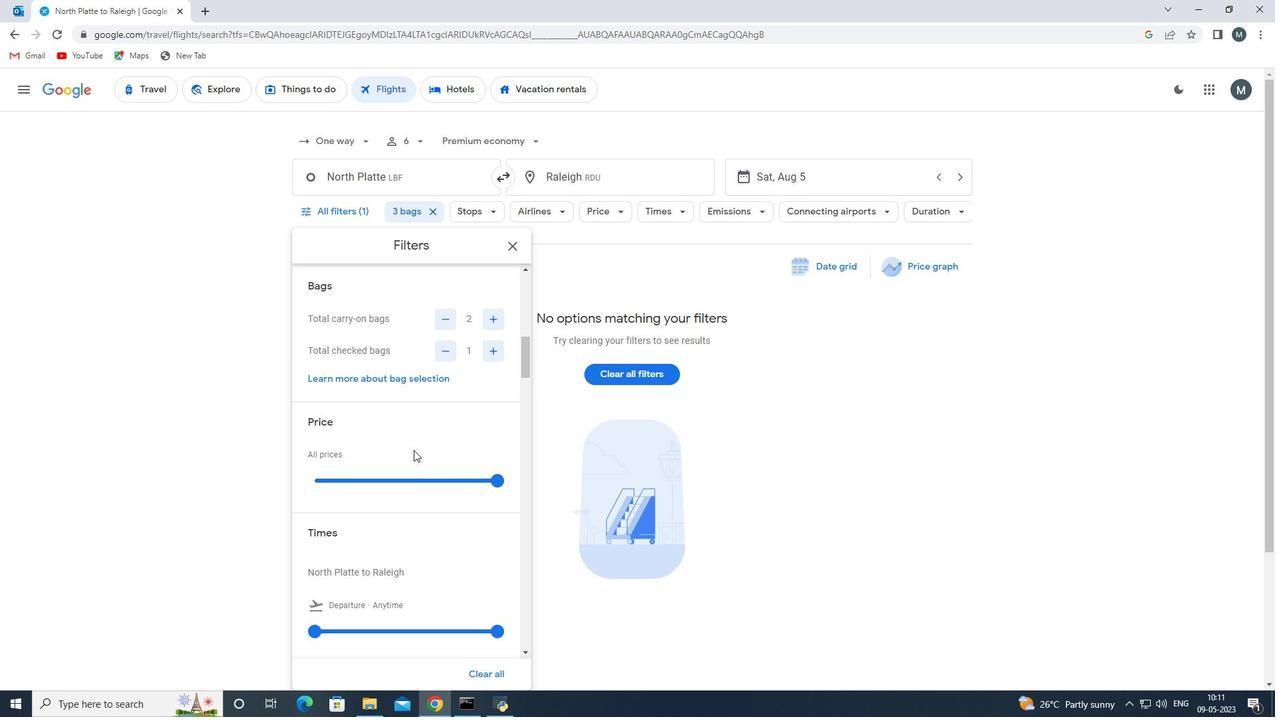 
Action: Mouse moved to (411, 449)
Screenshot: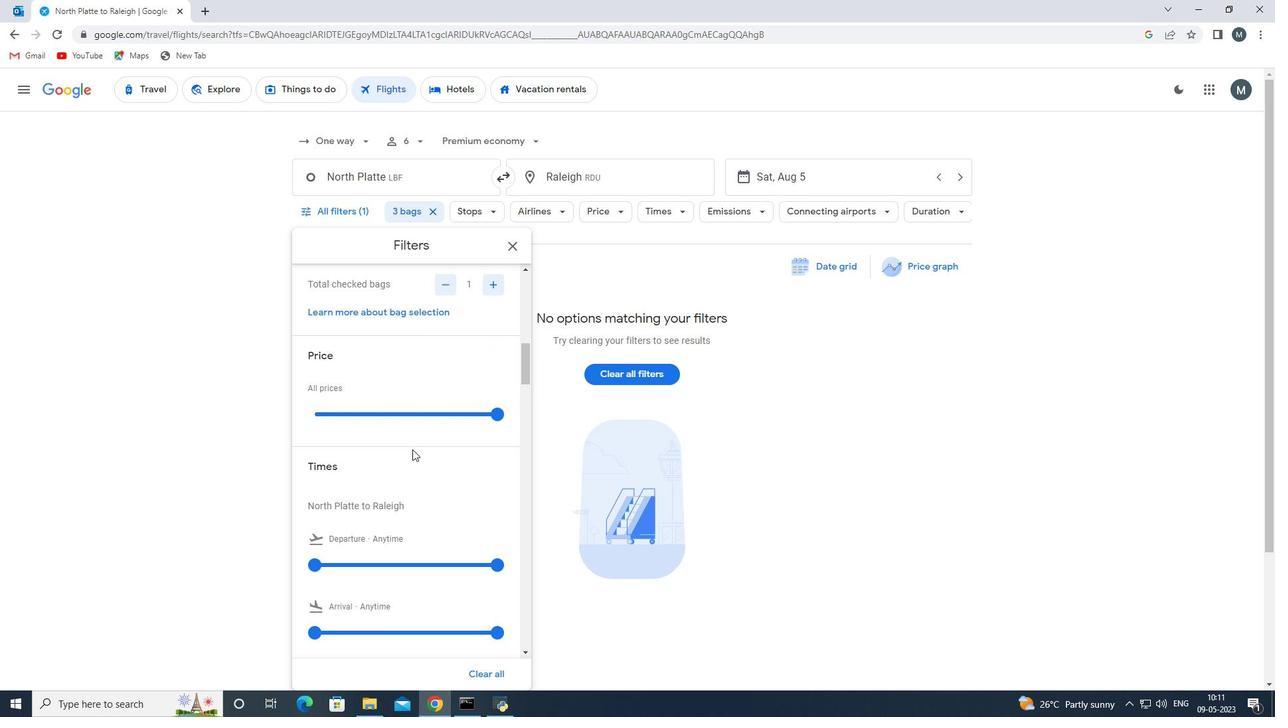 
Action: Mouse scrolled (411, 449) with delta (0, 0)
Screenshot: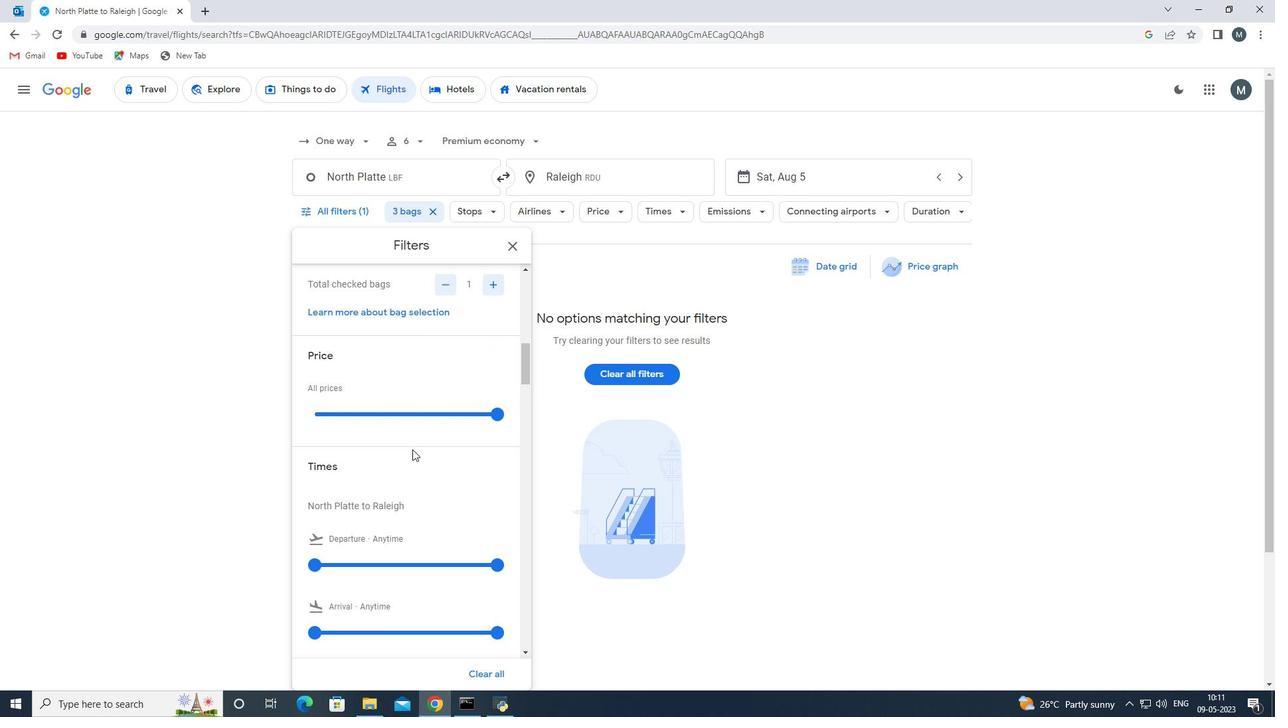 
Action: Mouse moved to (310, 498)
Screenshot: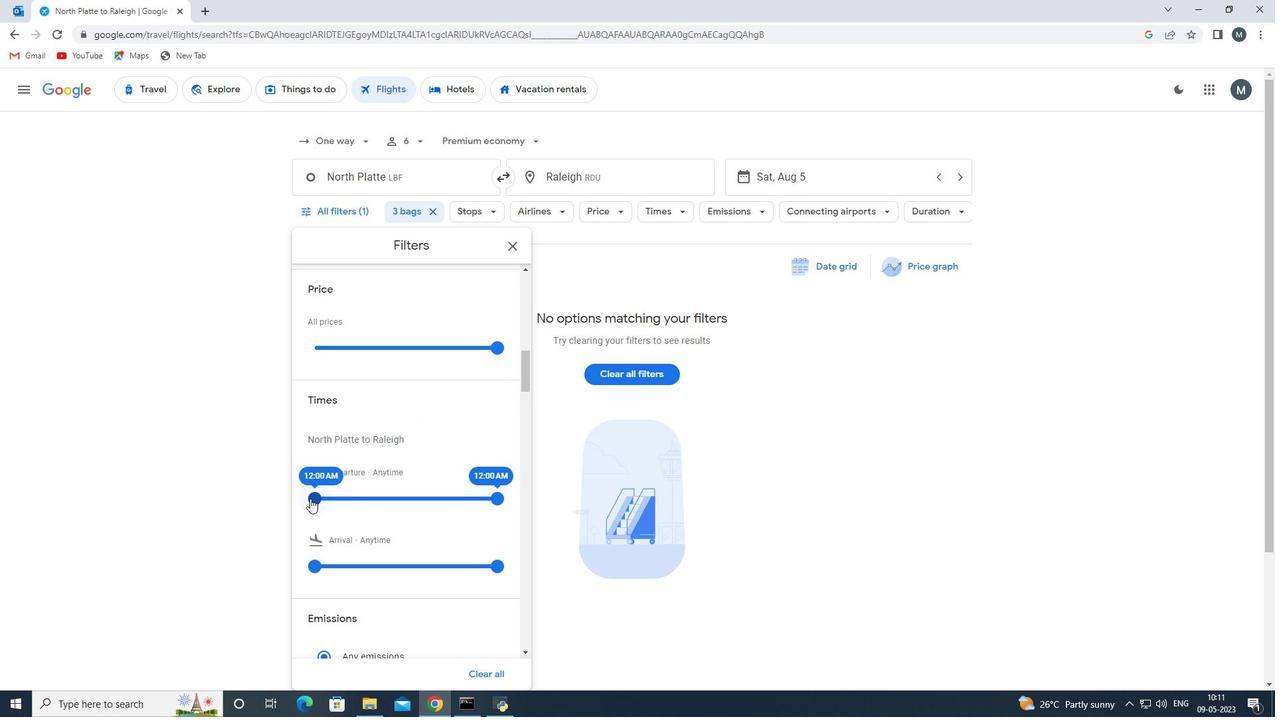 
Action: Mouse pressed left at (310, 498)
Screenshot: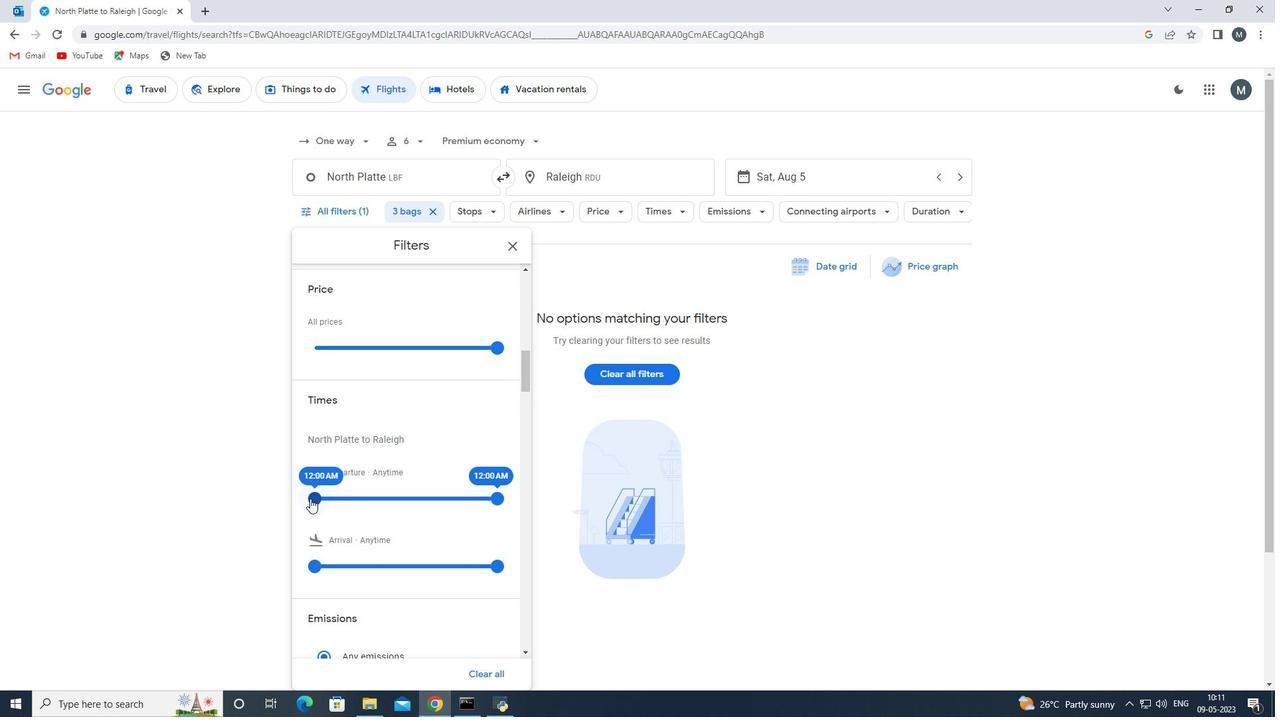 
Action: Mouse moved to (498, 497)
Screenshot: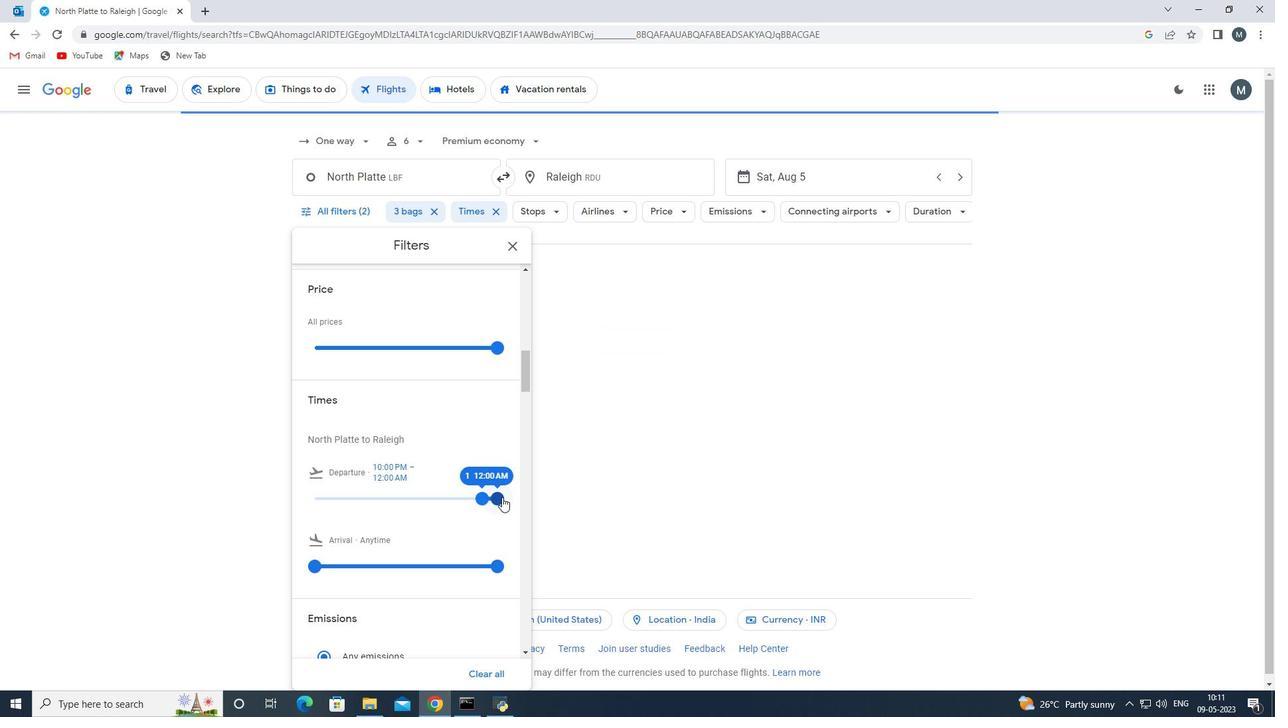 
Action: Mouse pressed left at (498, 497)
Screenshot: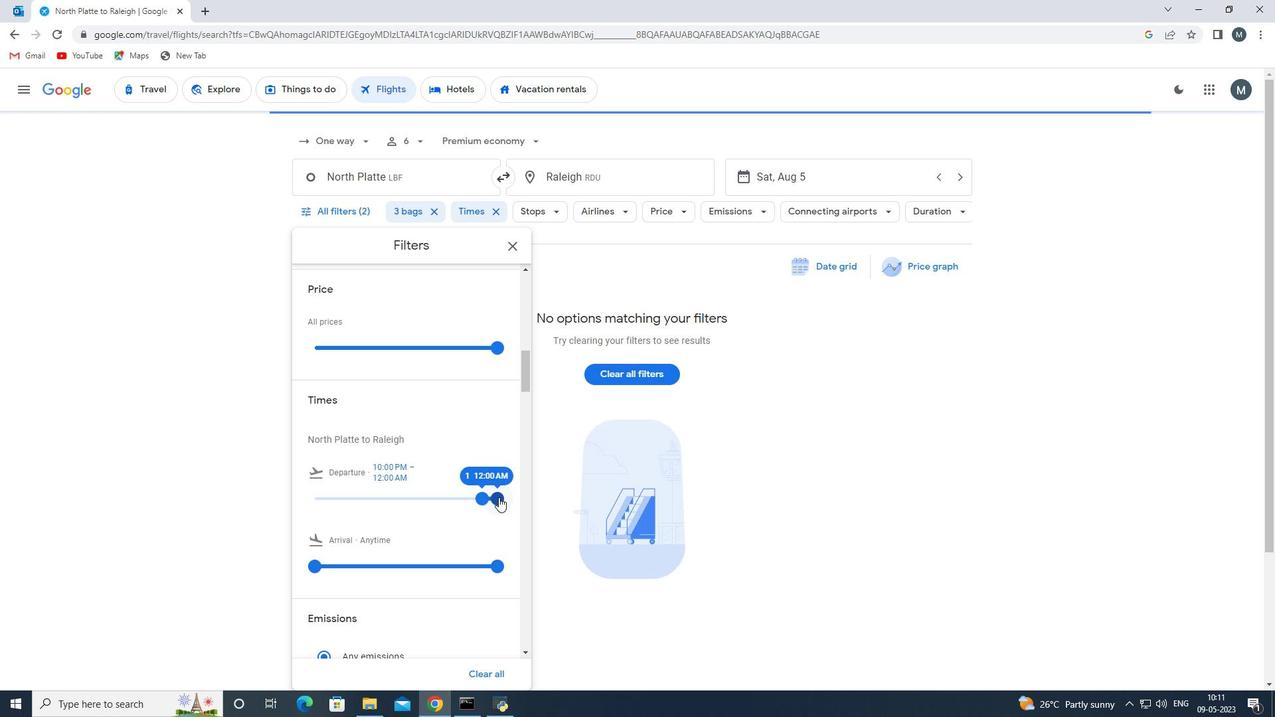 
Action: Mouse moved to (441, 475)
Screenshot: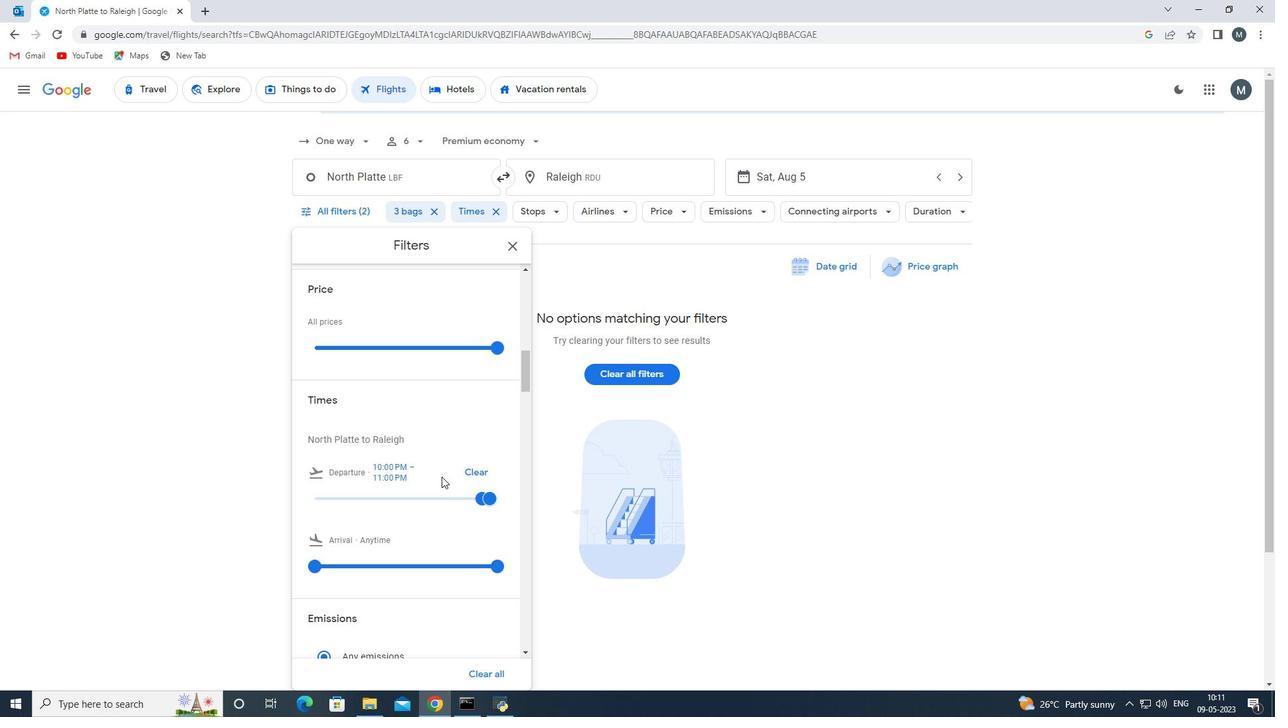 
Action: Mouse scrolled (441, 475) with delta (0, 0)
Screenshot: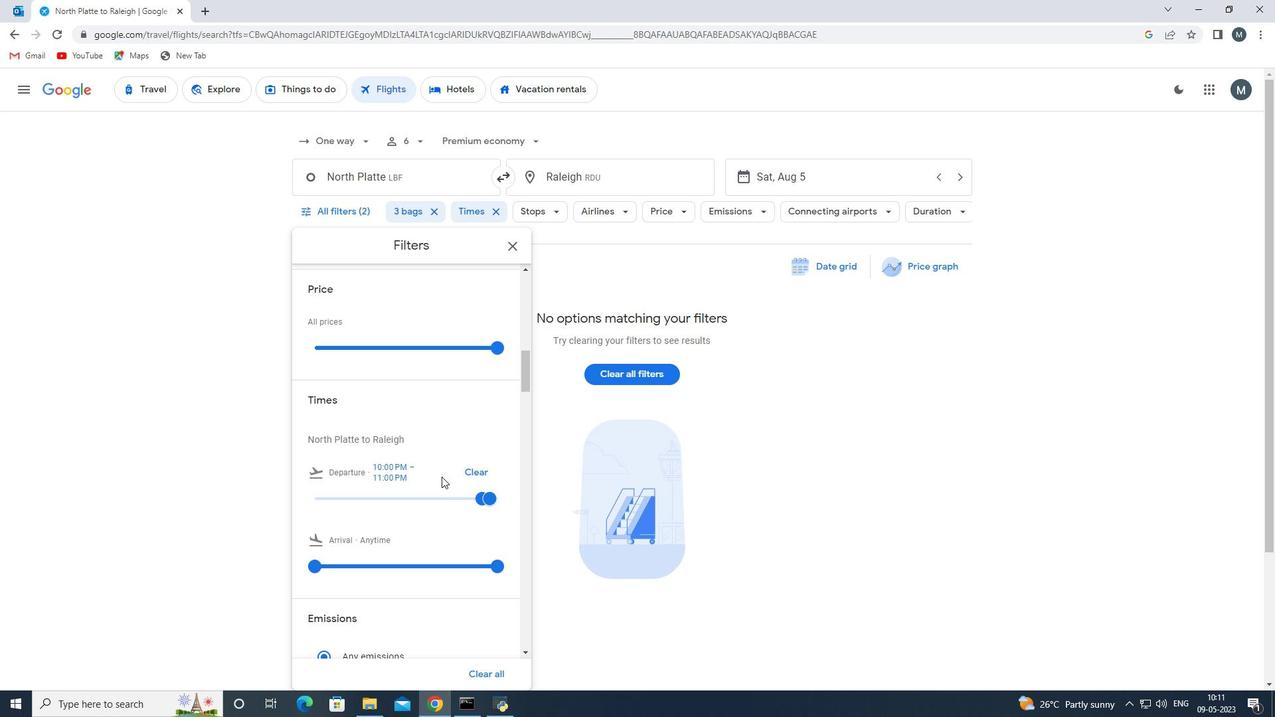 
Action: Mouse moved to (519, 245)
Screenshot: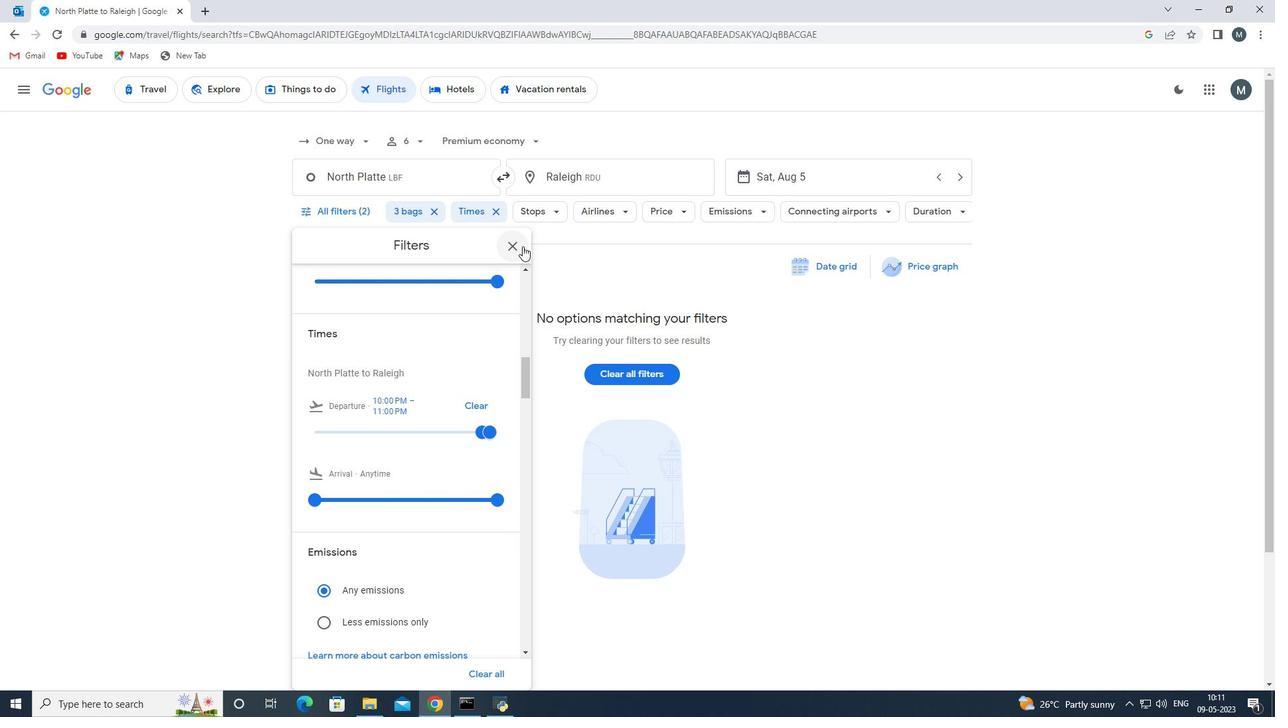
Action: Mouse pressed left at (519, 245)
Screenshot: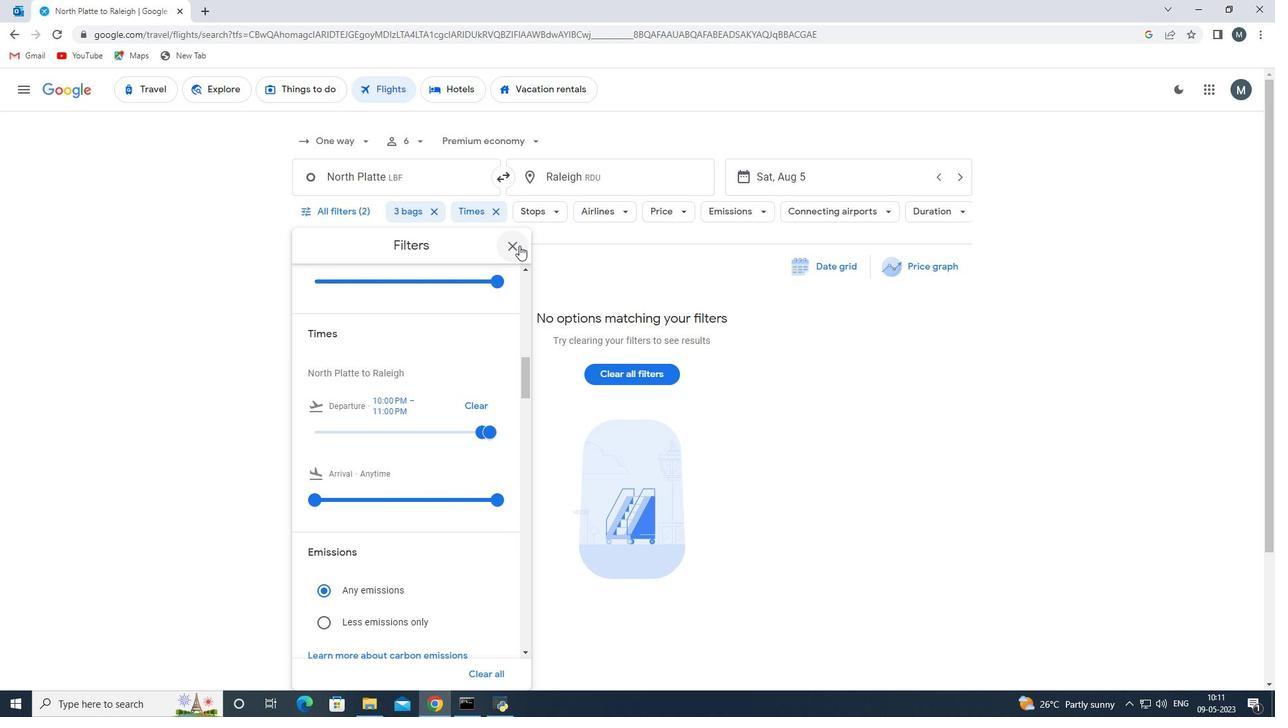 
Action: Mouse moved to (516, 245)
Screenshot: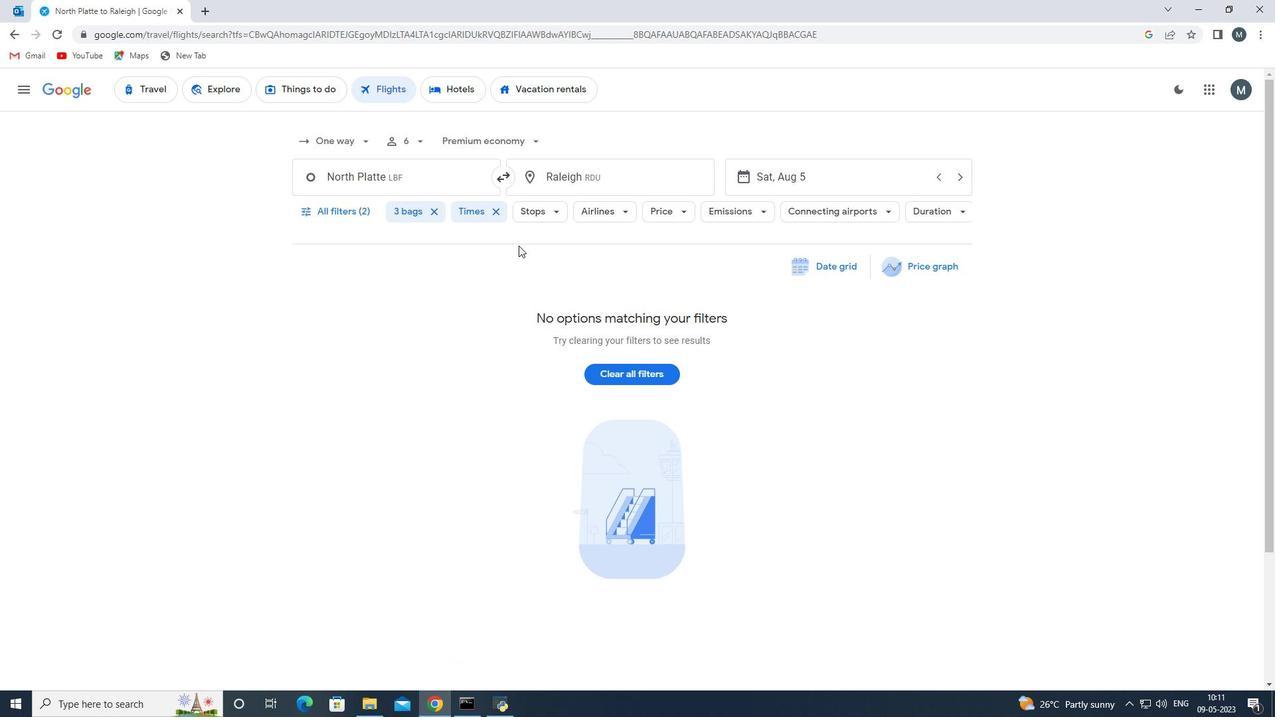 
